 Task: Look for Airbnb properties in AbÃ©chÃ©, Chad from 10th December, 2023 to 15th December, 2023 for 7 adults.4 bedrooms having 7 beds and 4 bathrooms. Property type can be house. Amenities needed are: wifi, TV, free parkinig on premises, gym, breakfast. Look for 4 properties as per requirement.
Action: Mouse moved to (565, 128)
Screenshot: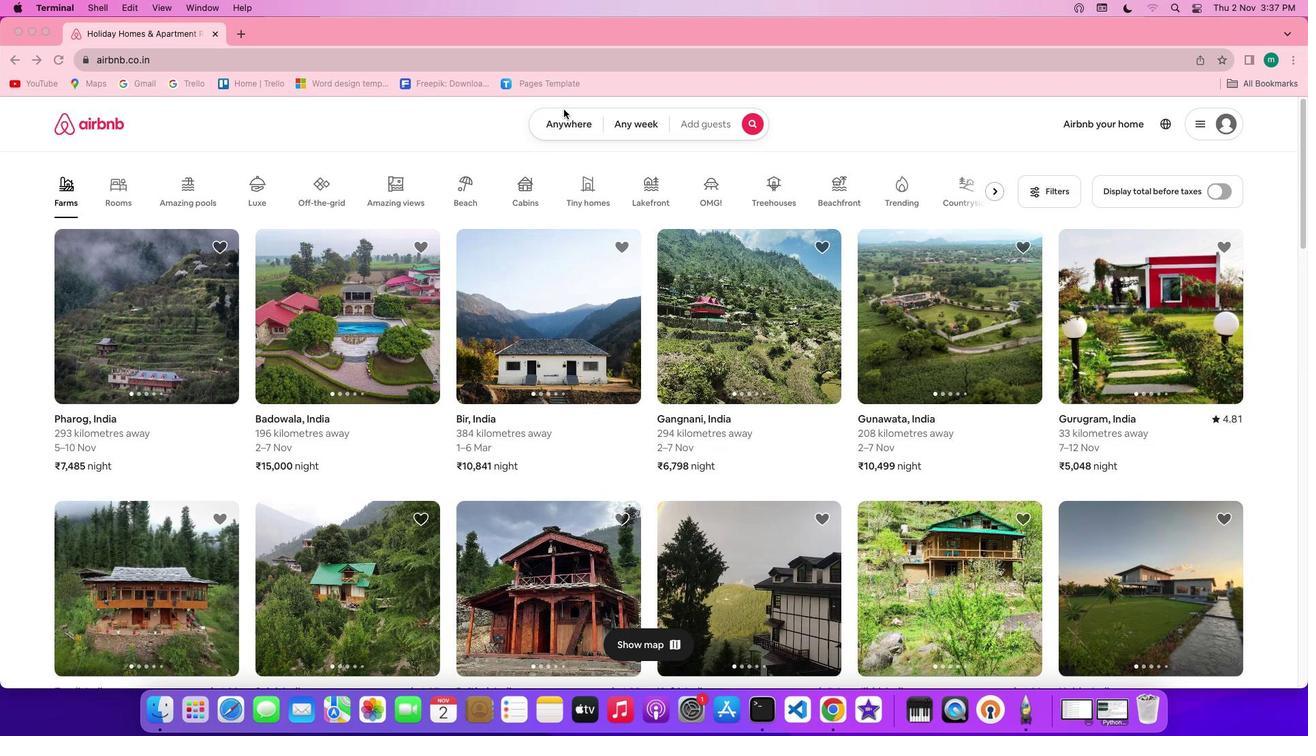 
Action: Mouse pressed left at (565, 128)
Screenshot: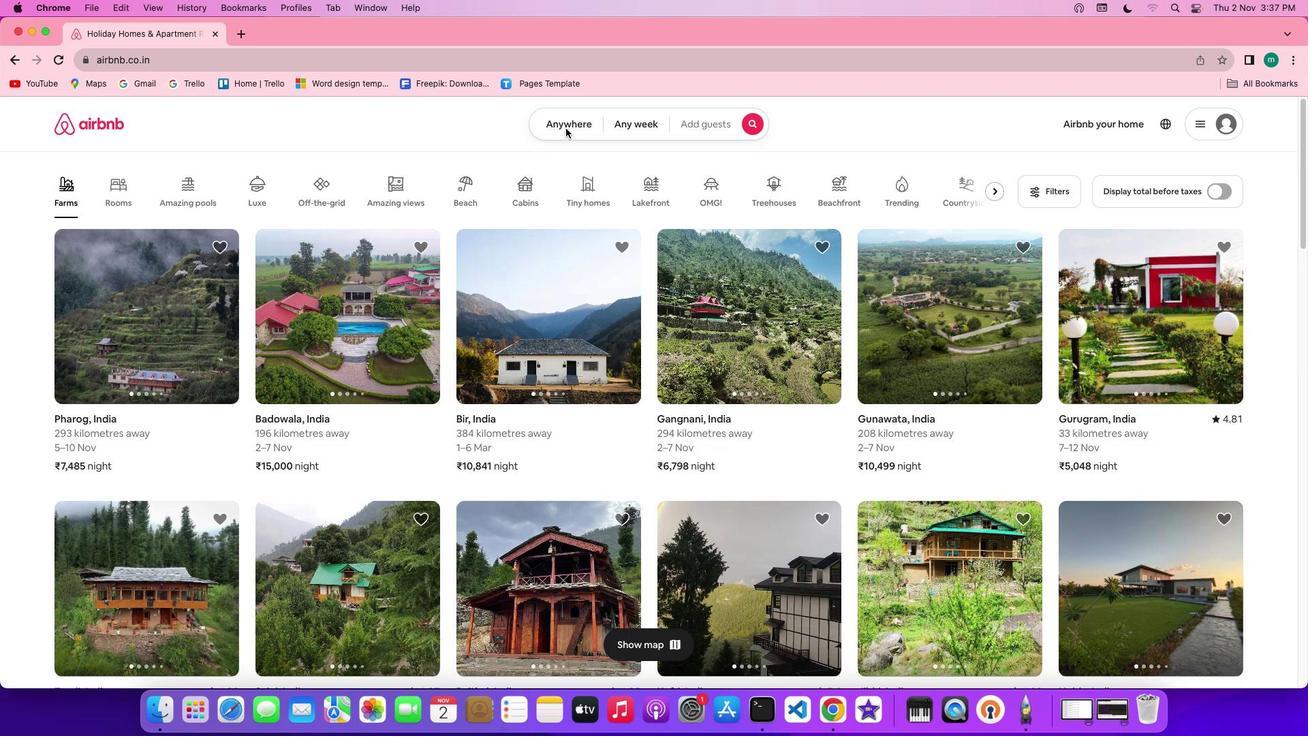 
Action: Mouse moved to (565, 128)
Screenshot: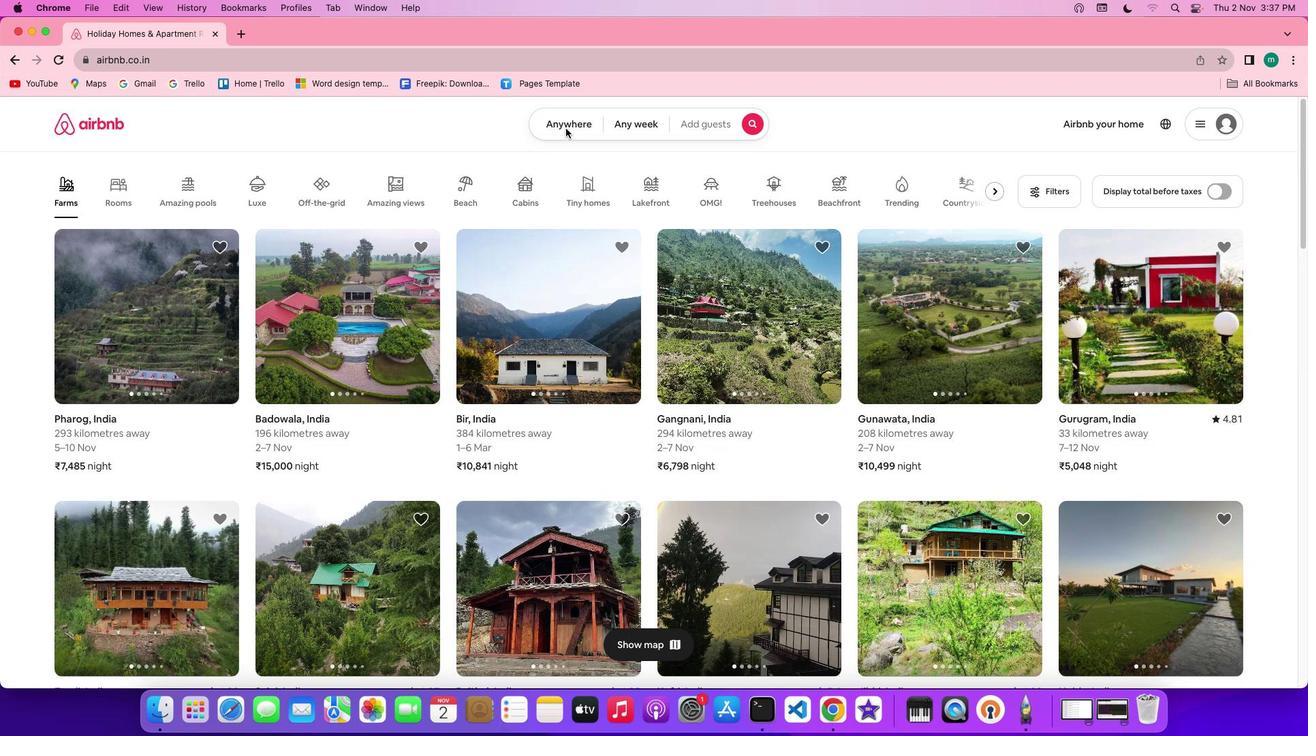 
Action: Mouse pressed left at (565, 128)
Screenshot: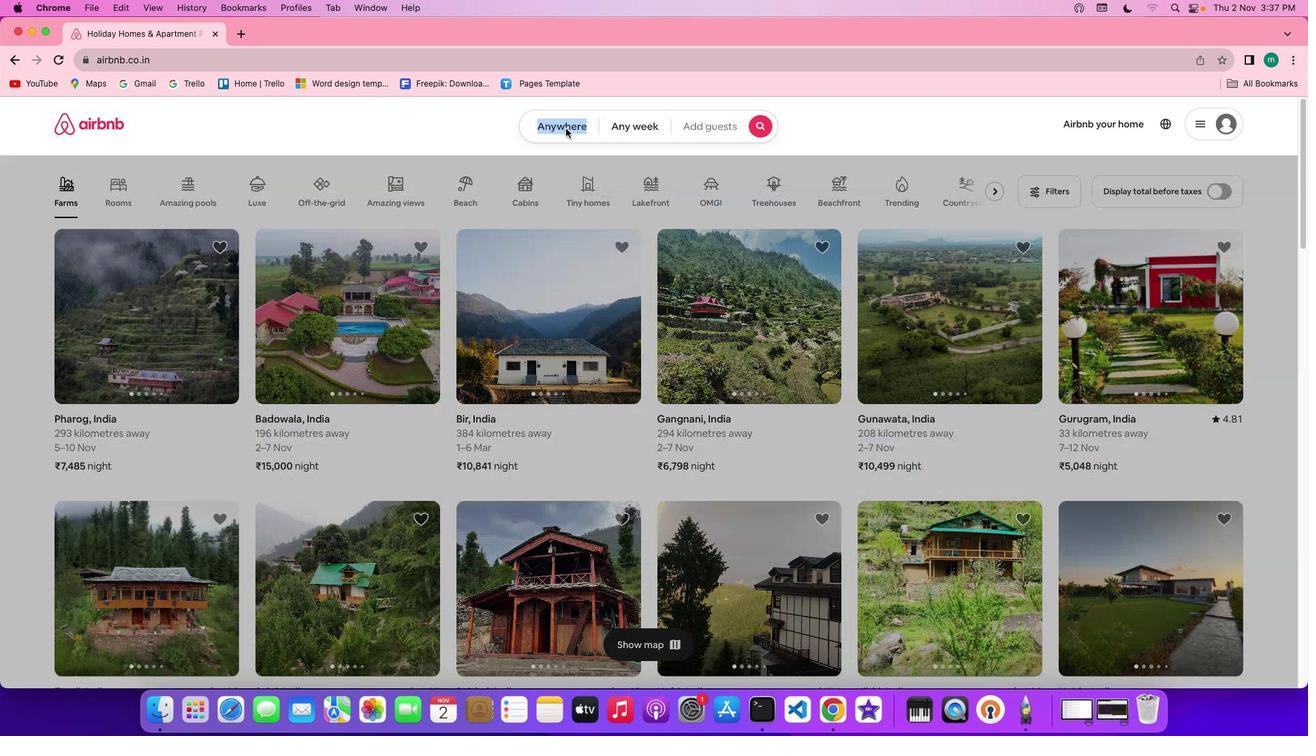 
Action: Mouse moved to (497, 175)
Screenshot: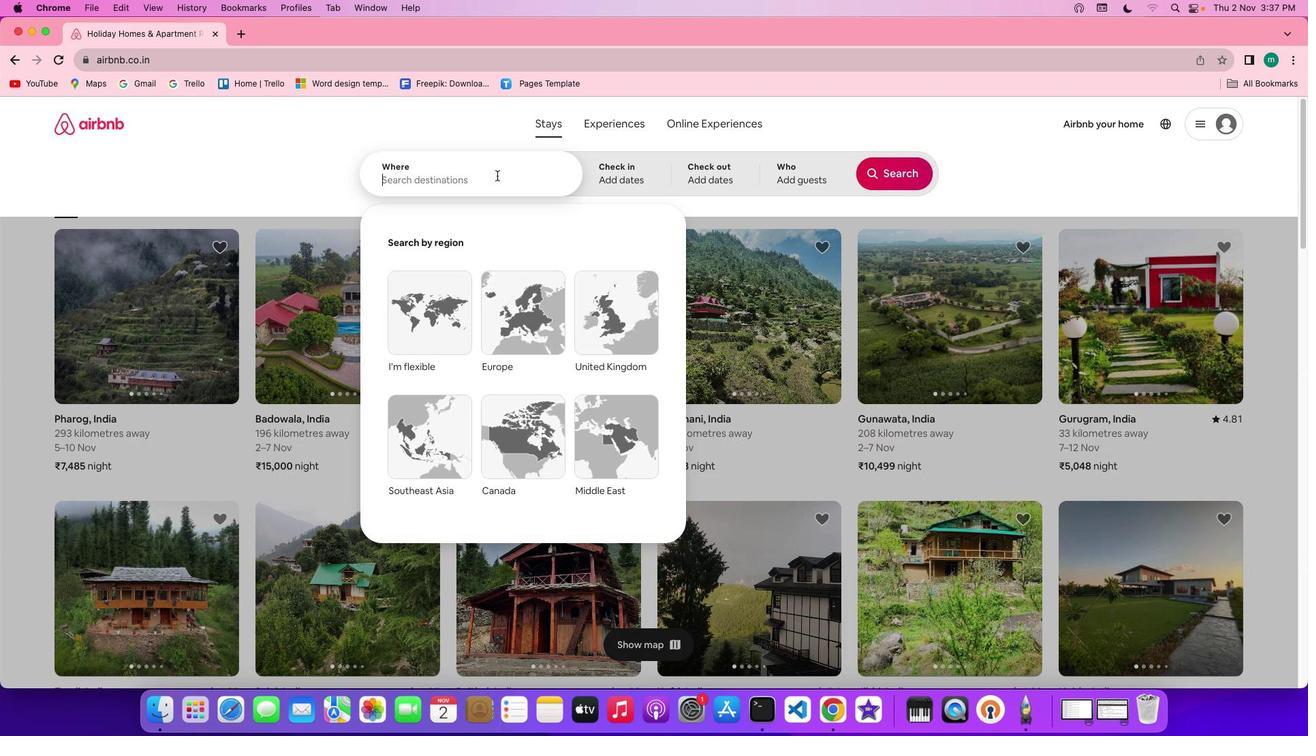 
Action: Key pressed Key.shift'A''b''e''c''h''e'','Key.spaceKey.shift'C''h''a''d'
Screenshot: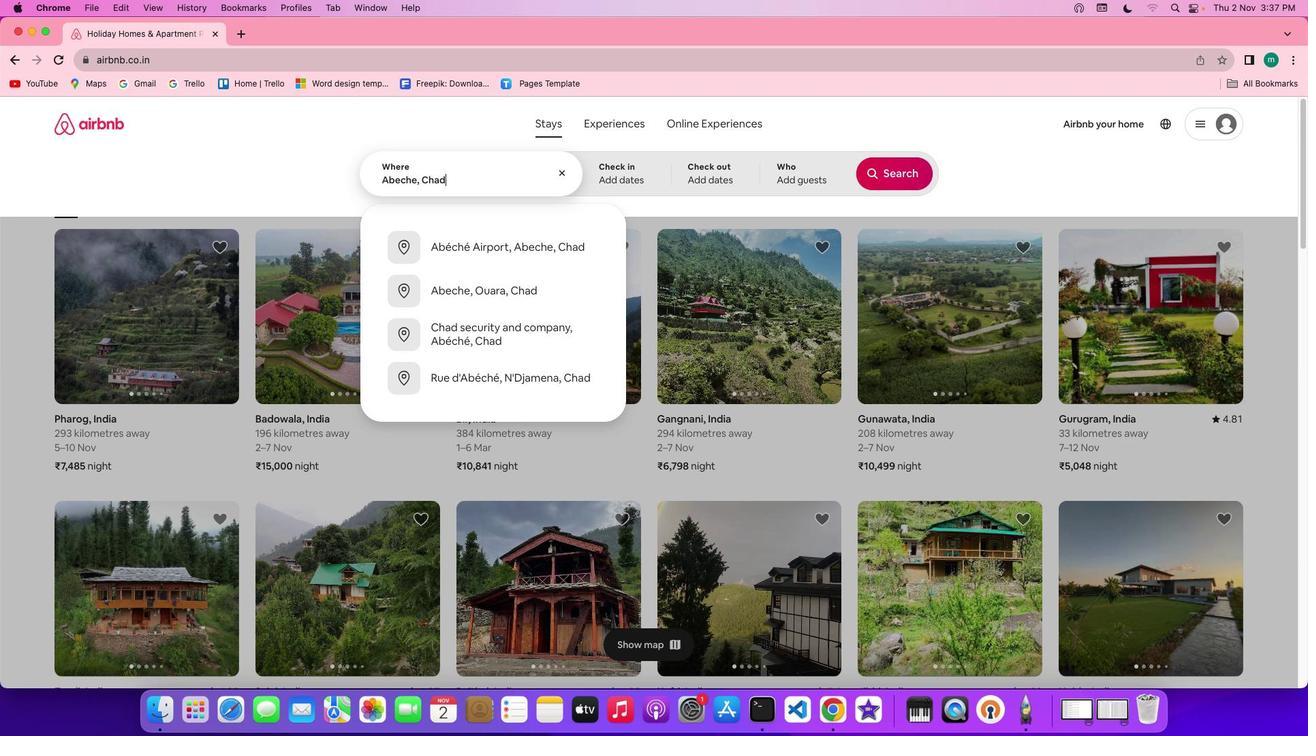 
Action: Mouse moved to (635, 175)
Screenshot: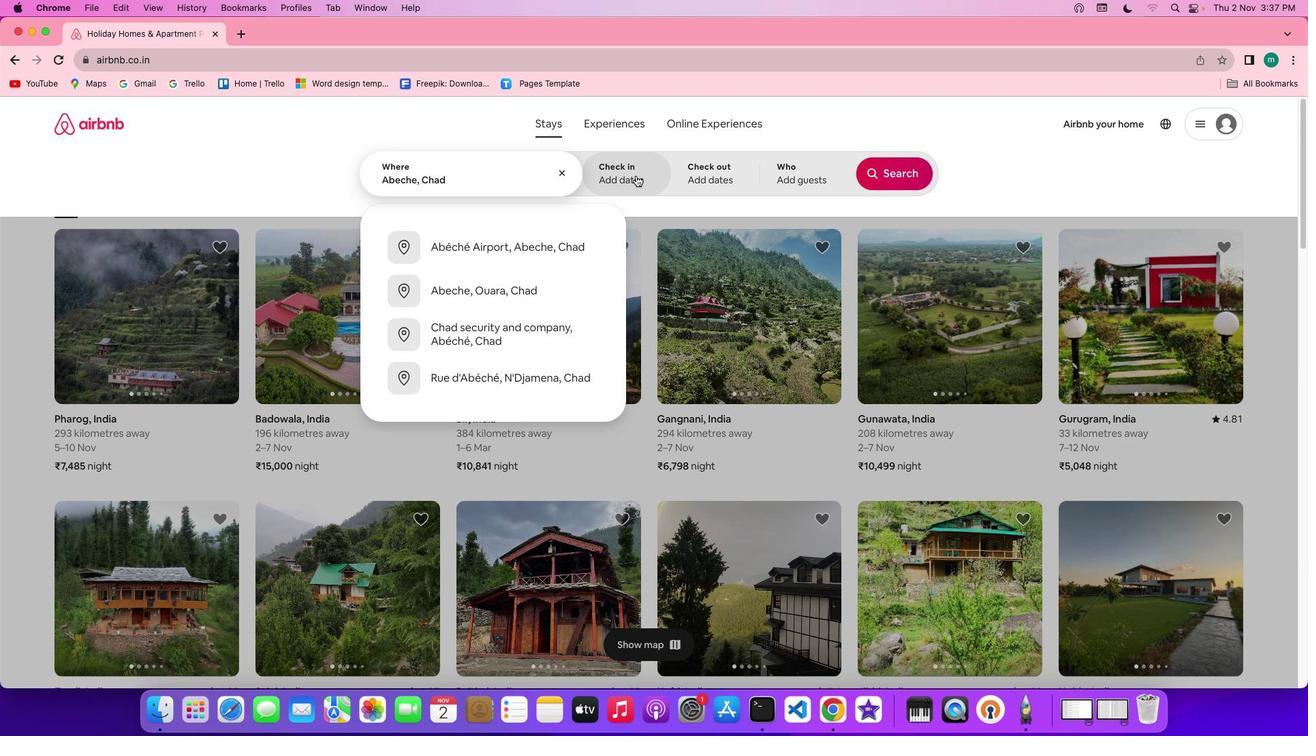 
Action: Mouse pressed left at (635, 175)
Screenshot: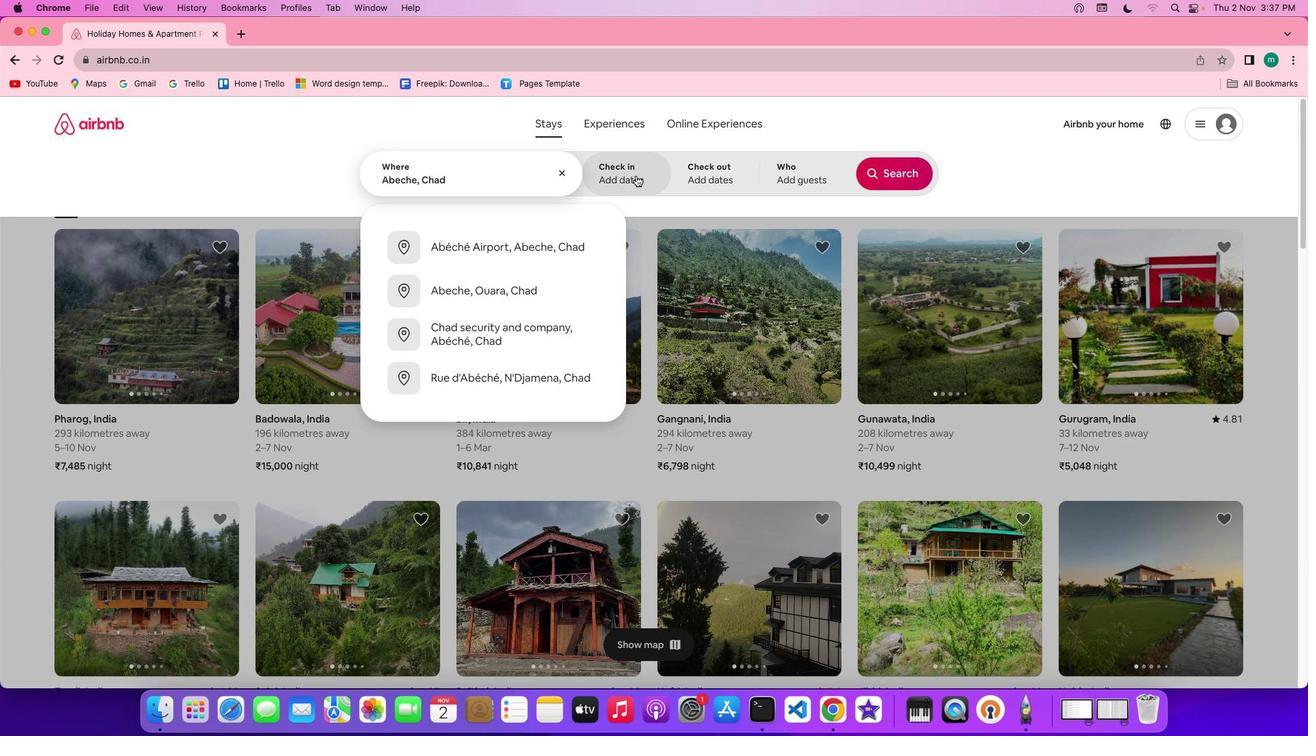 
Action: Mouse moved to (678, 414)
Screenshot: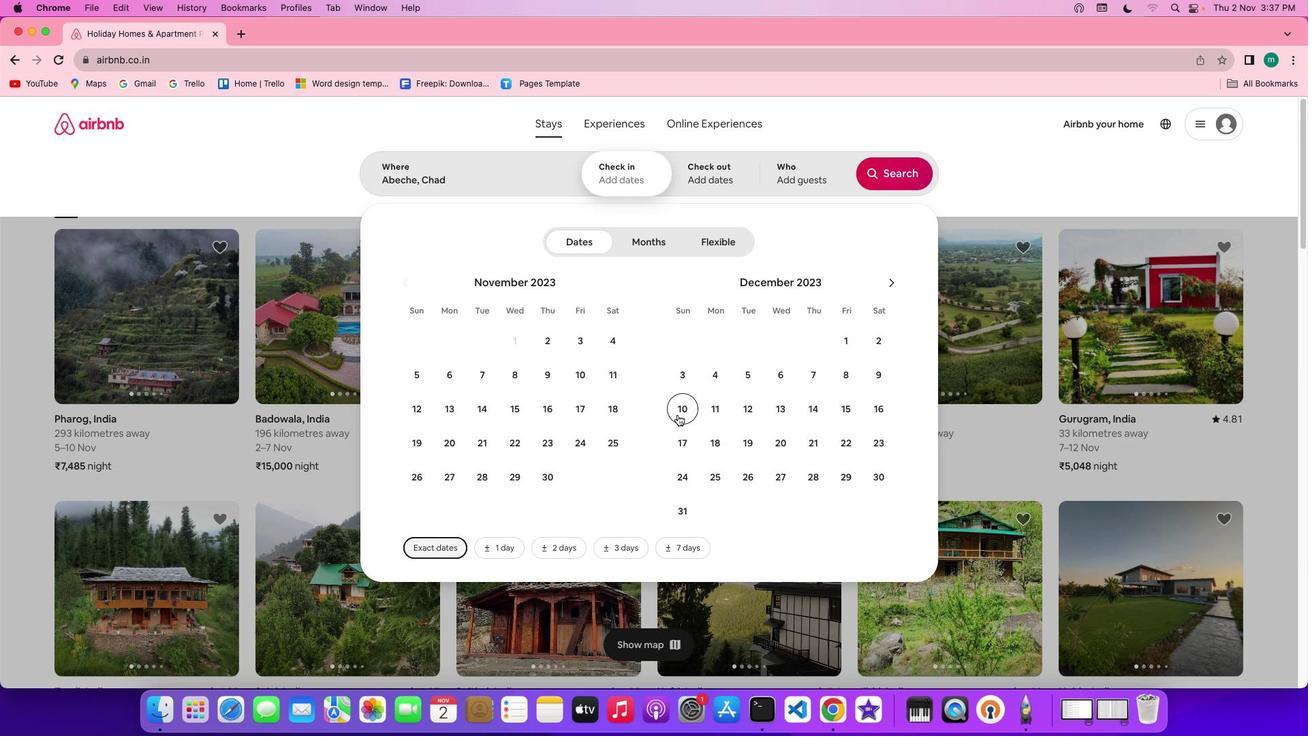 
Action: Mouse pressed left at (678, 414)
Screenshot: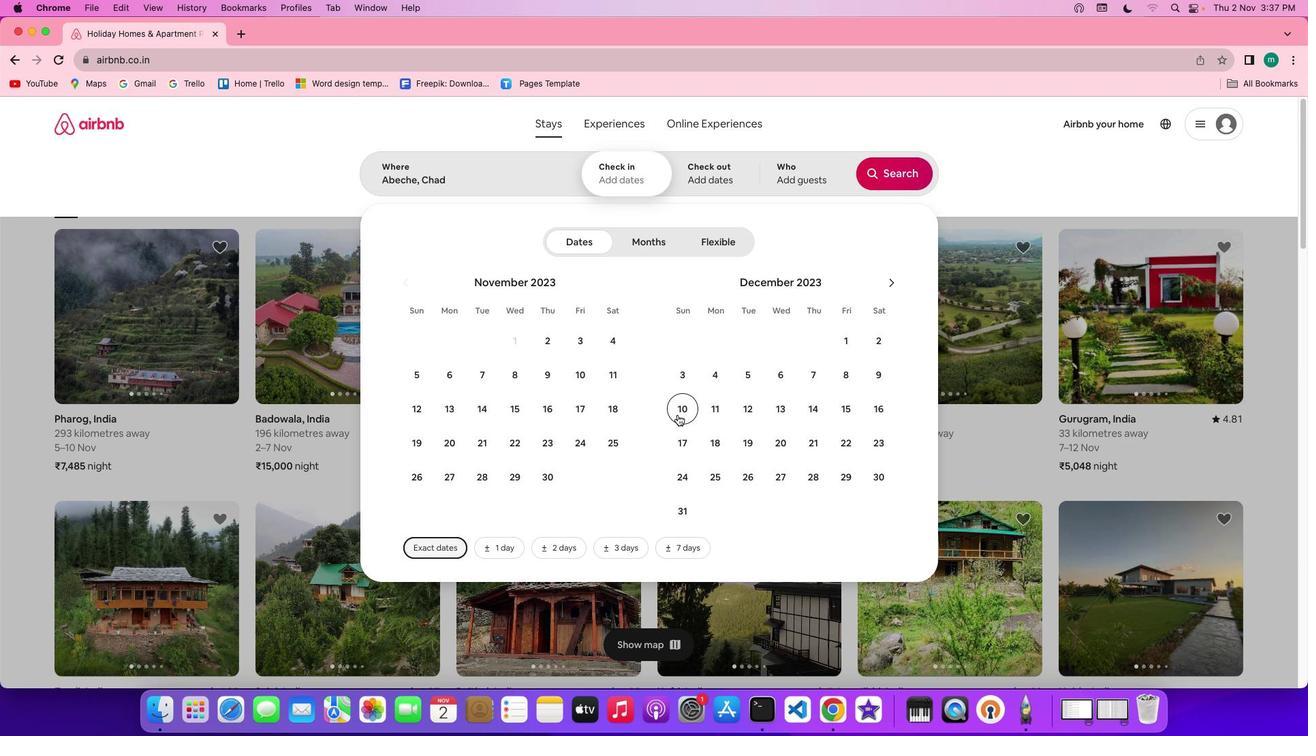 
Action: Mouse moved to (858, 416)
Screenshot: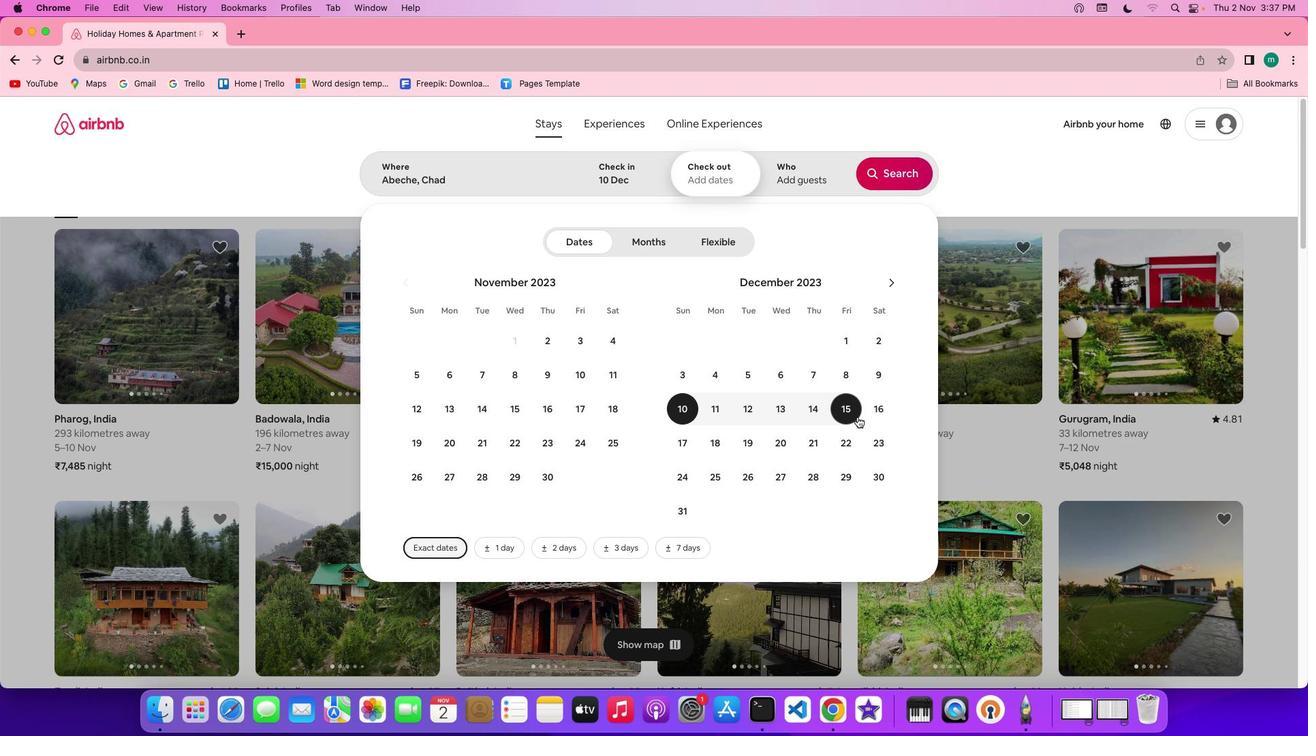 
Action: Mouse pressed left at (858, 416)
Screenshot: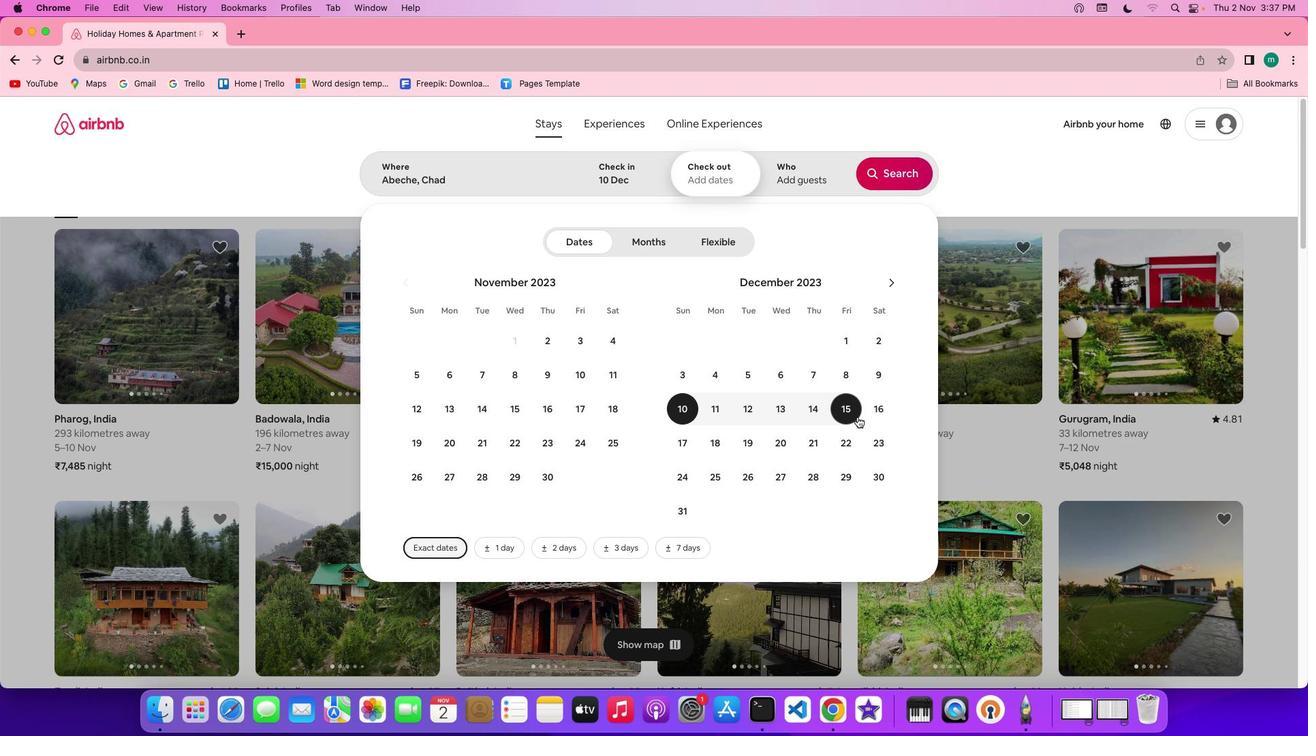 
Action: Mouse moved to (811, 167)
Screenshot: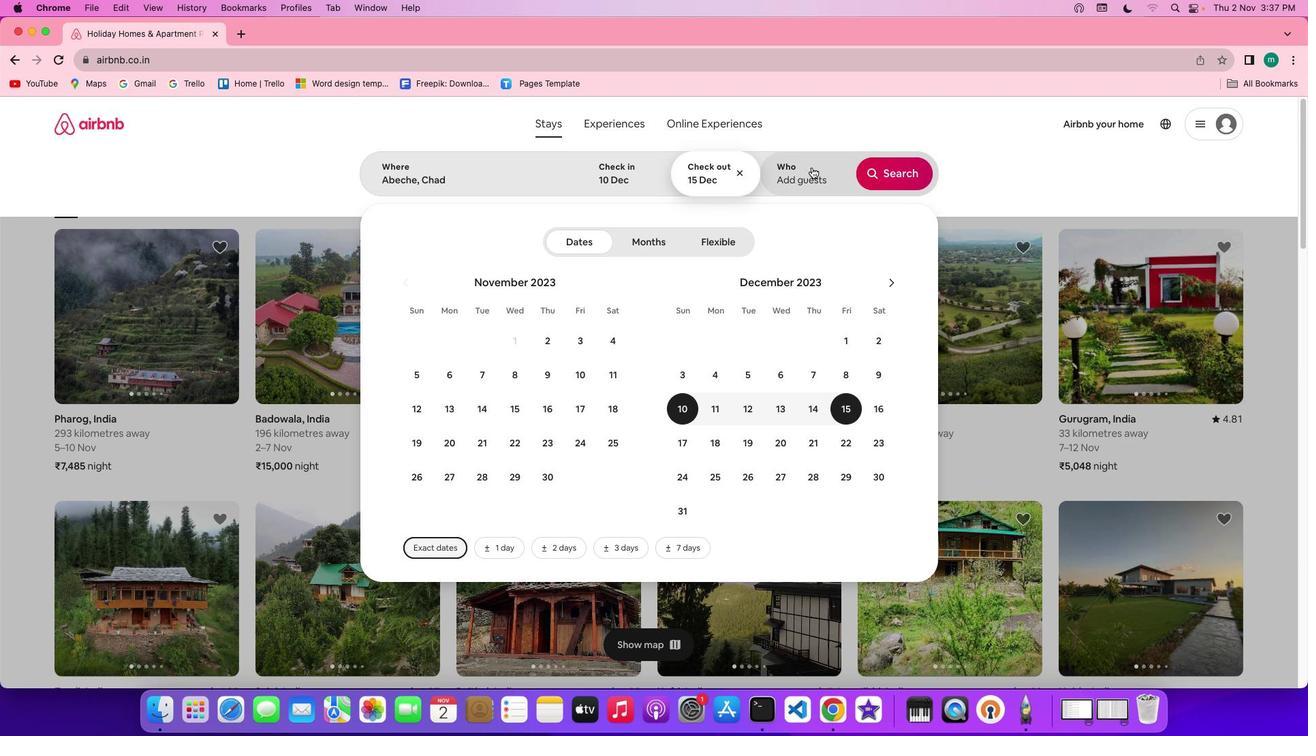 
Action: Mouse pressed left at (811, 167)
Screenshot: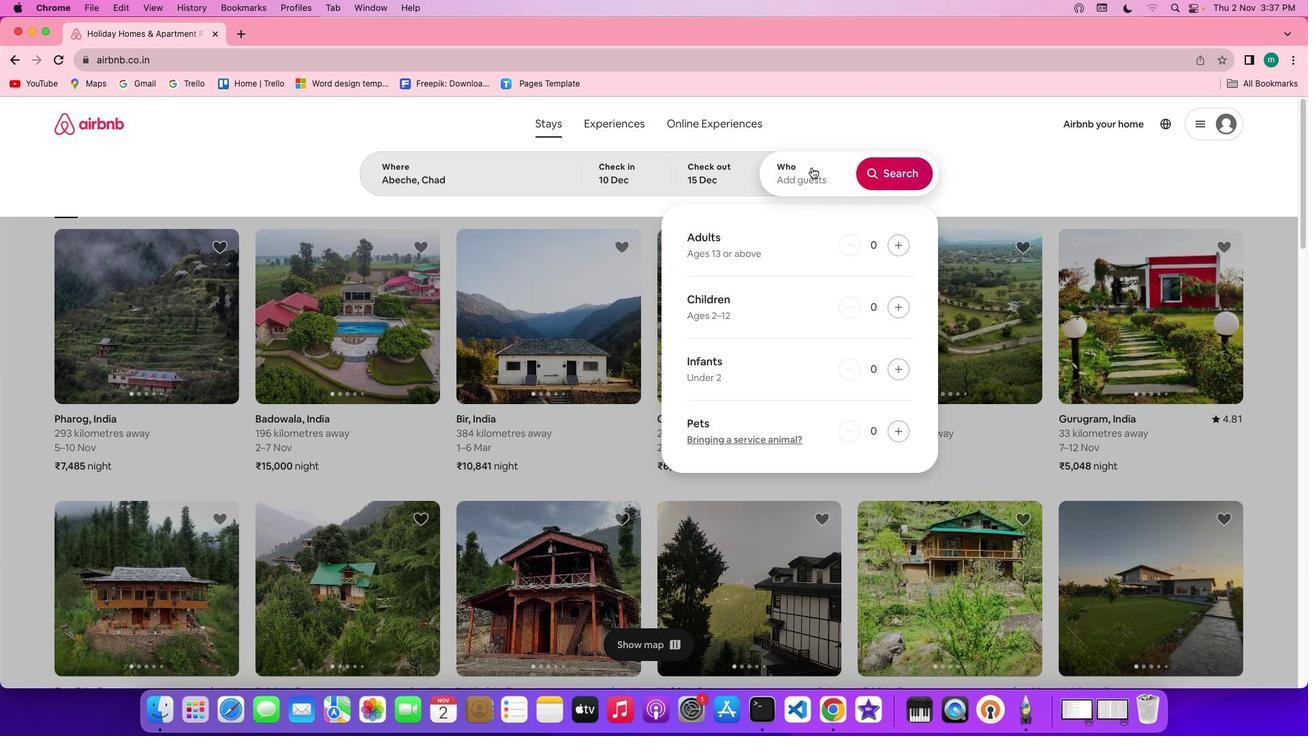 
Action: Mouse moved to (898, 248)
Screenshot: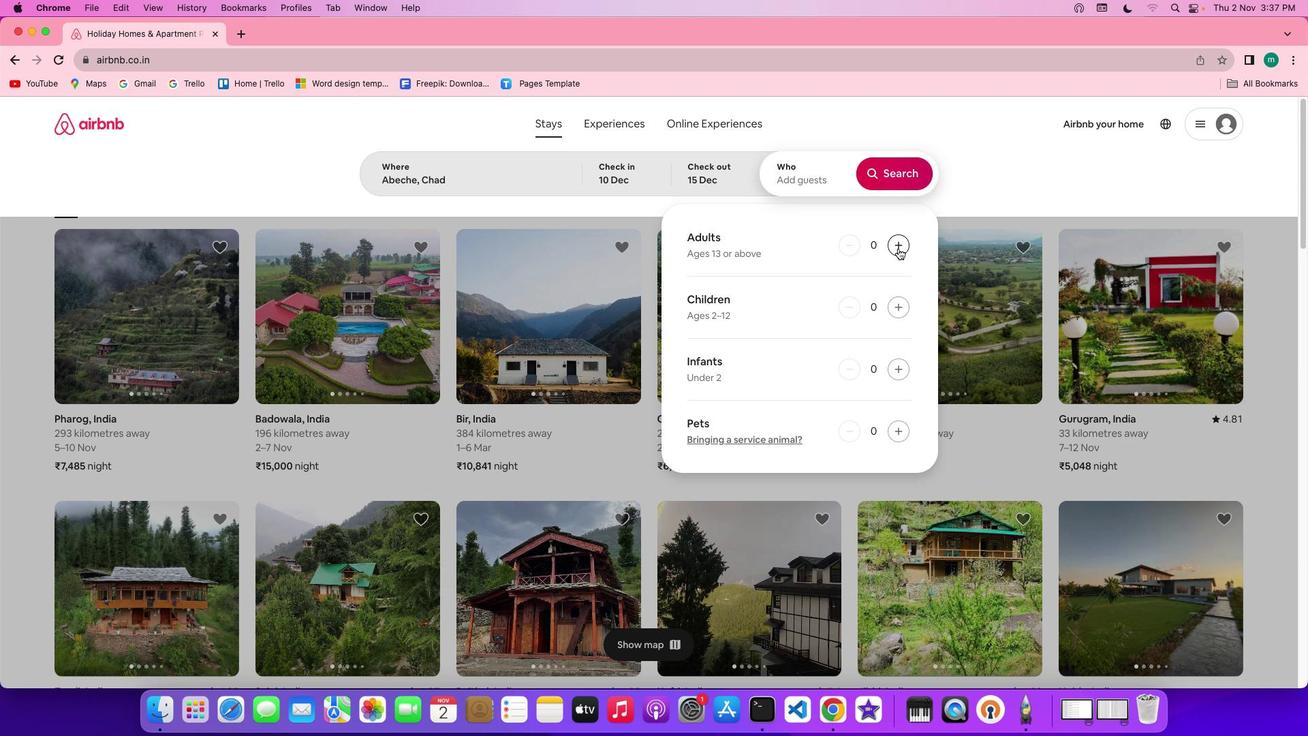 
Action: Mouse pressed left at (898, 248)
Screenshot: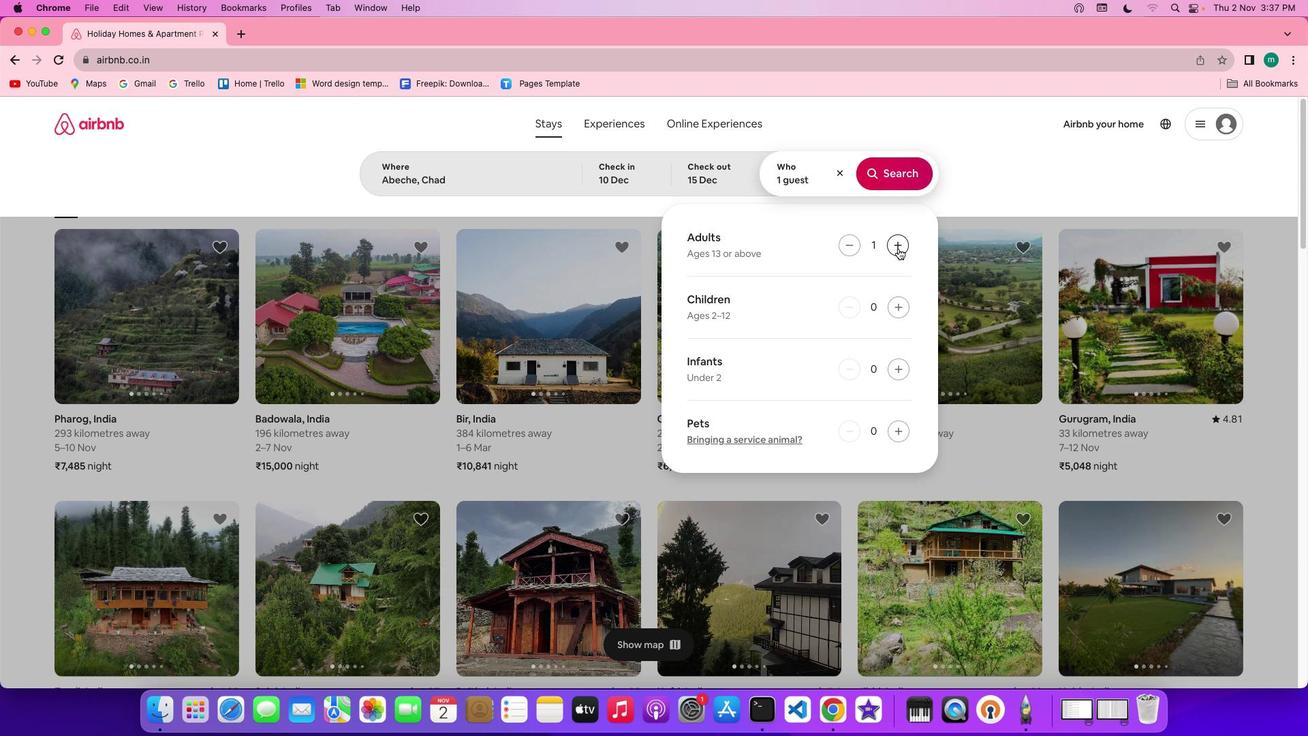 
Action: Mouse pressed left at (898, 248)
Screenshot: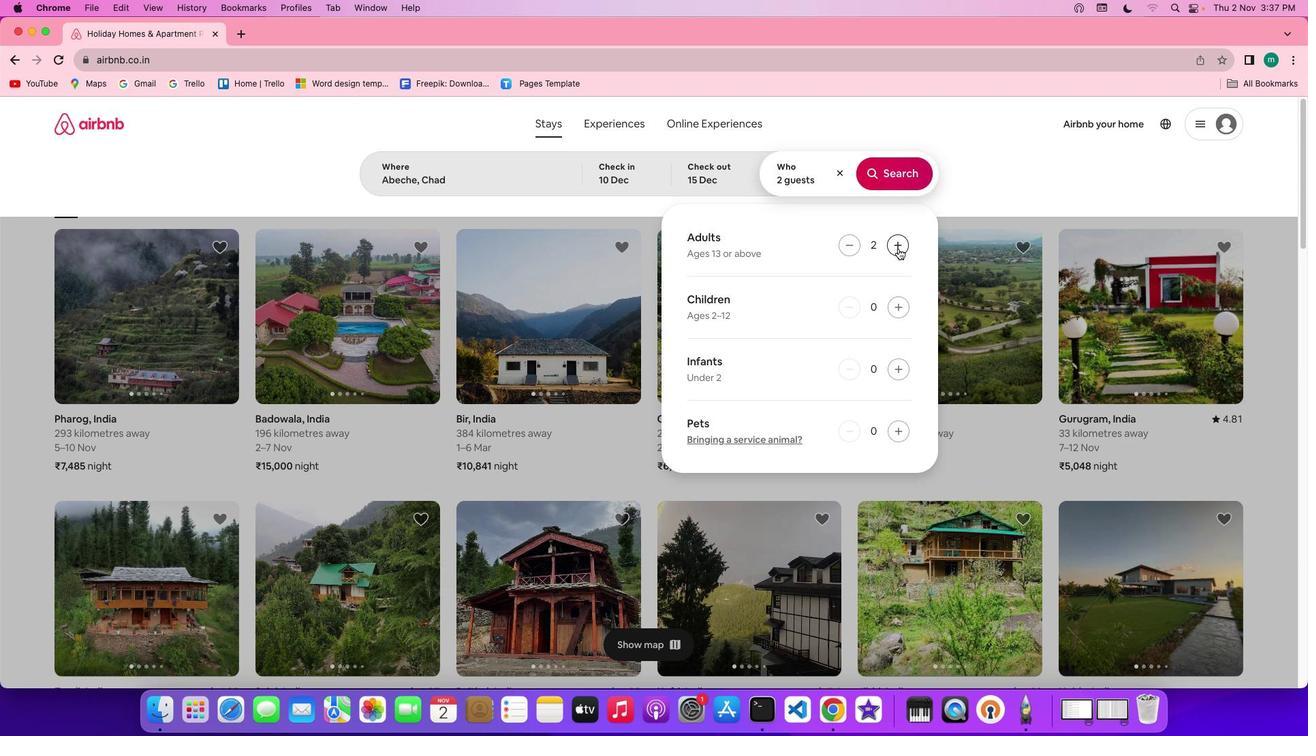 
Action: Mouse moved to (898, 248)
Screenshot: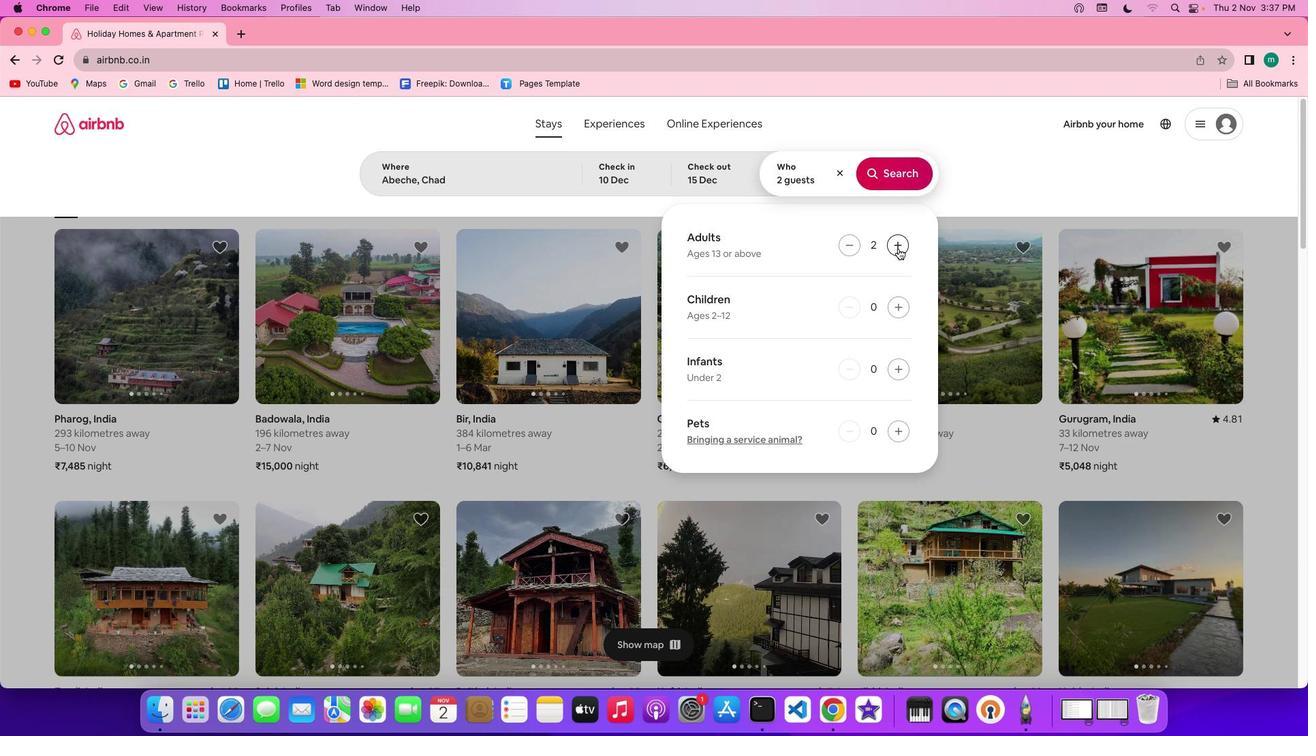 
Action: Mouse pressed left at (898, 248)
Screenshot: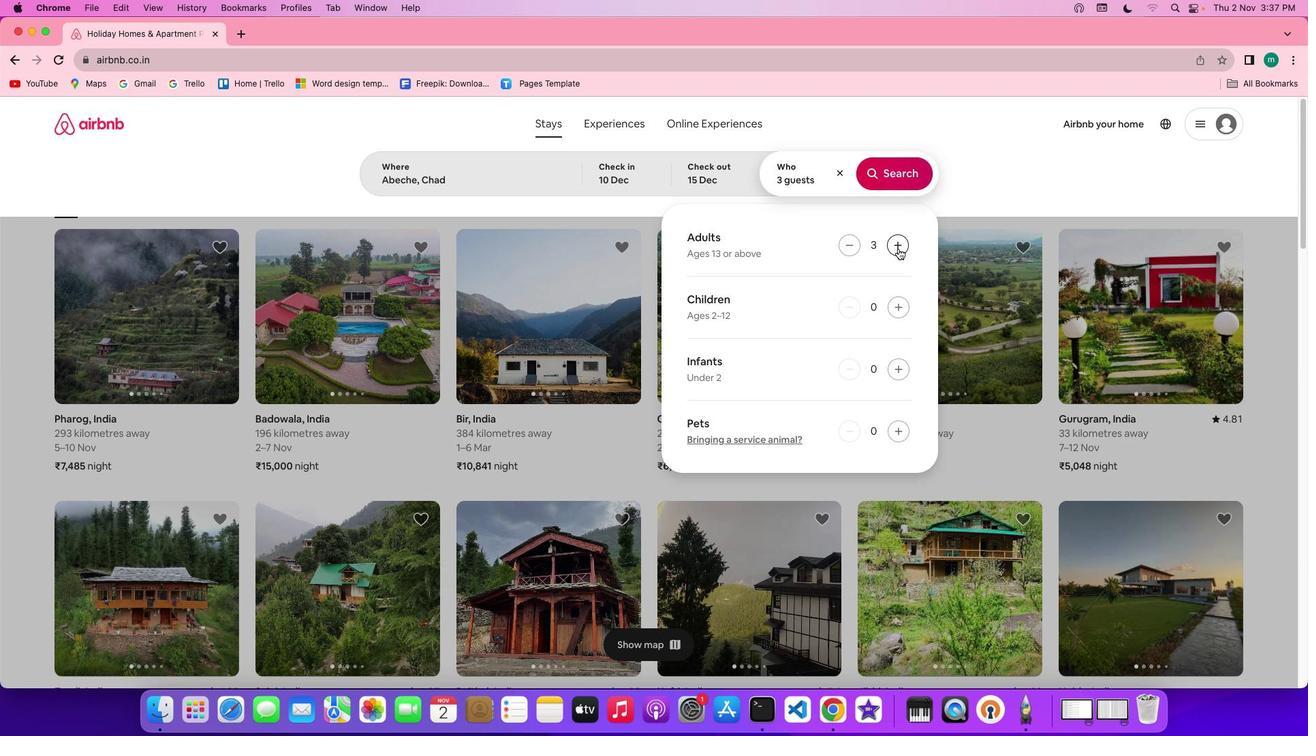 
Action: Mouse pressed left at (898, 248)
Screenshot: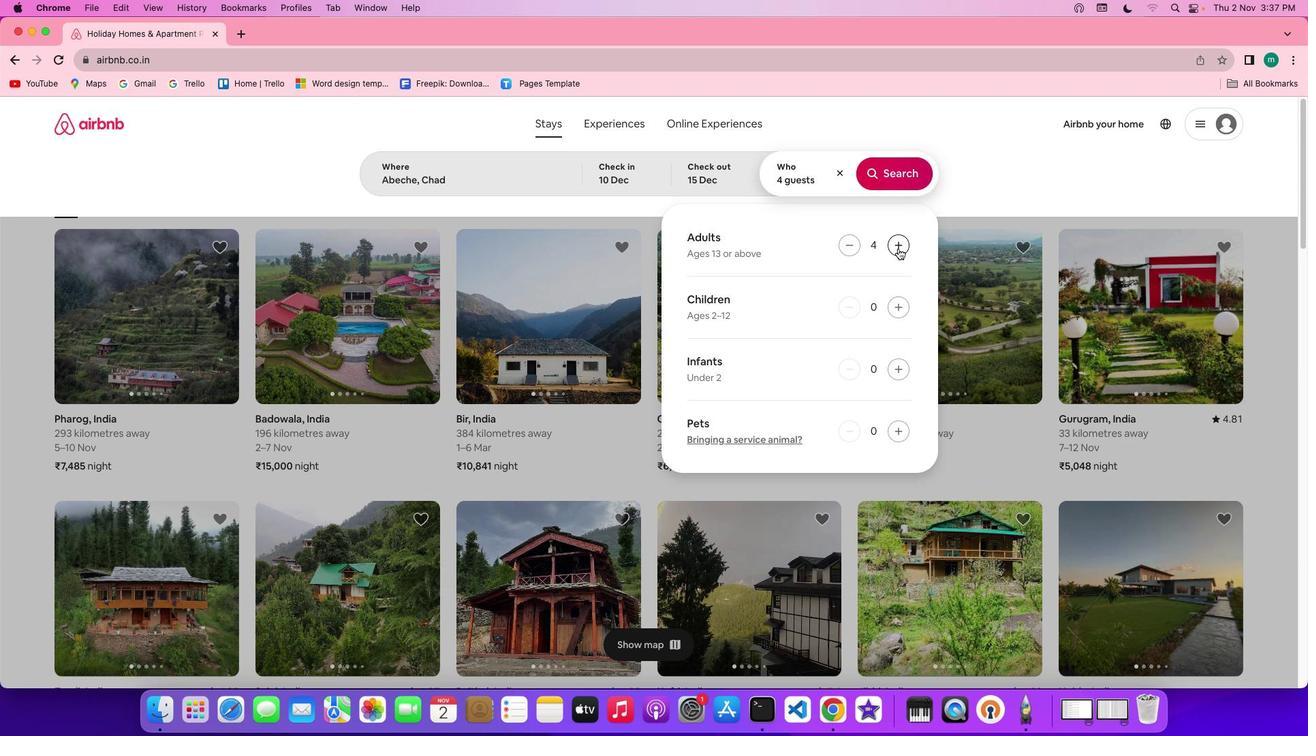 
Action: Mouse pressed left at (898, 248)
Screenshot: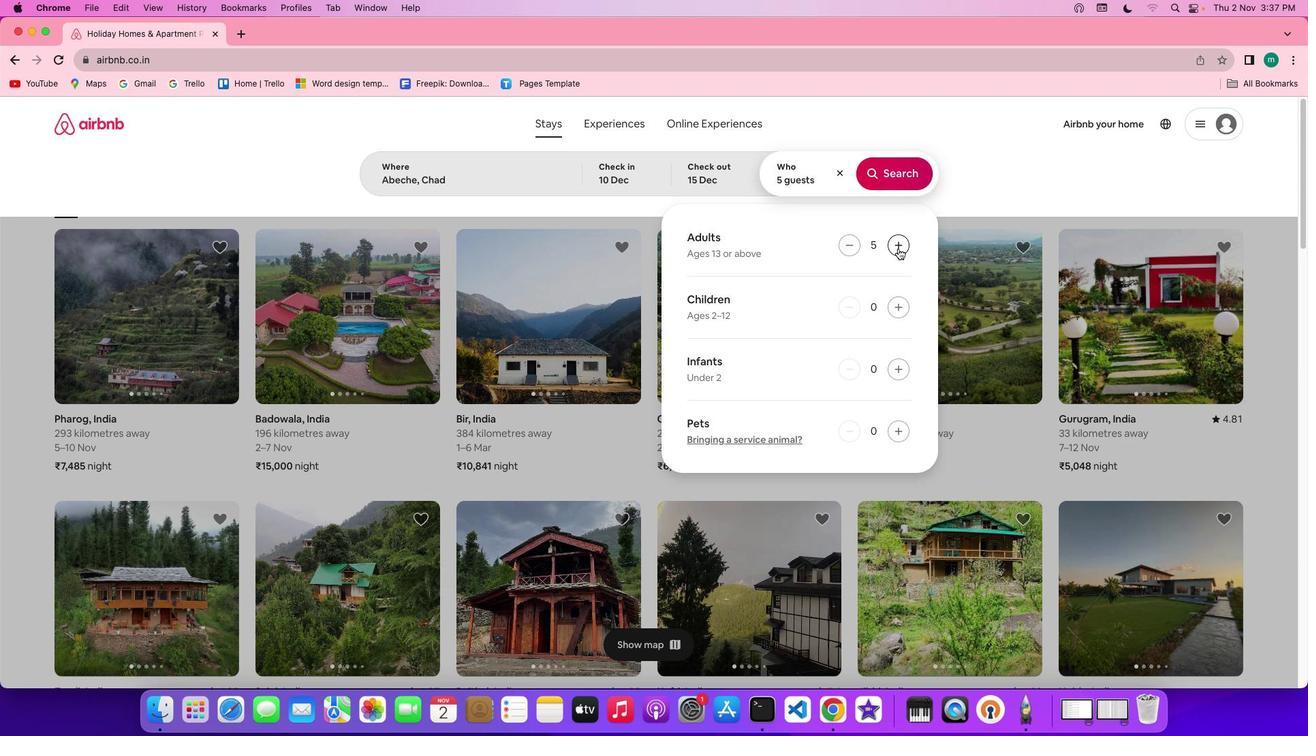 
Action: Mouse pressed left at (898, 248)
Screenshot: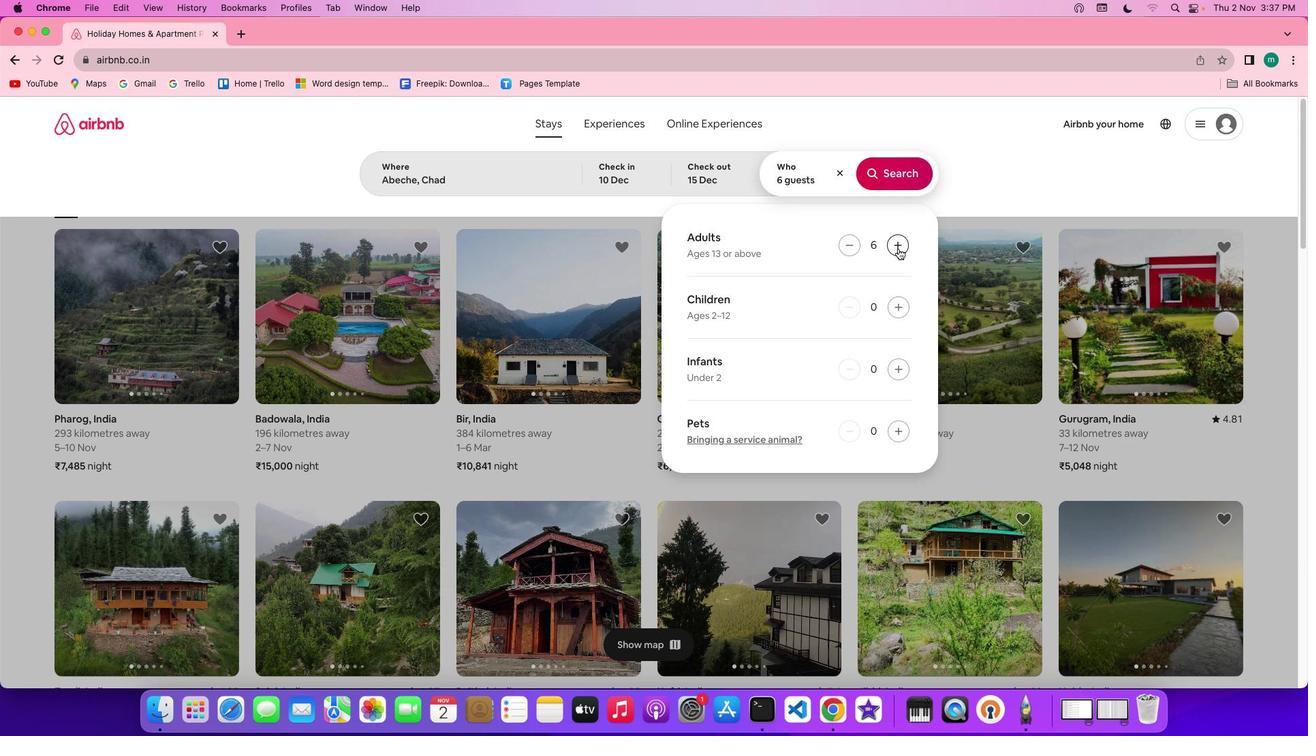 
Action: Mouse pressed left at (898, 248)
Screenshot: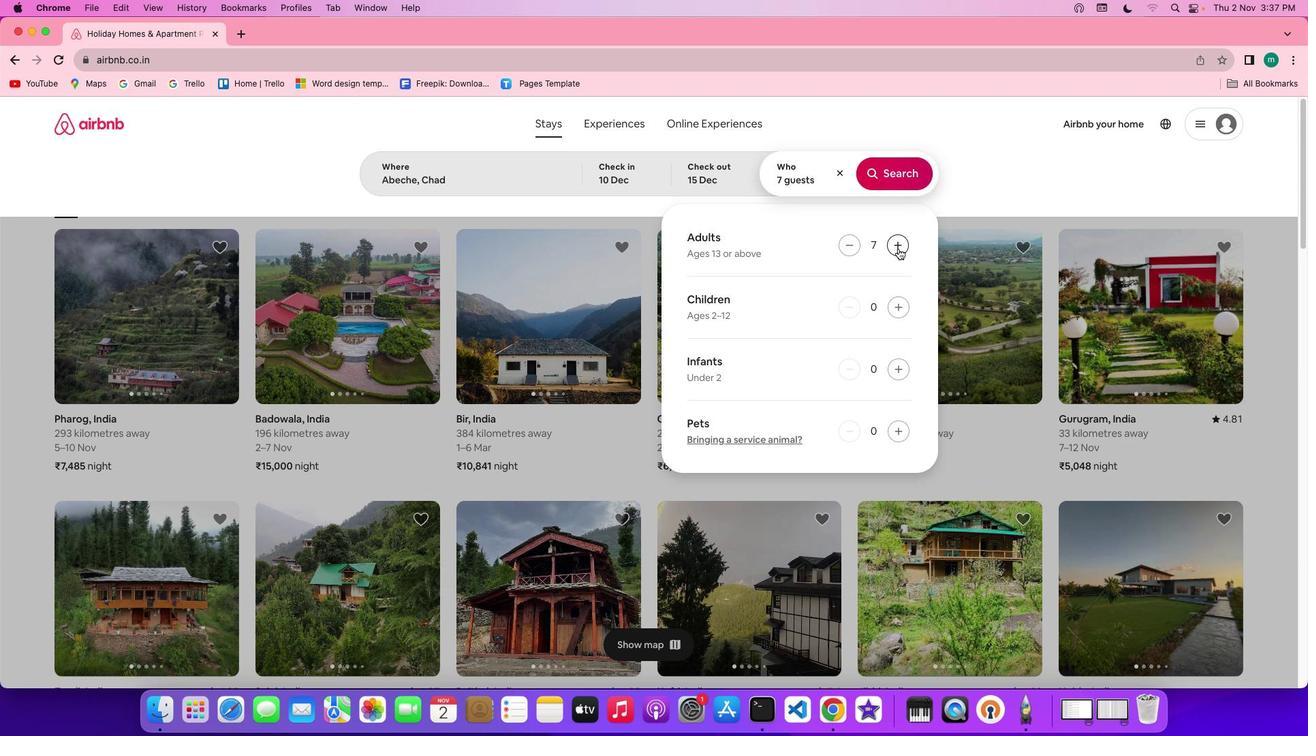 
Action: Mouse moved to (900, 174)
Screenshot: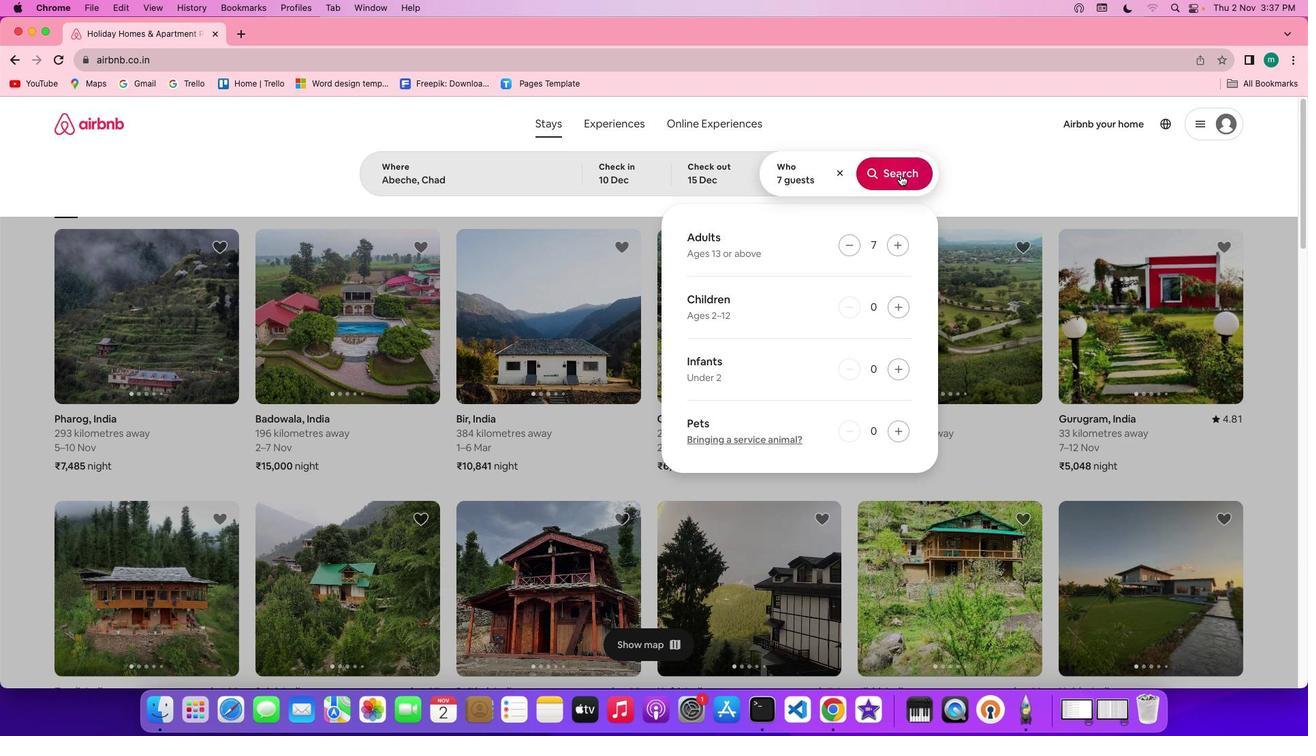 
Action: Mouse pressed left at (900, 174)
Screenshot: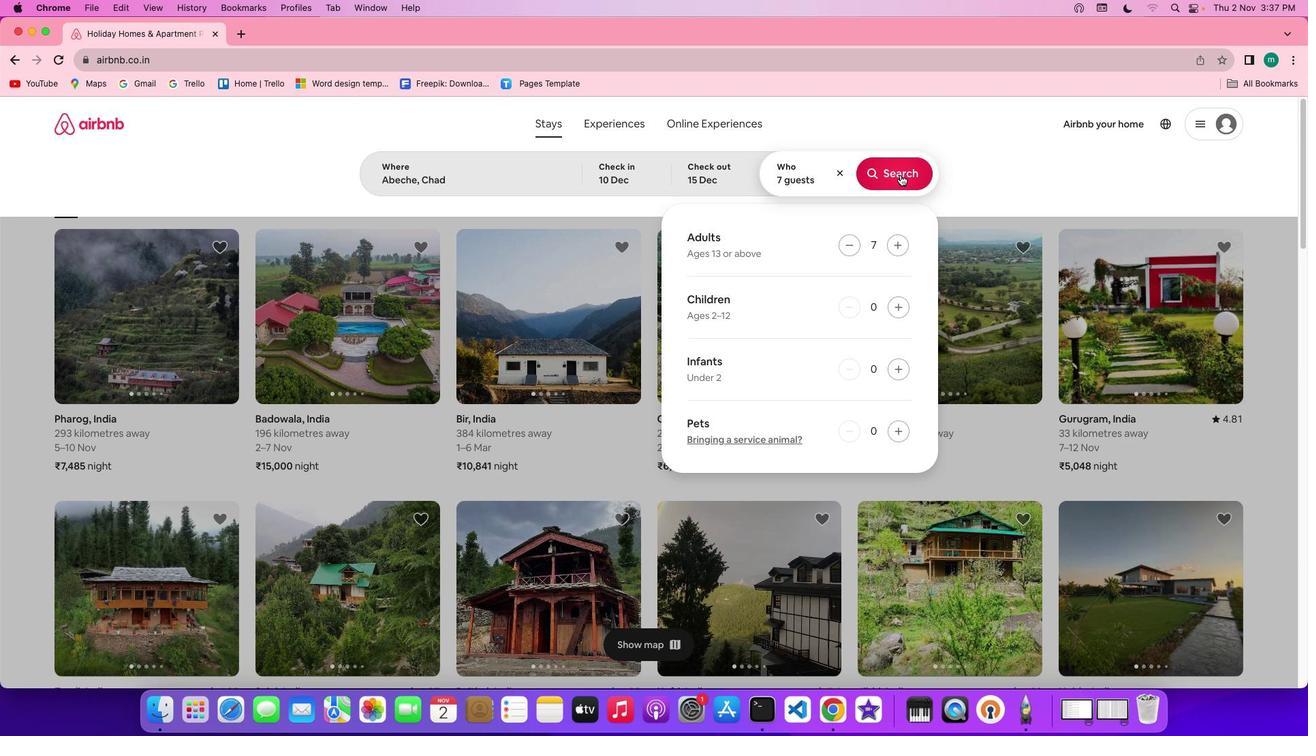 
Action: Mouse moved to (1101, 182)
Screenshot: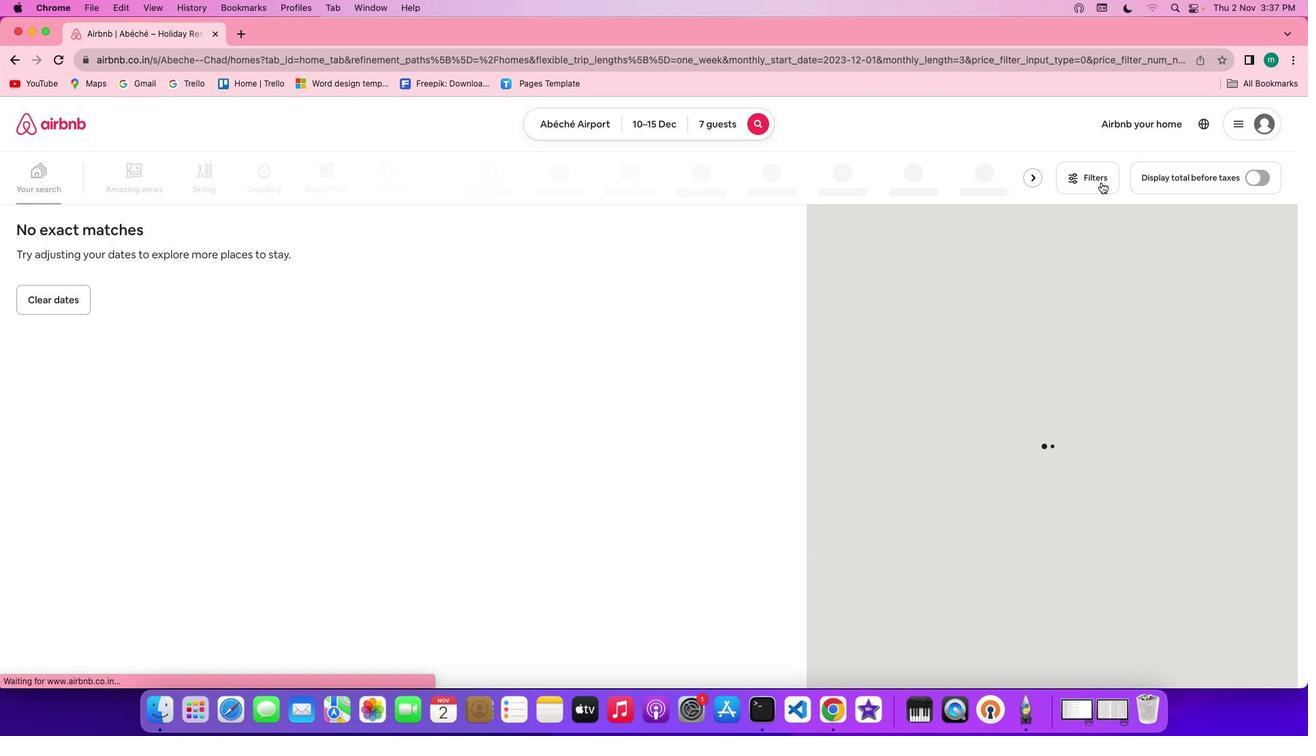 
Action: Mouse pressed left at (1101, 182)
Screenshot: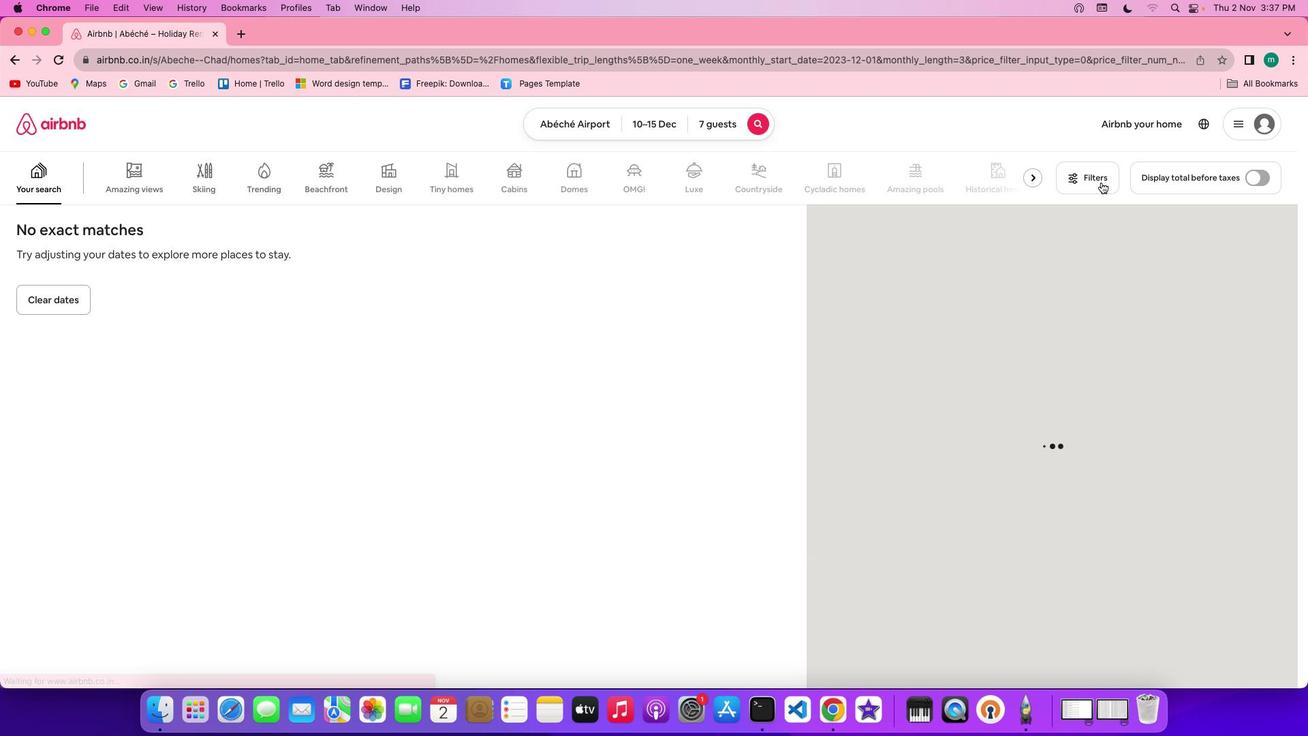 
Action: Mouse moved to (1084, 167)
Screenshot: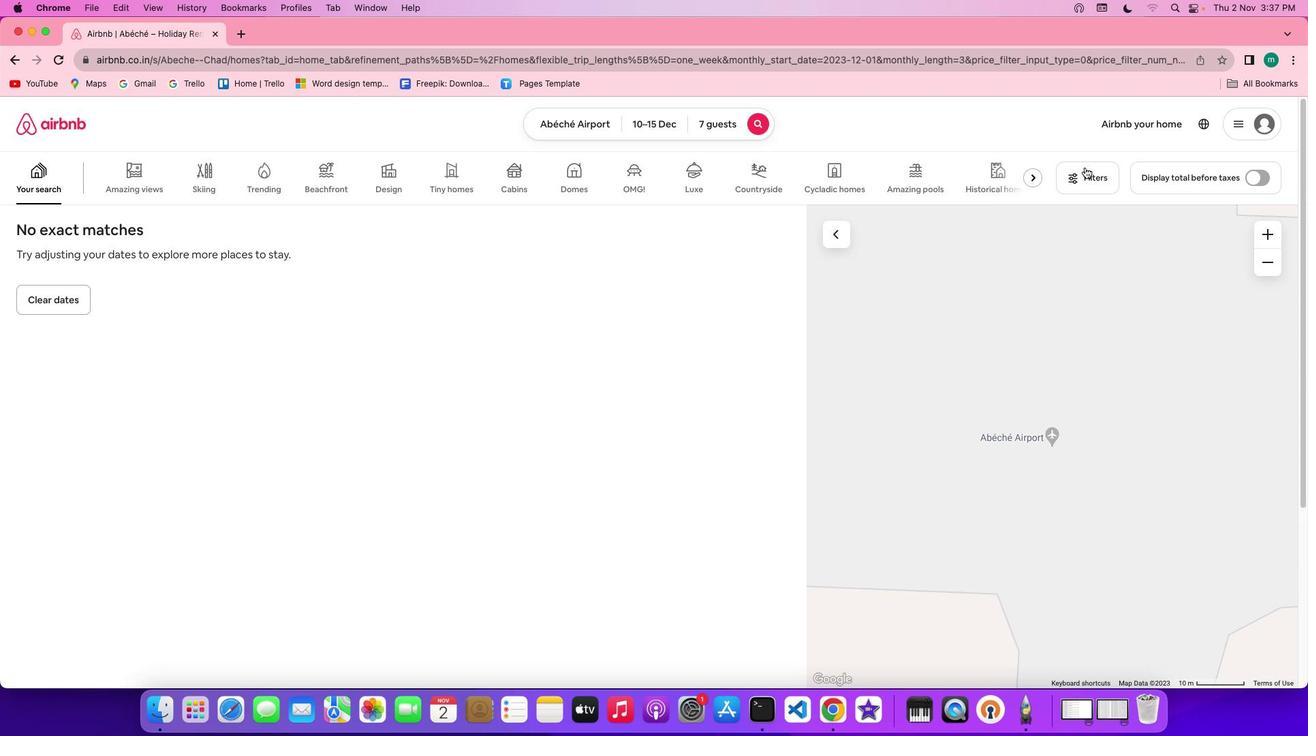 
Action: Mouse pressed left at (1084, 167)
Screenshot: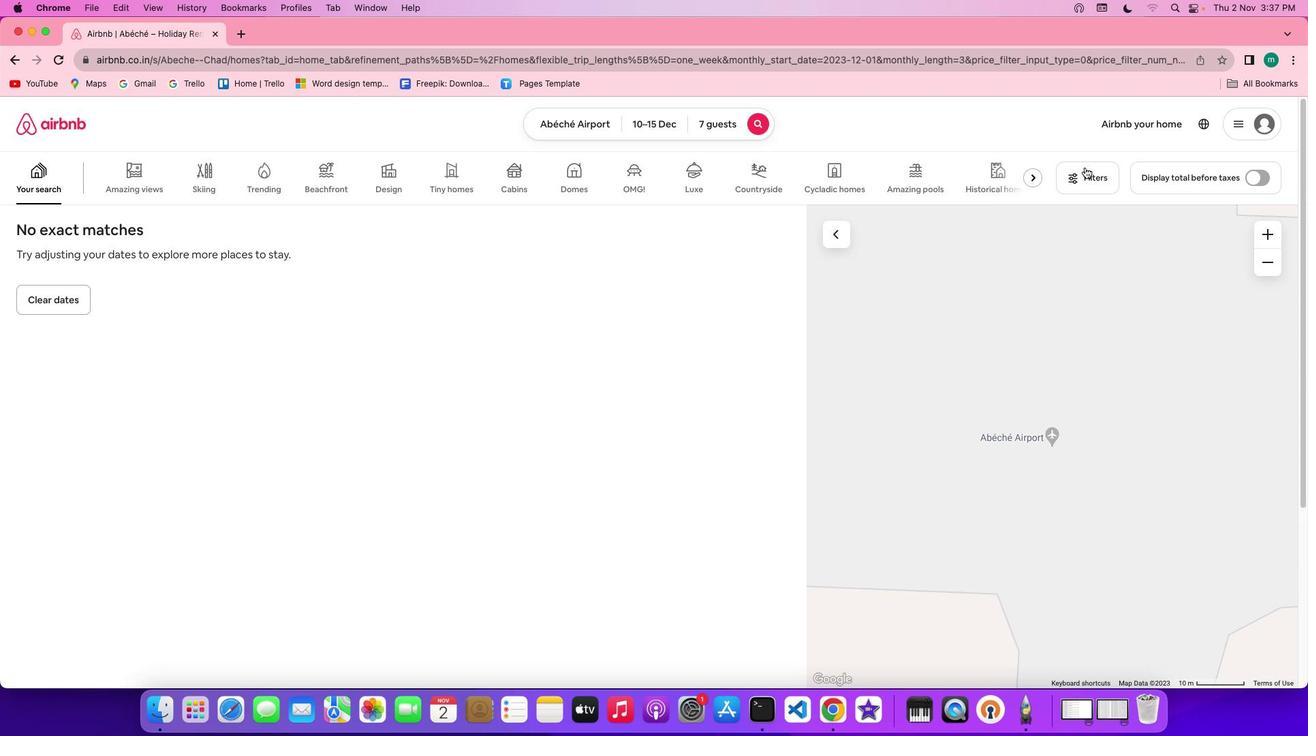 
Action: Mouse moved to (1084, 173)
Screenshot: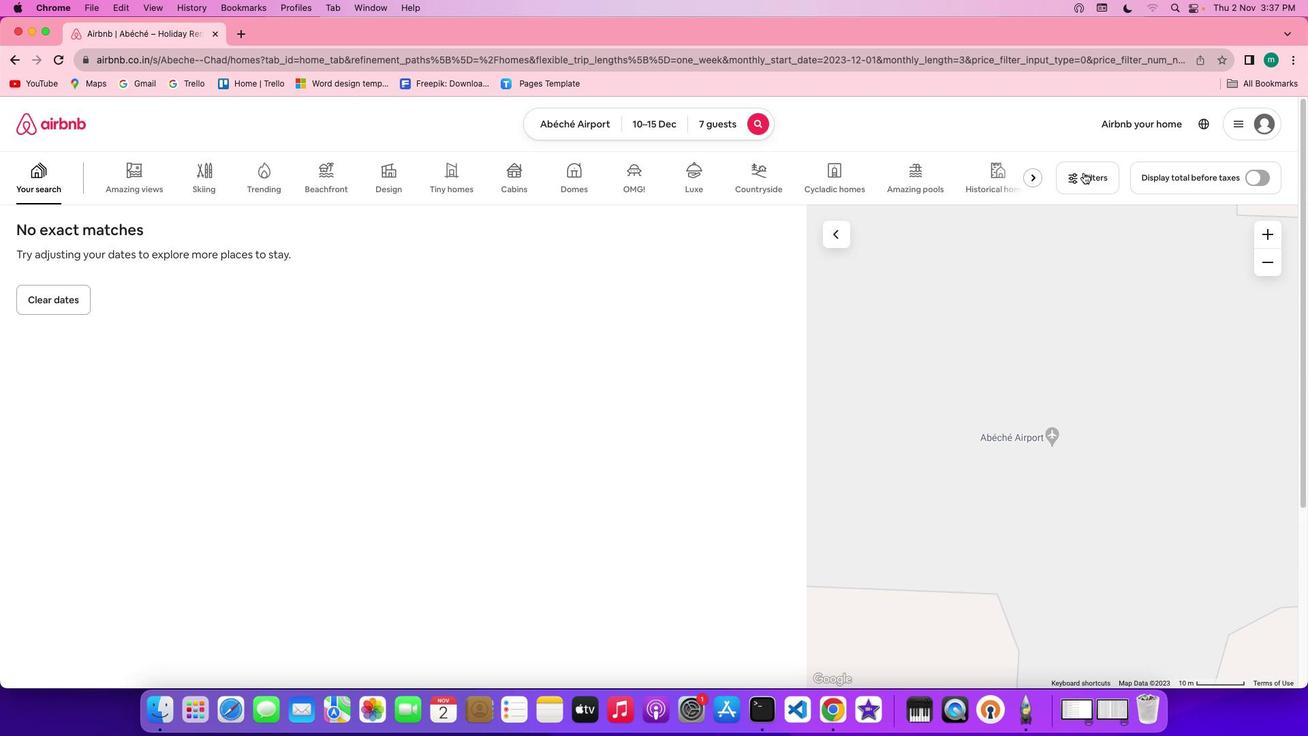 
Action: Mouse pressed left at (1084, 173)
Screenshot: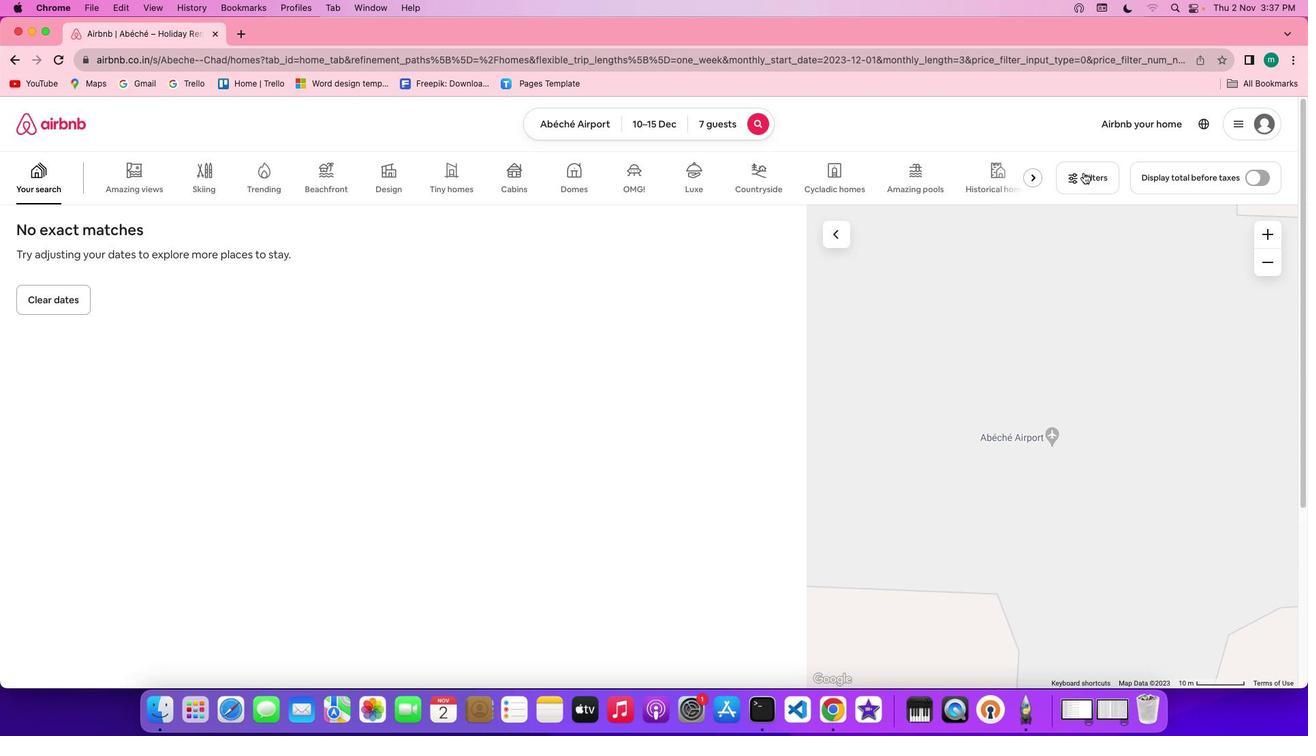 
Action: Mouse moved to (1074, 181)
Screenshot: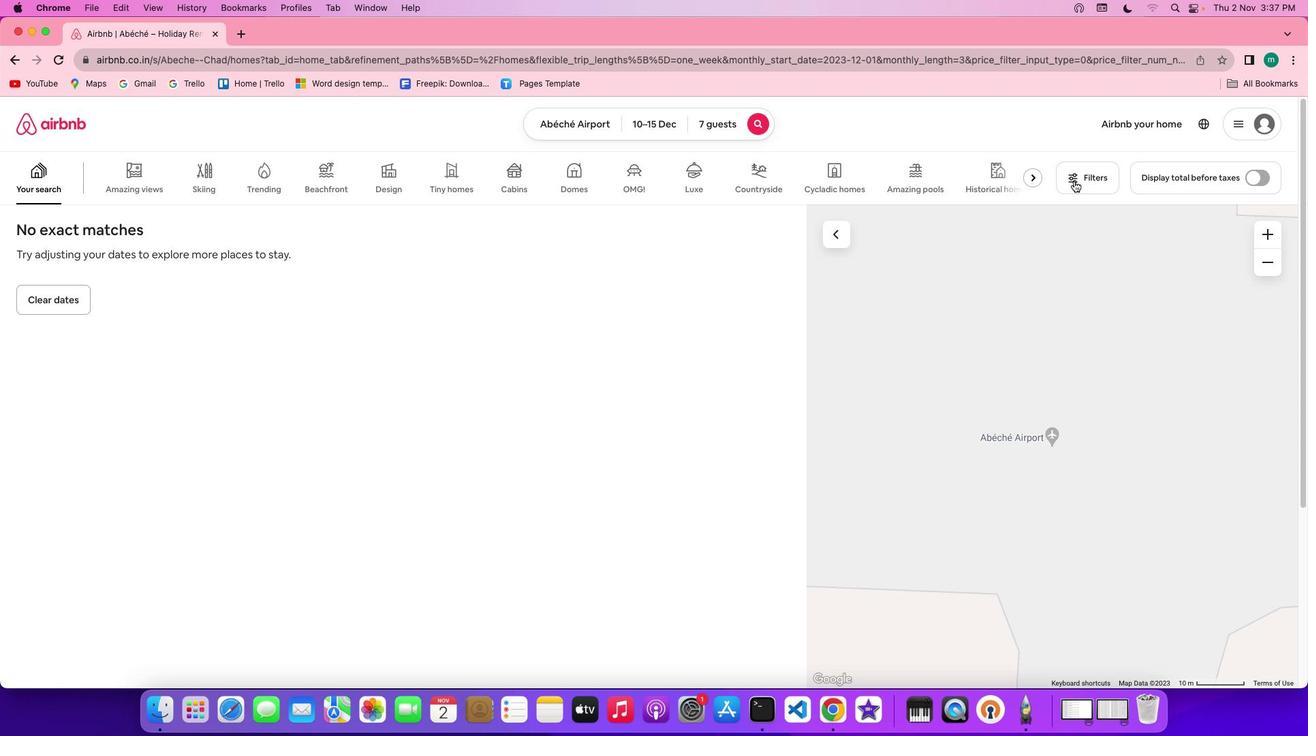 
Action: Mouse pressed left at (1074, 181)
Screenshot: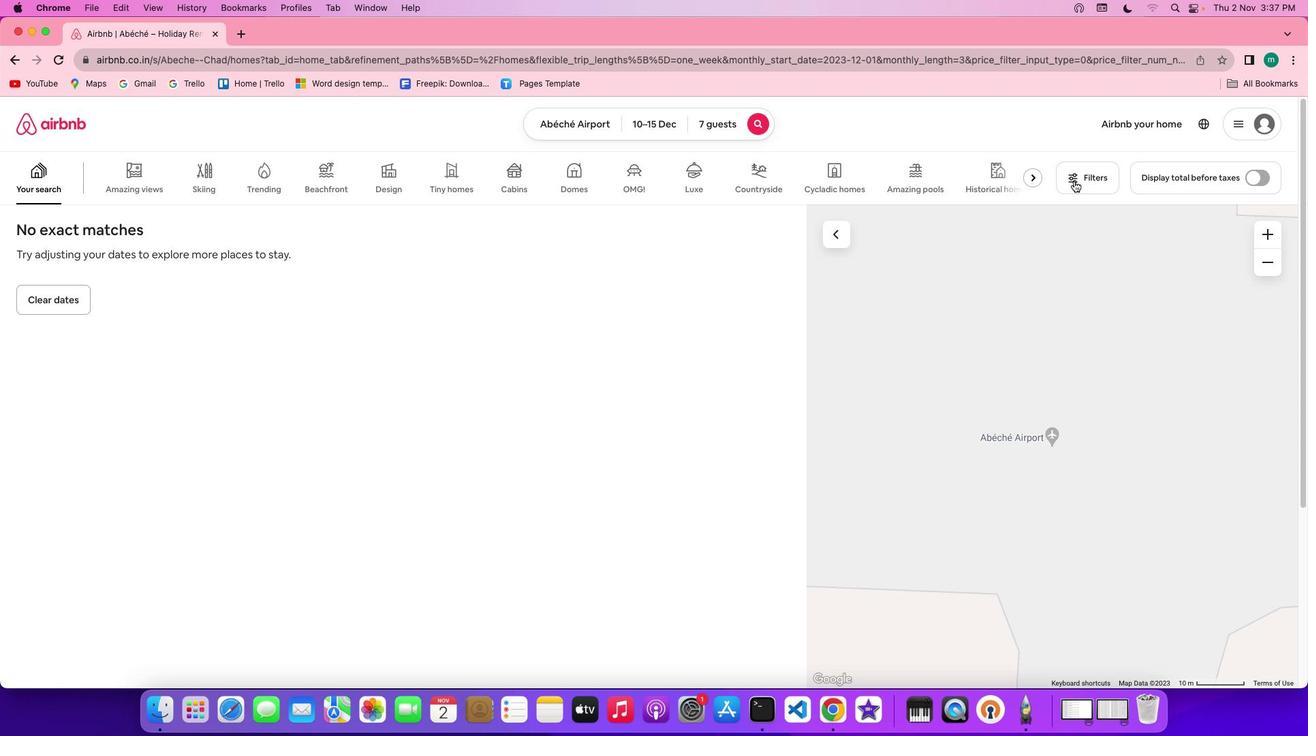 
Action: Mouse moved to (1081, 177)
Screenshot: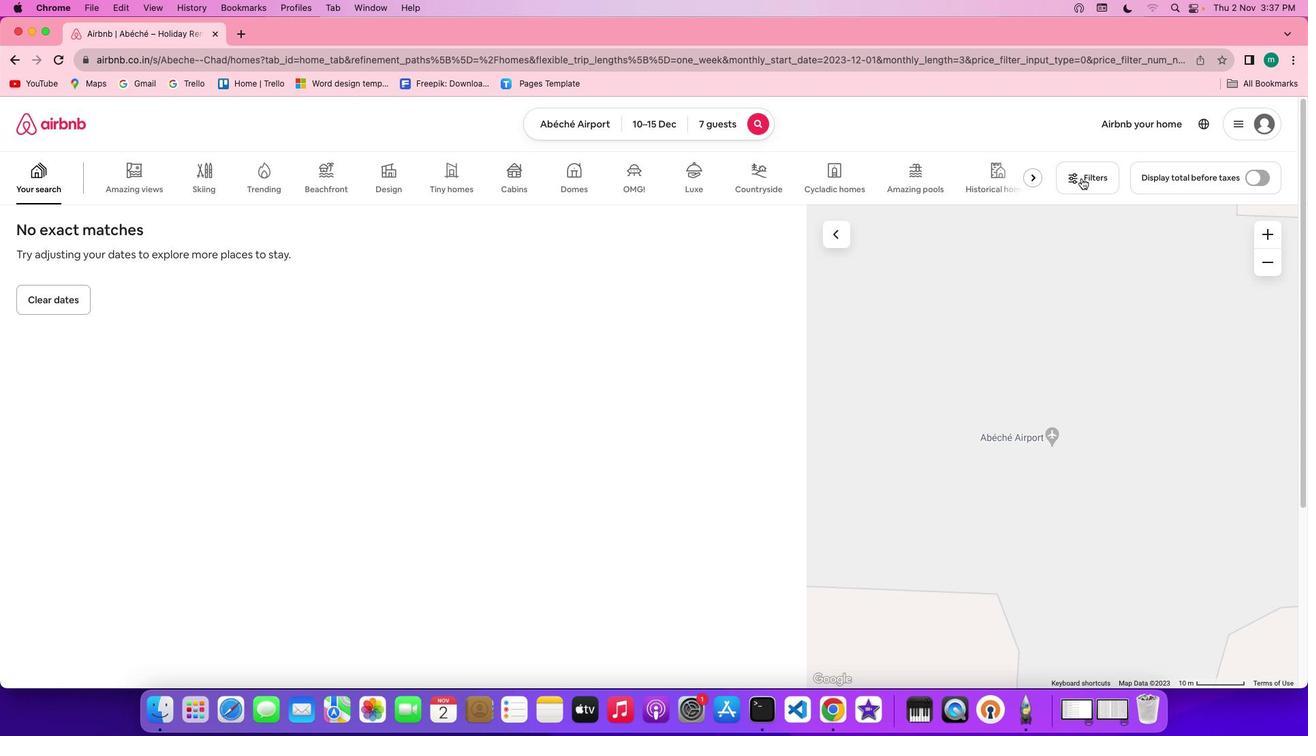 
Action: Mouse pressed left at (1081, 177)
Screenshot: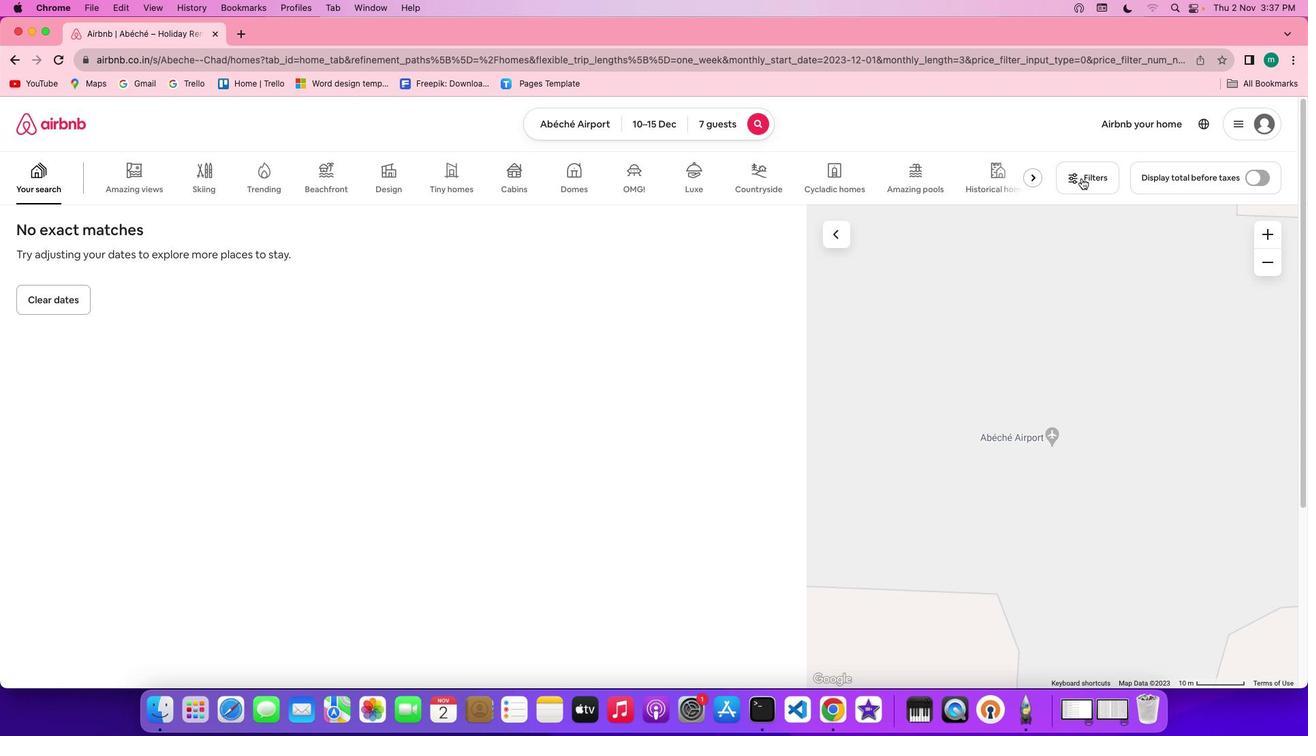 
Action: Mouse pressed left at (1081, 177)
Screenshot: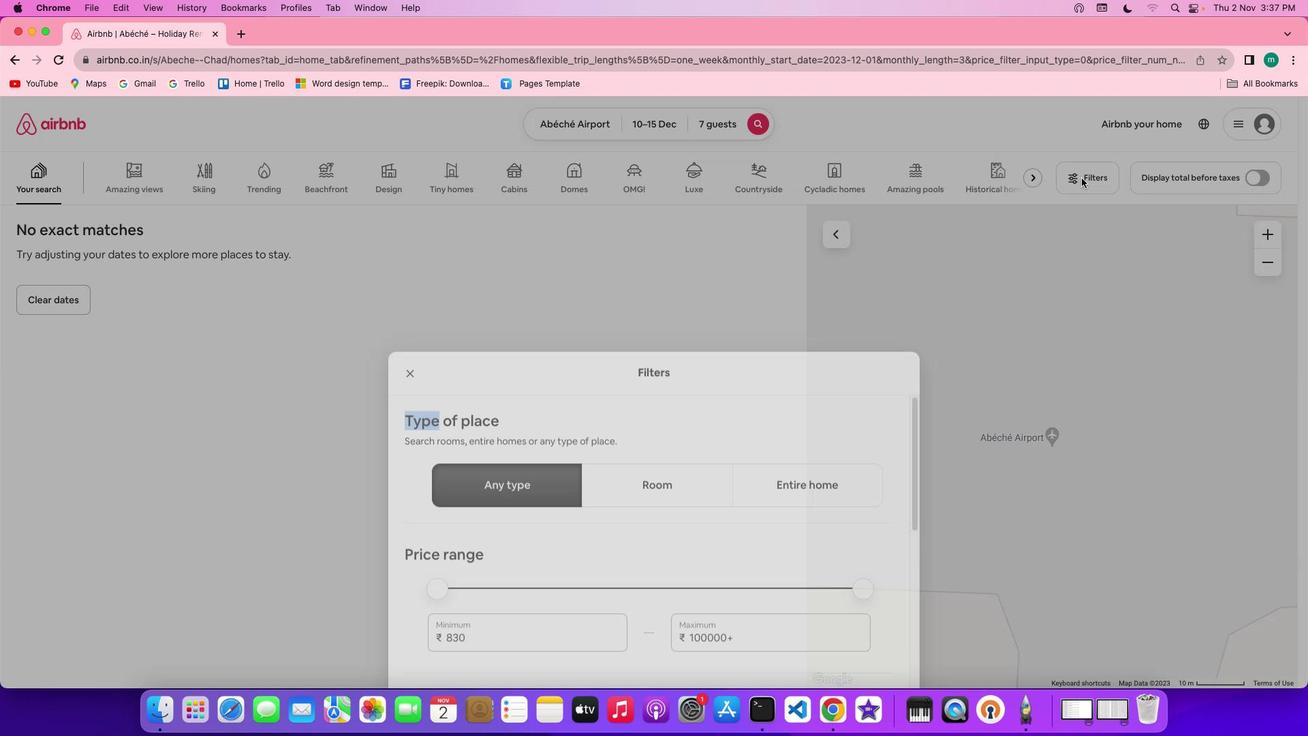 
Action: Mouse pressed left at (1081, 177)
Screenshot: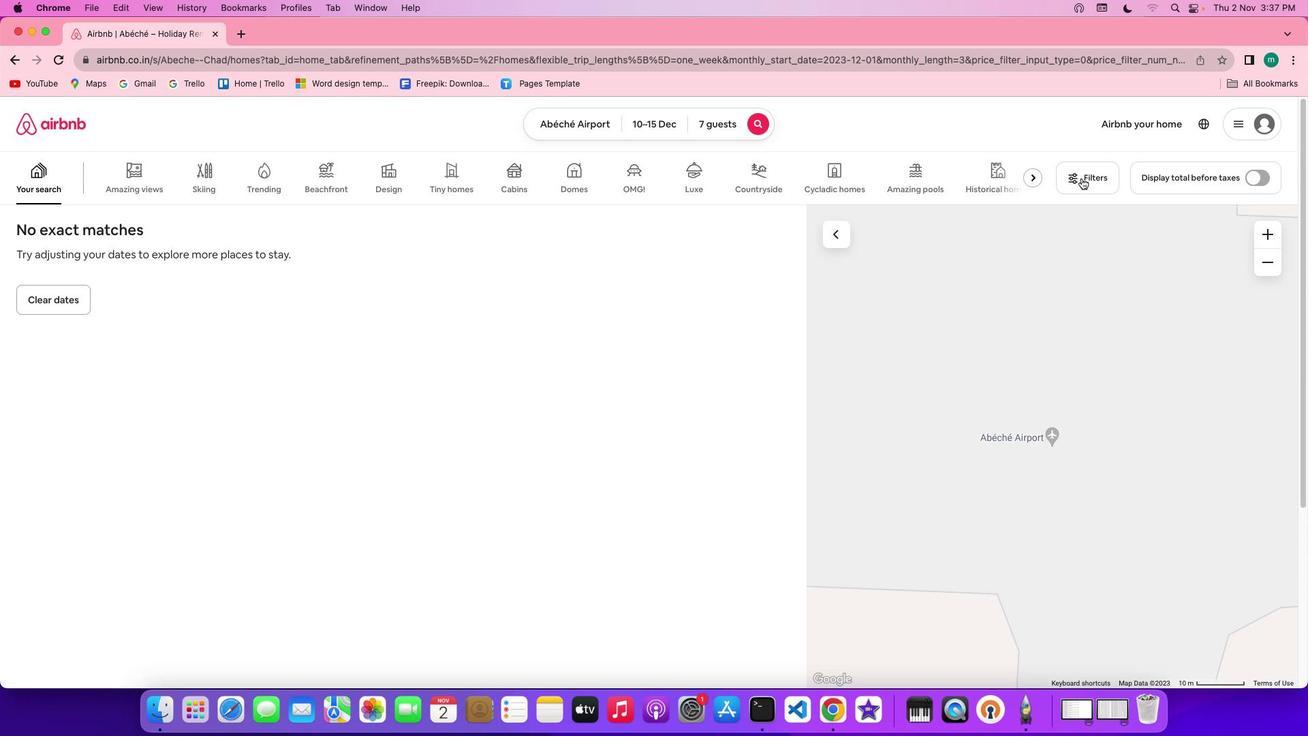 
Action: Mouse moved to (671, 500)
Screenshot: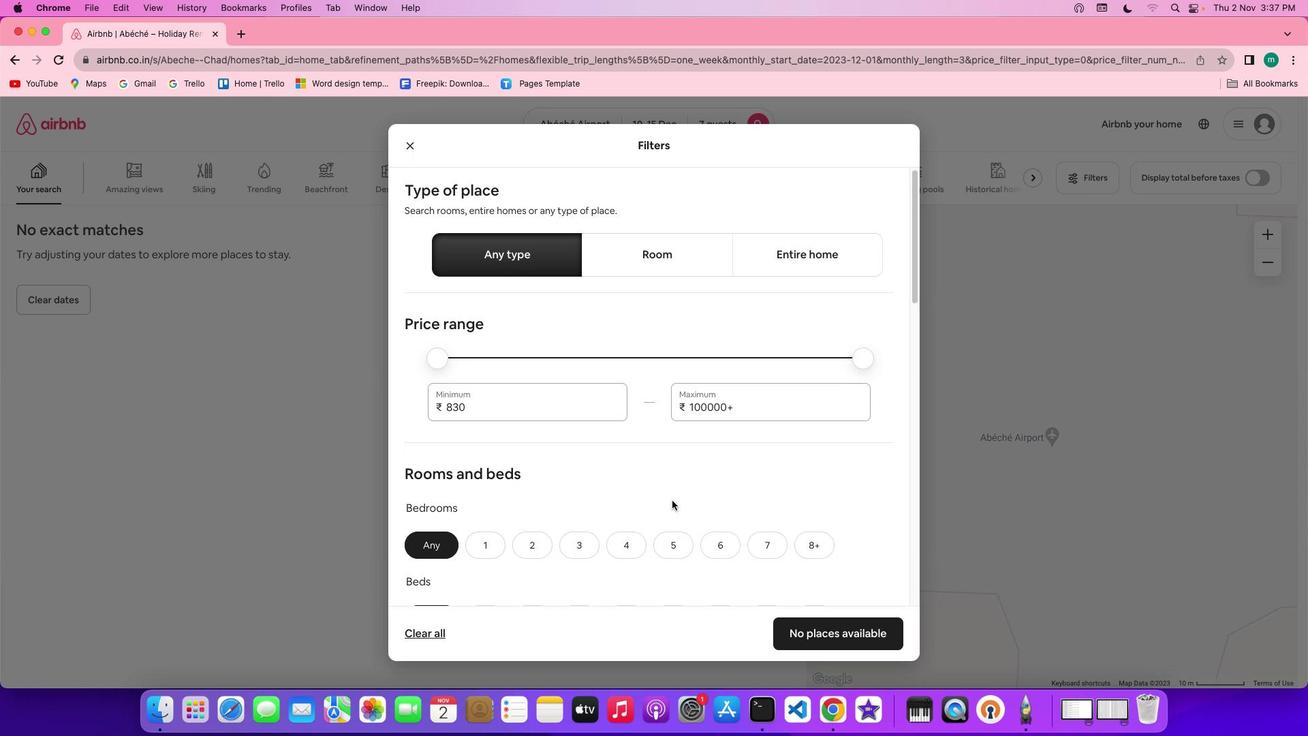 
Action: Mouse scrolled (671, 500) with delta (0, 0)
Screenshot: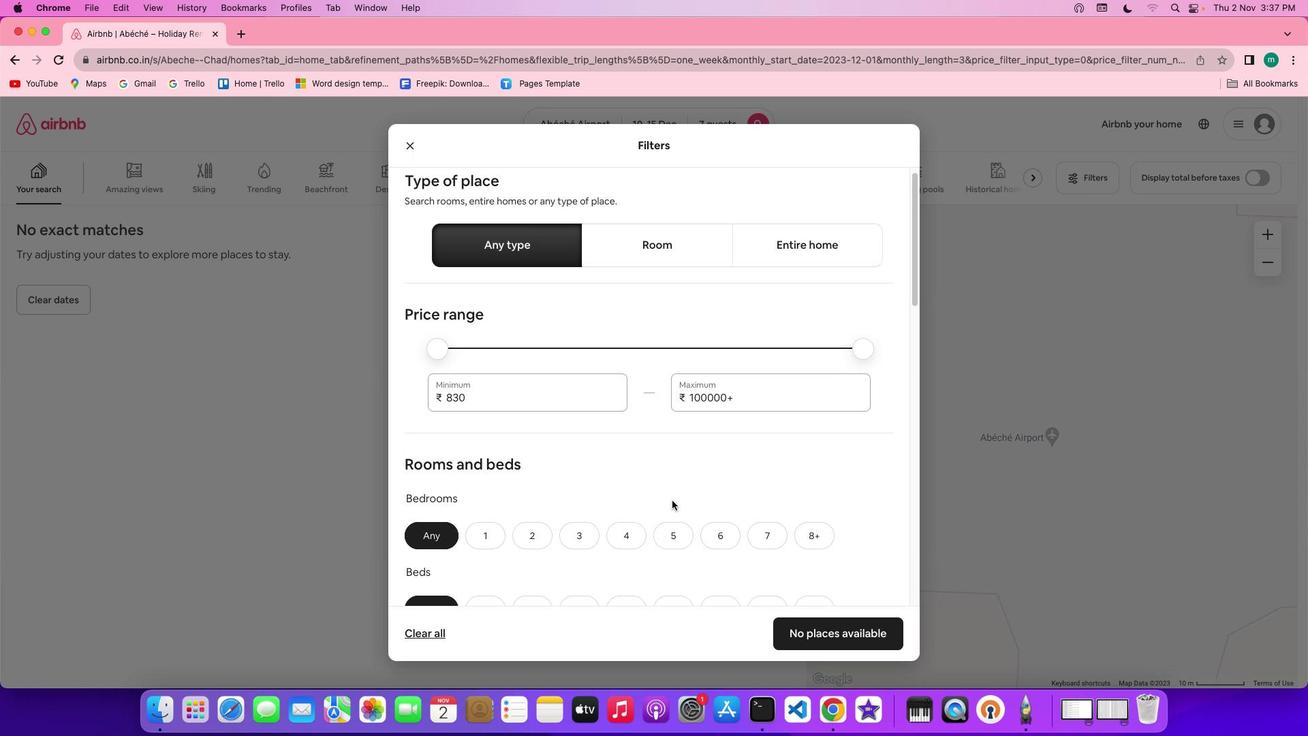 
Action: Mouse scrolled (671, 500) with delta (0, 0)
Screenshot: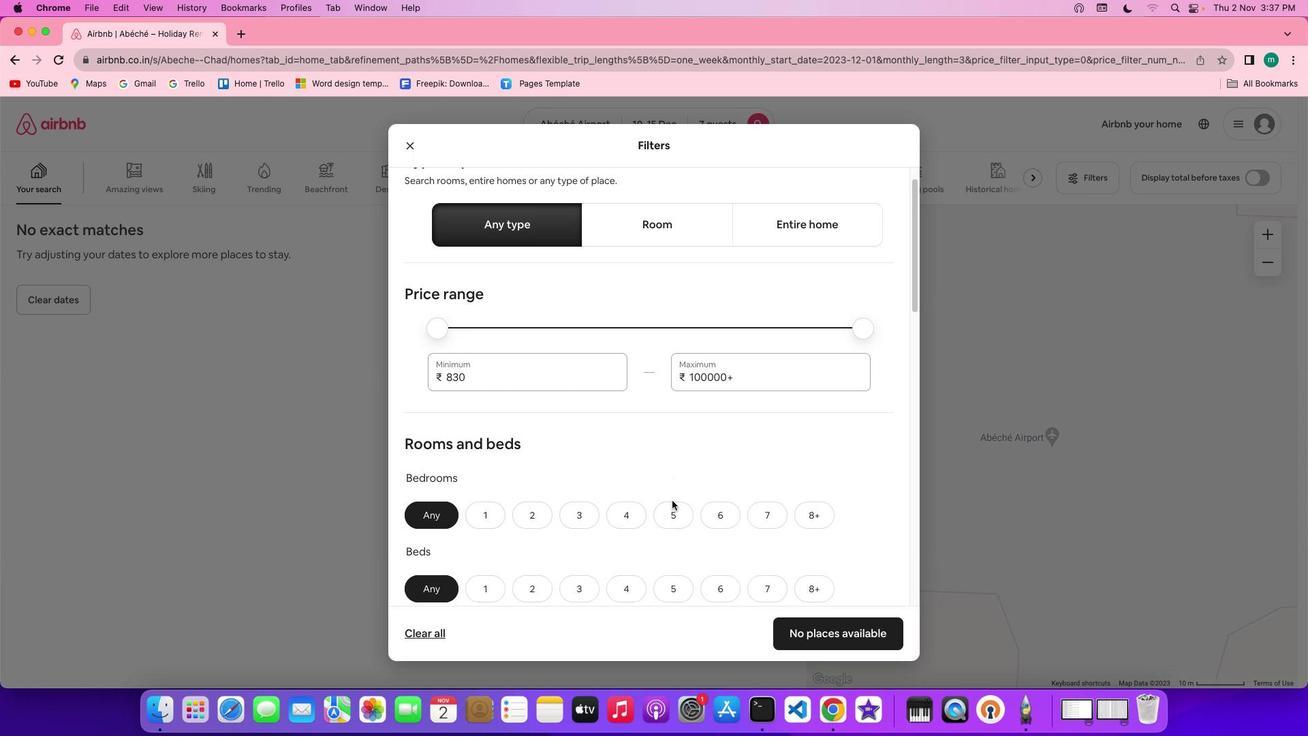 
Action: Mouse scrolled (671, 500) with delta (0, -1)
Screenshot: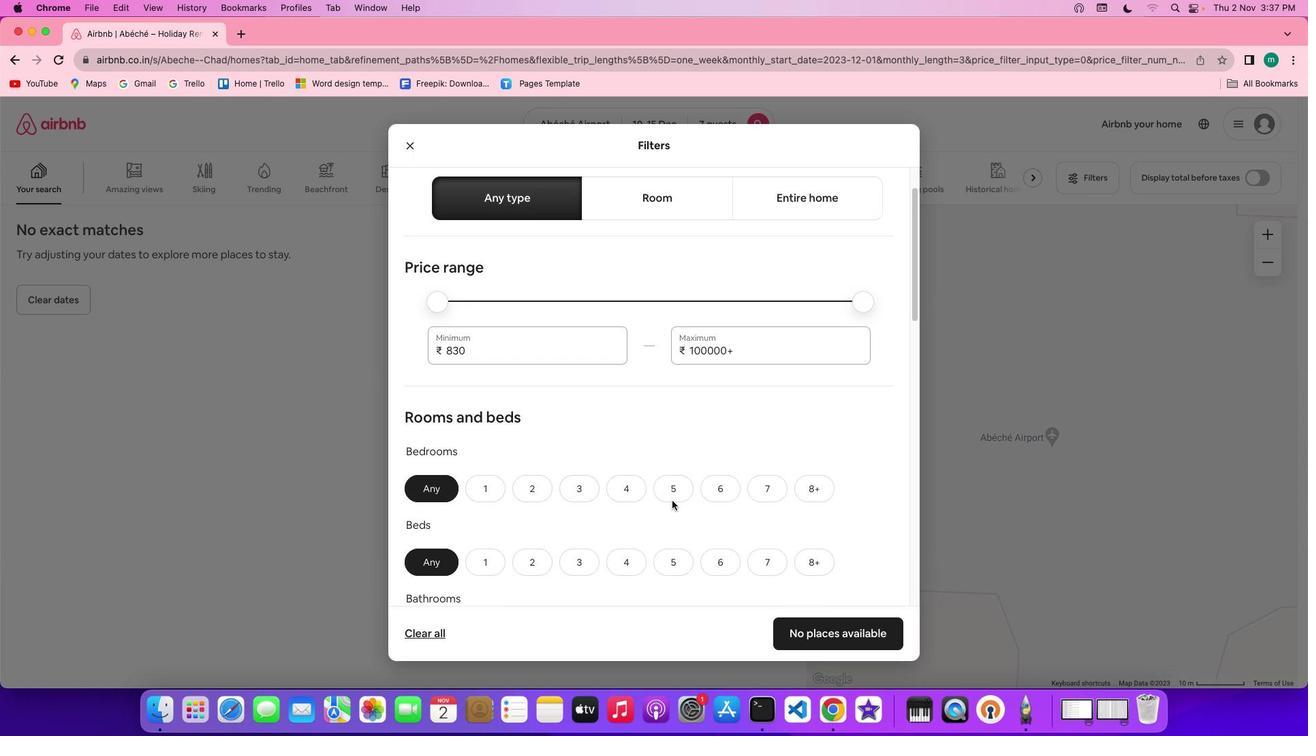 
Action: Mouse scrolled (671, 500) with delta (0, 0)
Screenshot: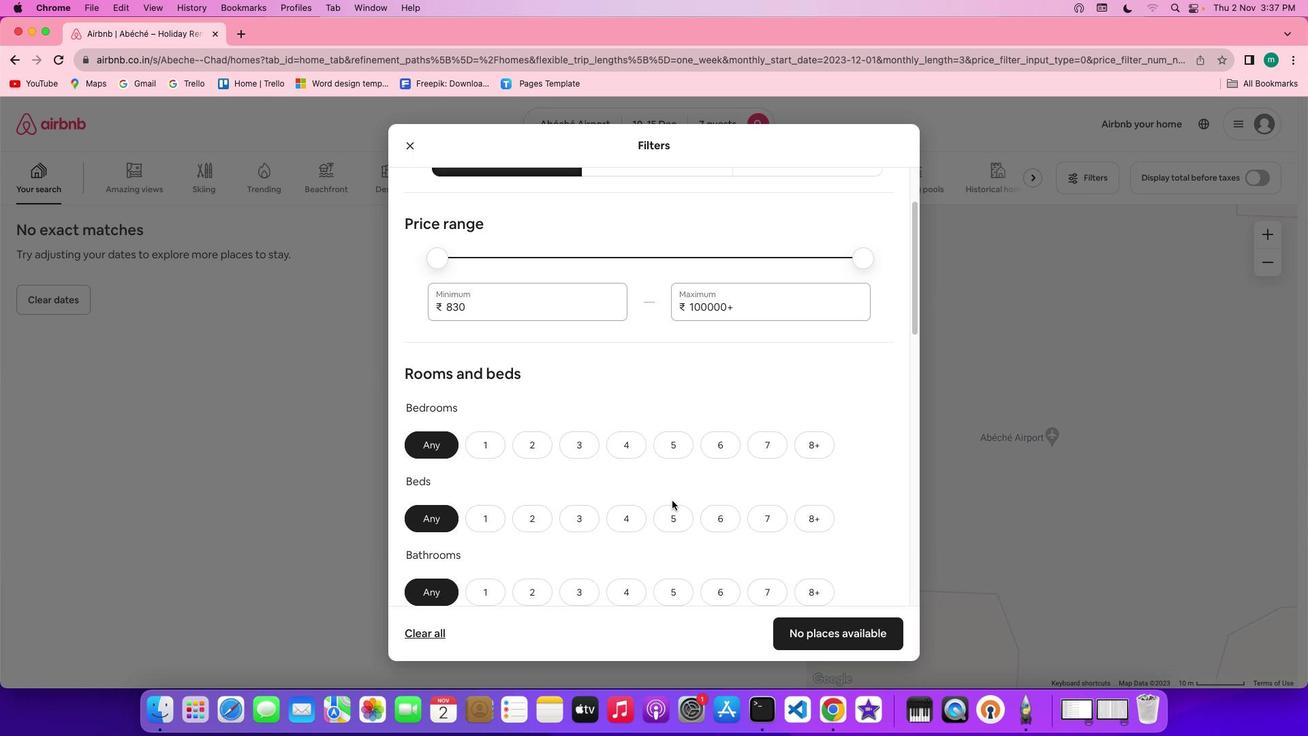 
Action: Mouse scrolled (671, 500) with delta (0, 0)
Screenshot: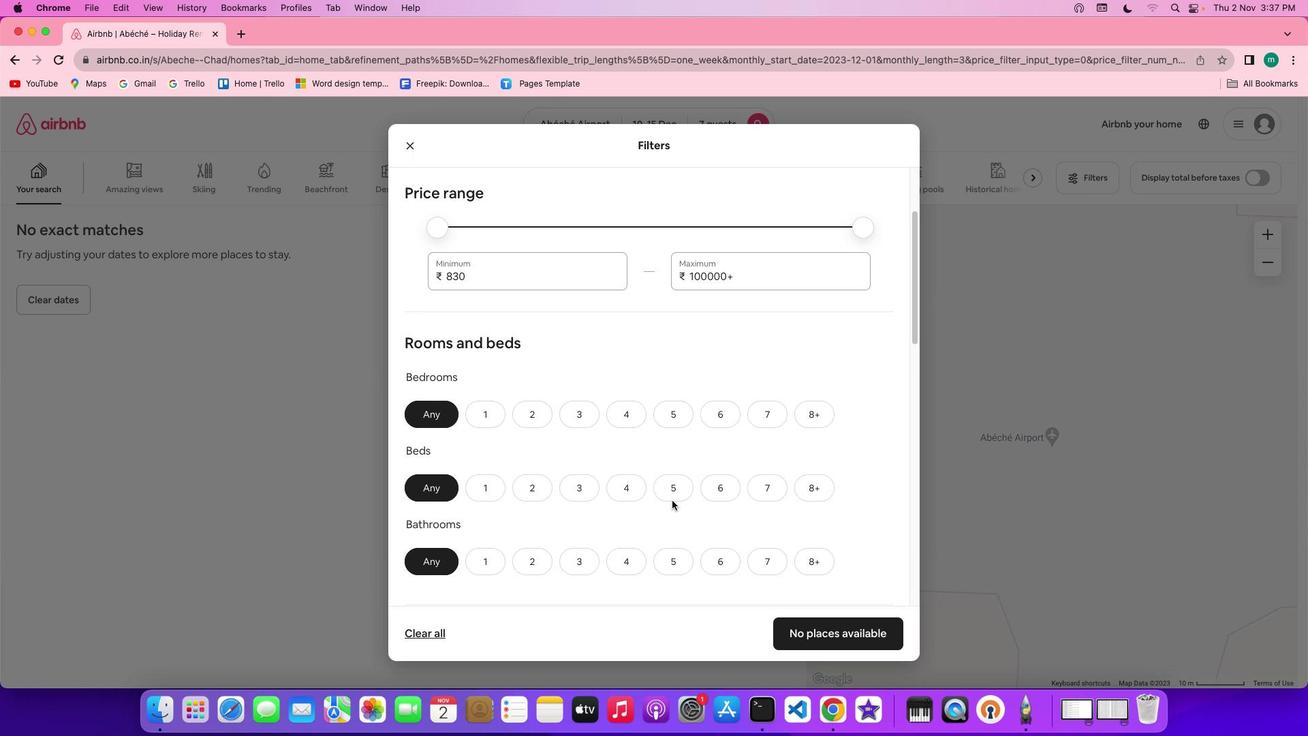 
Action: Mouse scrolled (671, 500) with delta (0, -1)
Screenshot: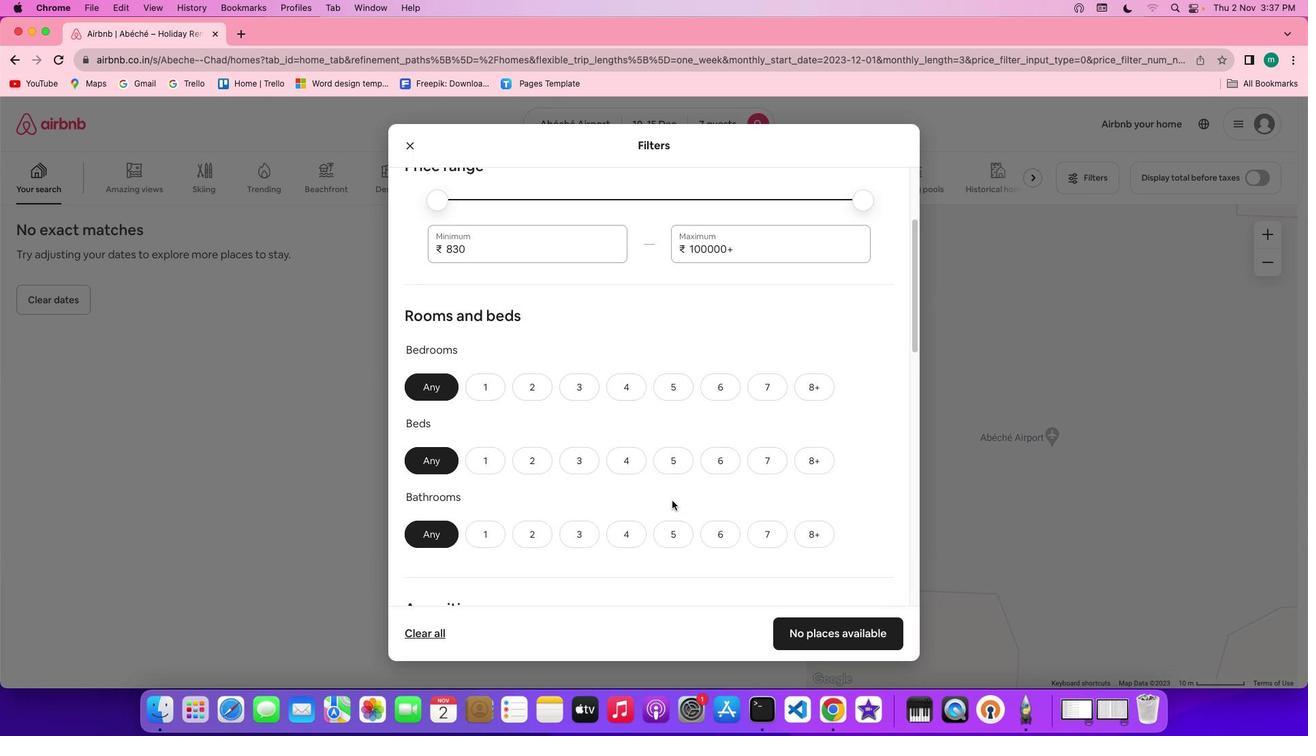 
Action: Mouse scrolled (671, 500) with delta (0, 0)
Screenshot: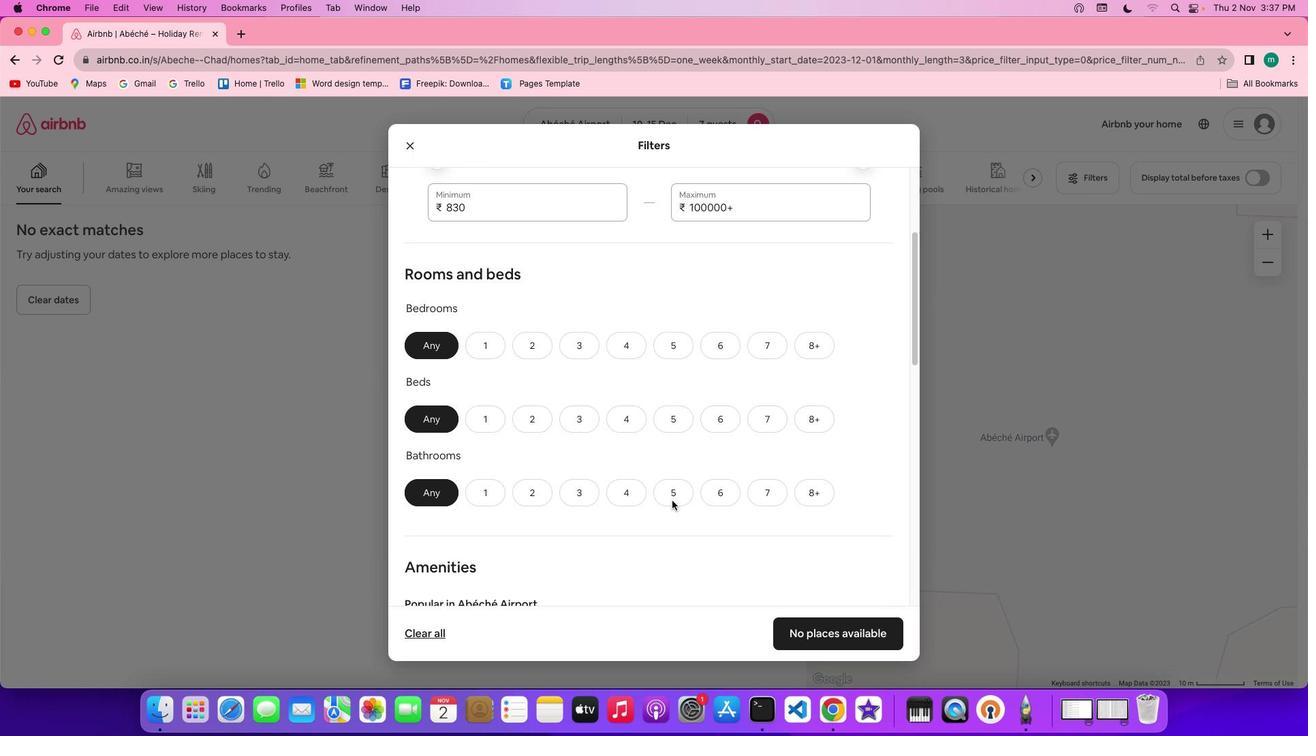 
Action: Mouse scrolled (671, 500) with delta (0, 0)
Screenshot: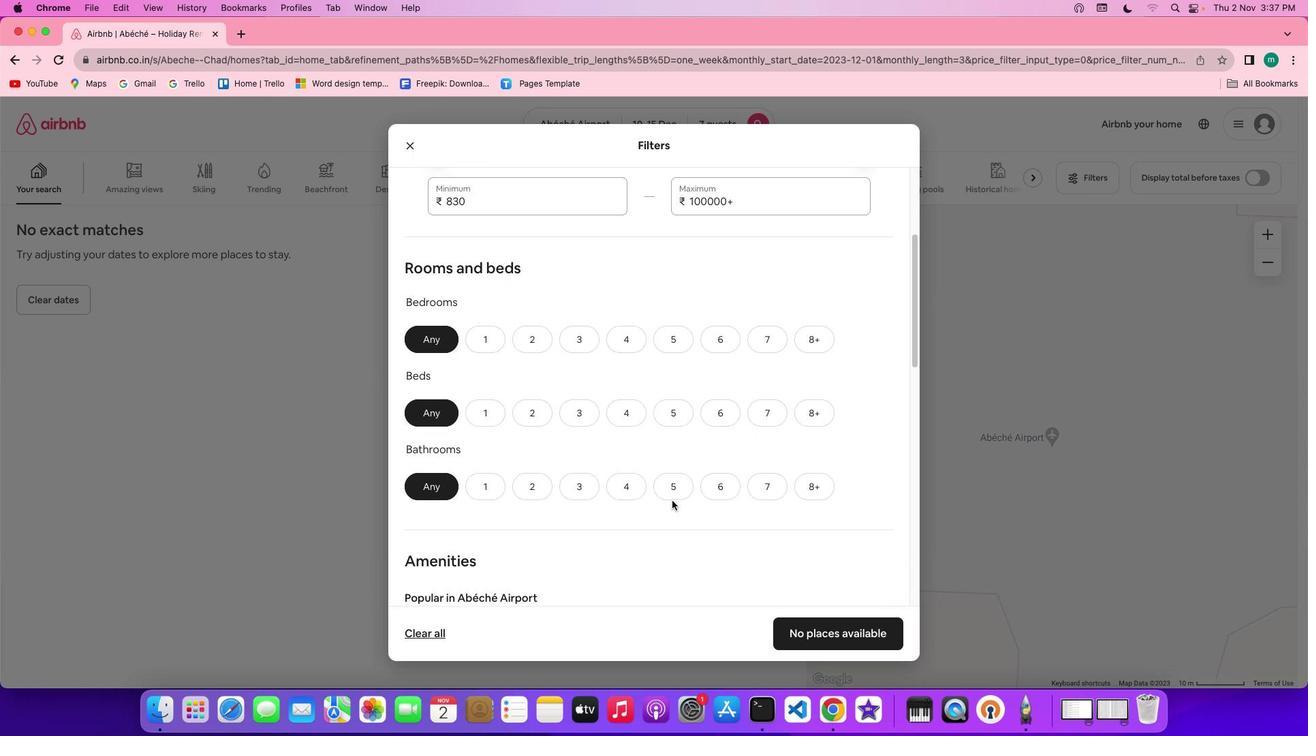 
Action: Mouse scrolled (671, 500) with delta (0, 0)
Screenshot: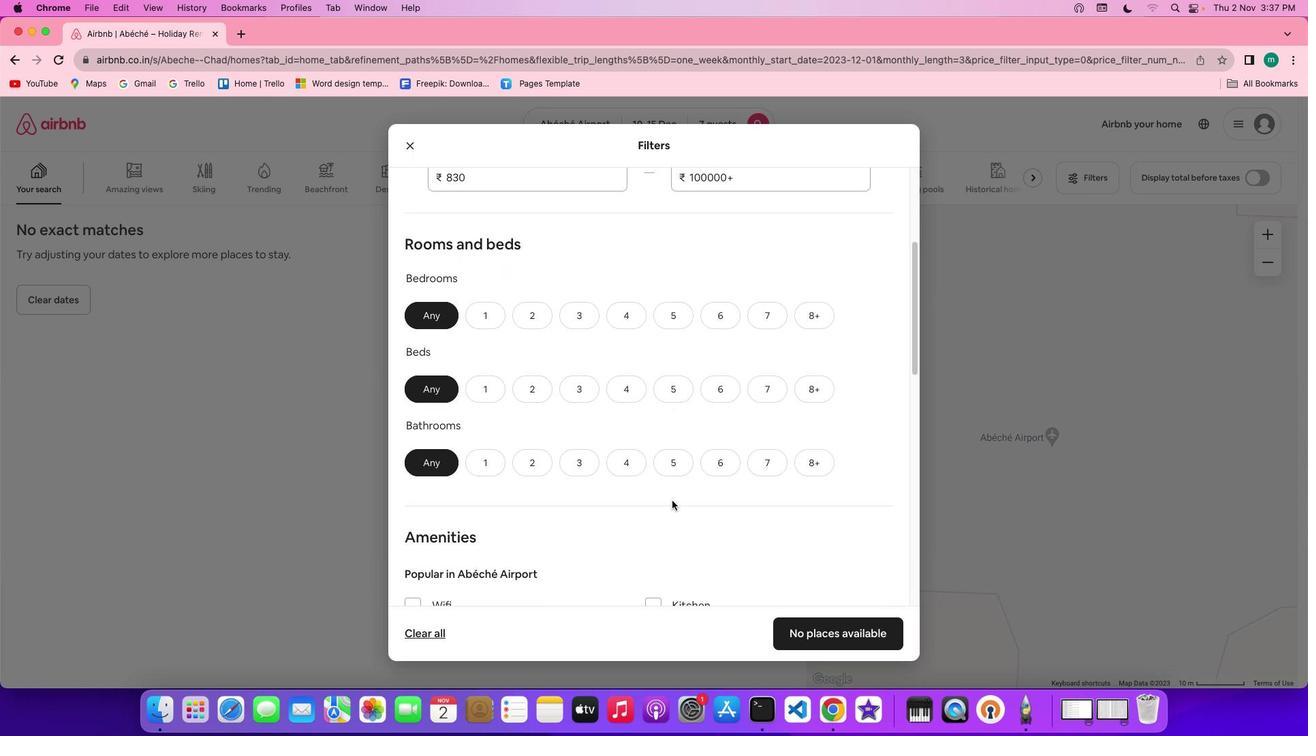
Action: Mouse moved to (627, 297)
Screenshot: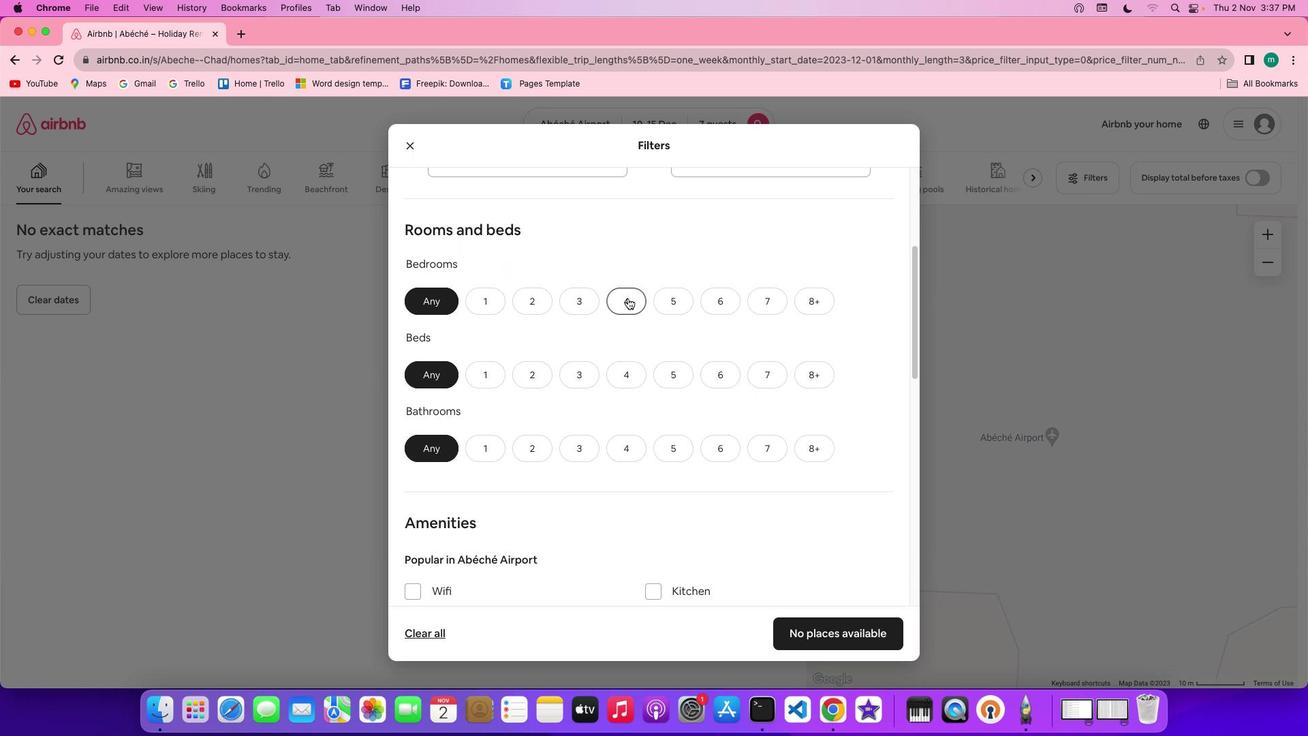 
Action: Mouse pressed left at (627, 297)
Screenshot: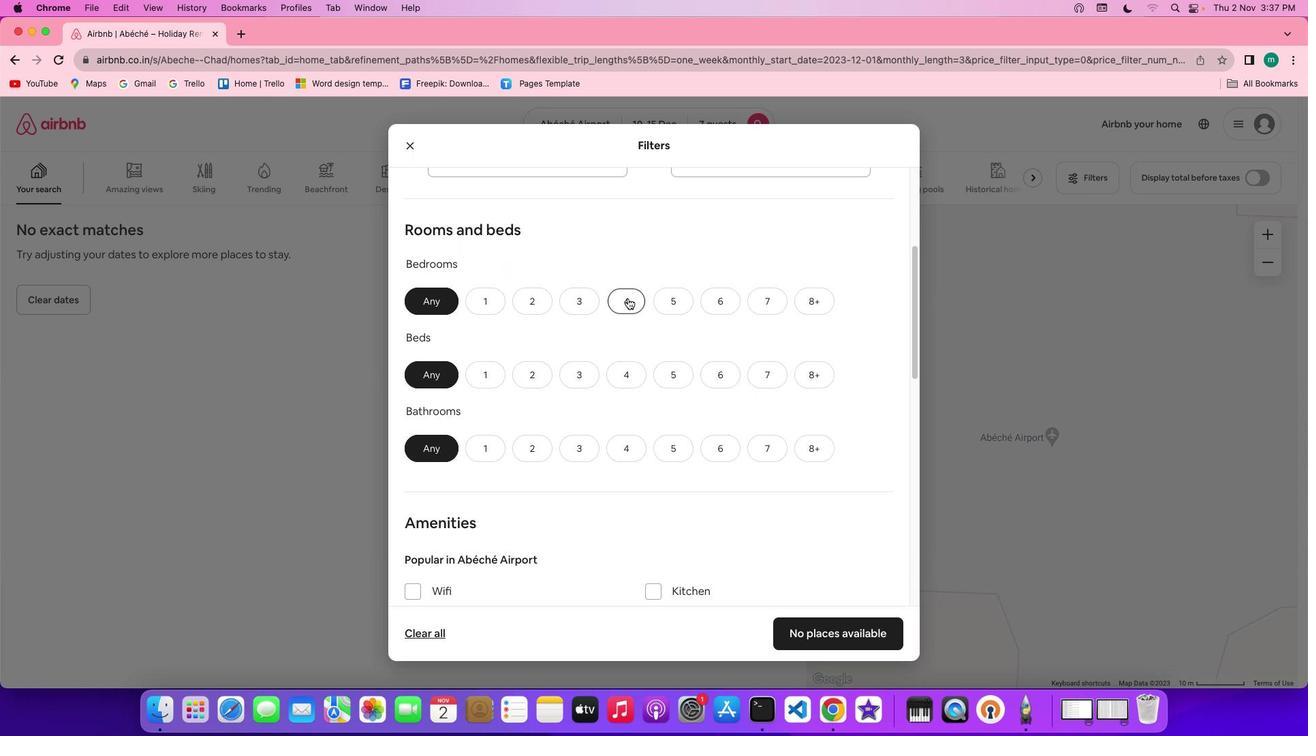 
Action: Mouse moved to (770, 380)
Screenshot: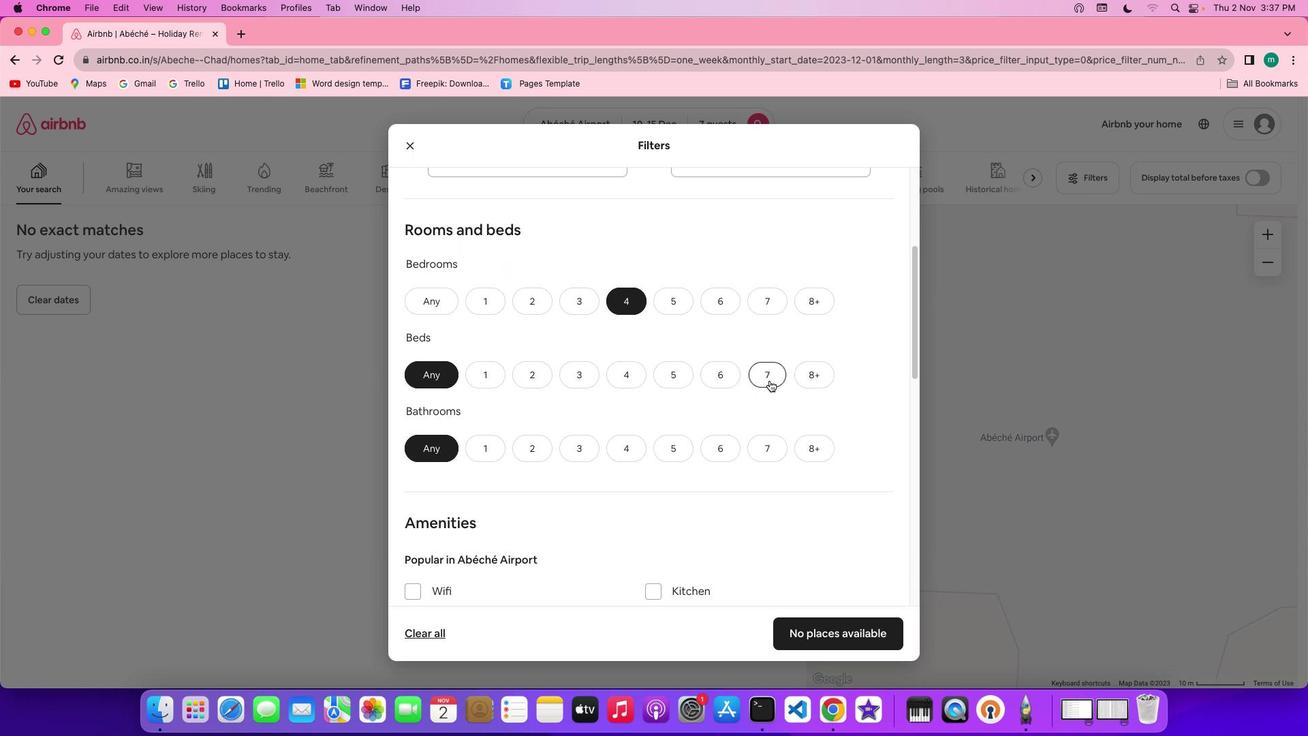 
Action: Mouse pressed left at (770, 380)
Screenshot: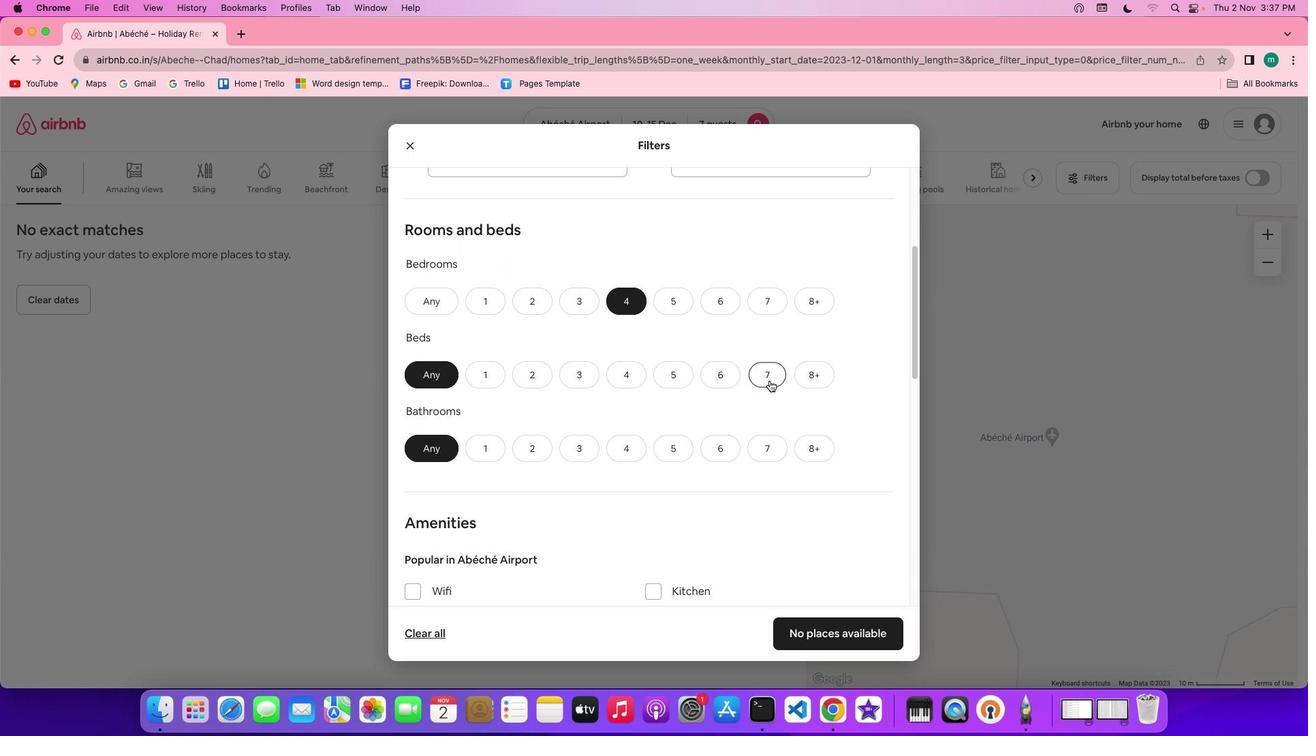 
Action: Mouse moved to (629, 447)
Screenshot: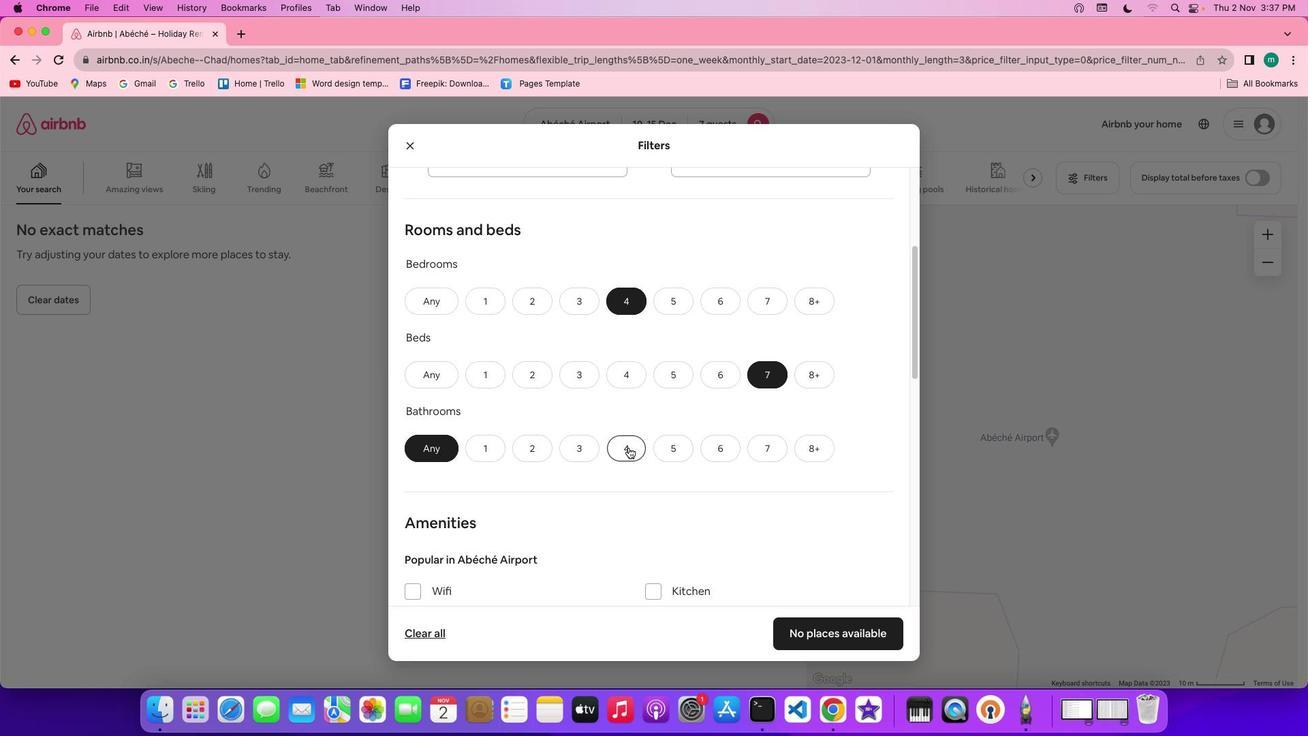 
Action: Mouse pressed left at (629, 447)
Screenshot: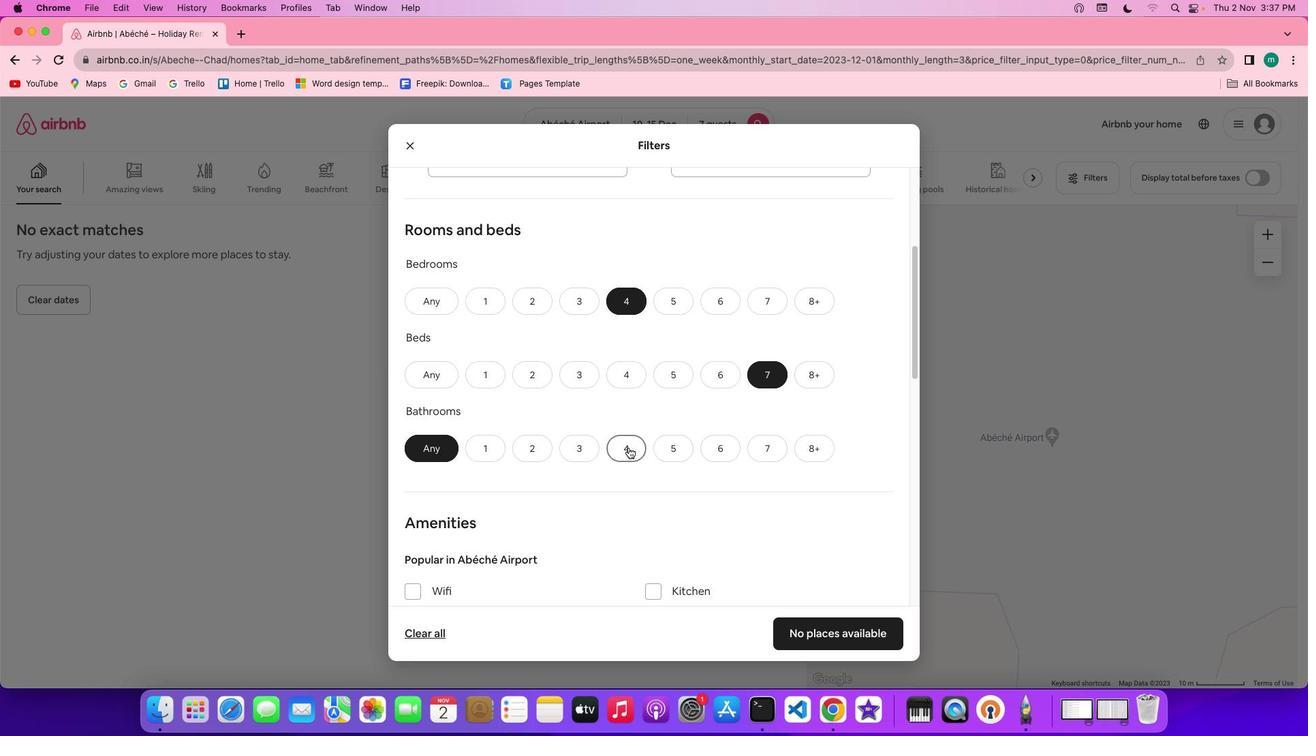 
Action: Mouse moved to (708, 459)
Screenshot: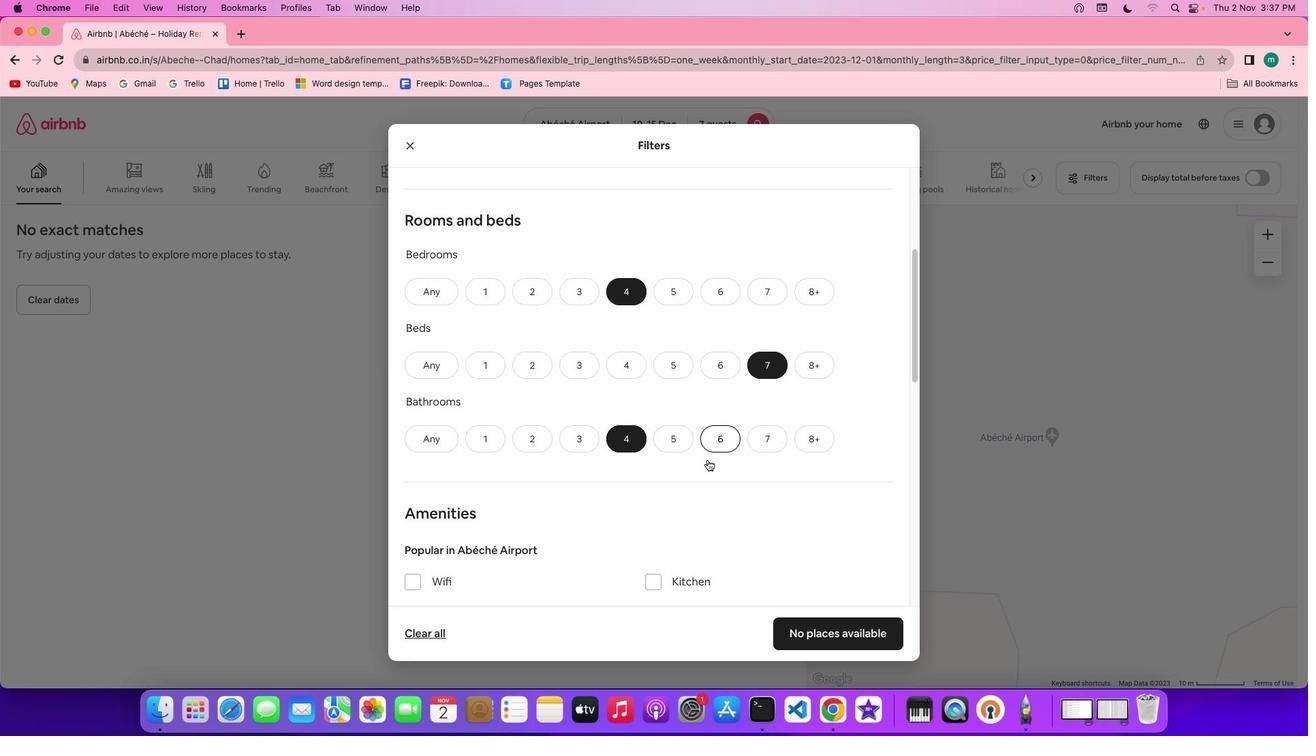 
Action: Mouse scrolled (708, 459) with delta (0, 0)
Screenshot: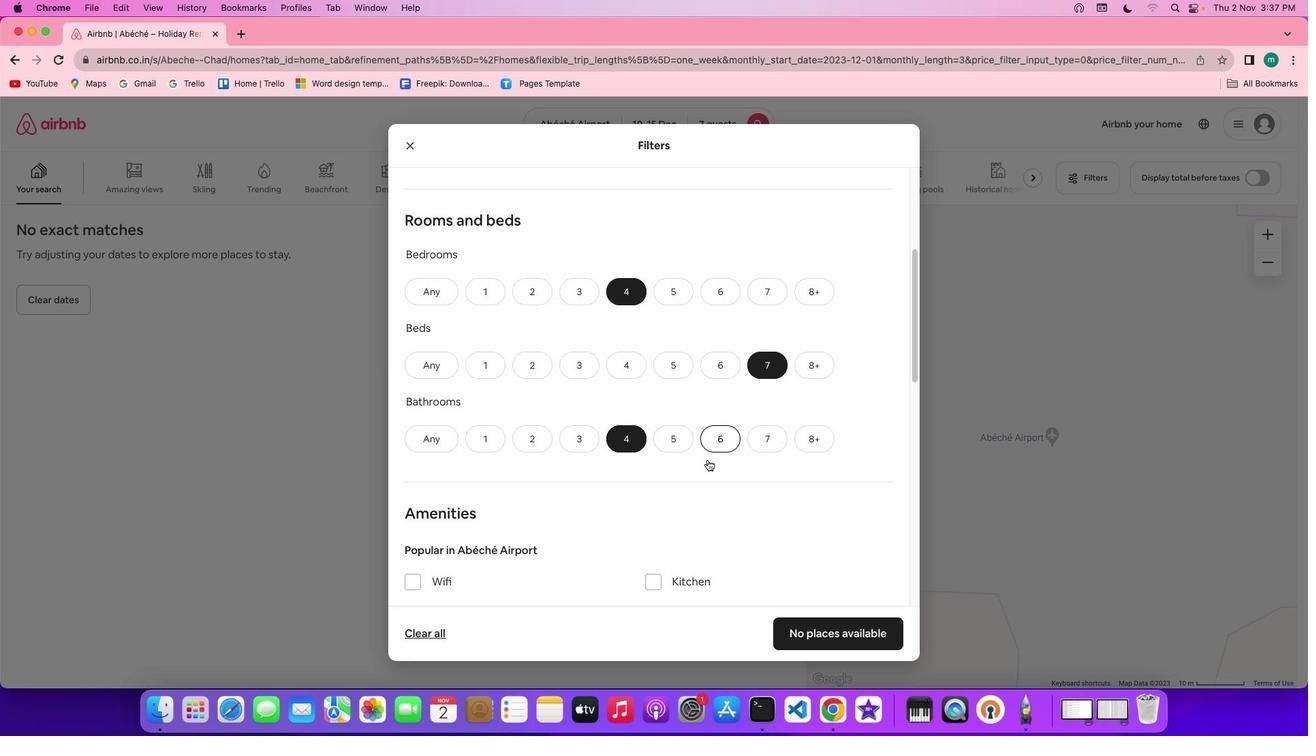 
Action: Mouse scrolled (708, 459) with delta (0, 0)
Screenshot: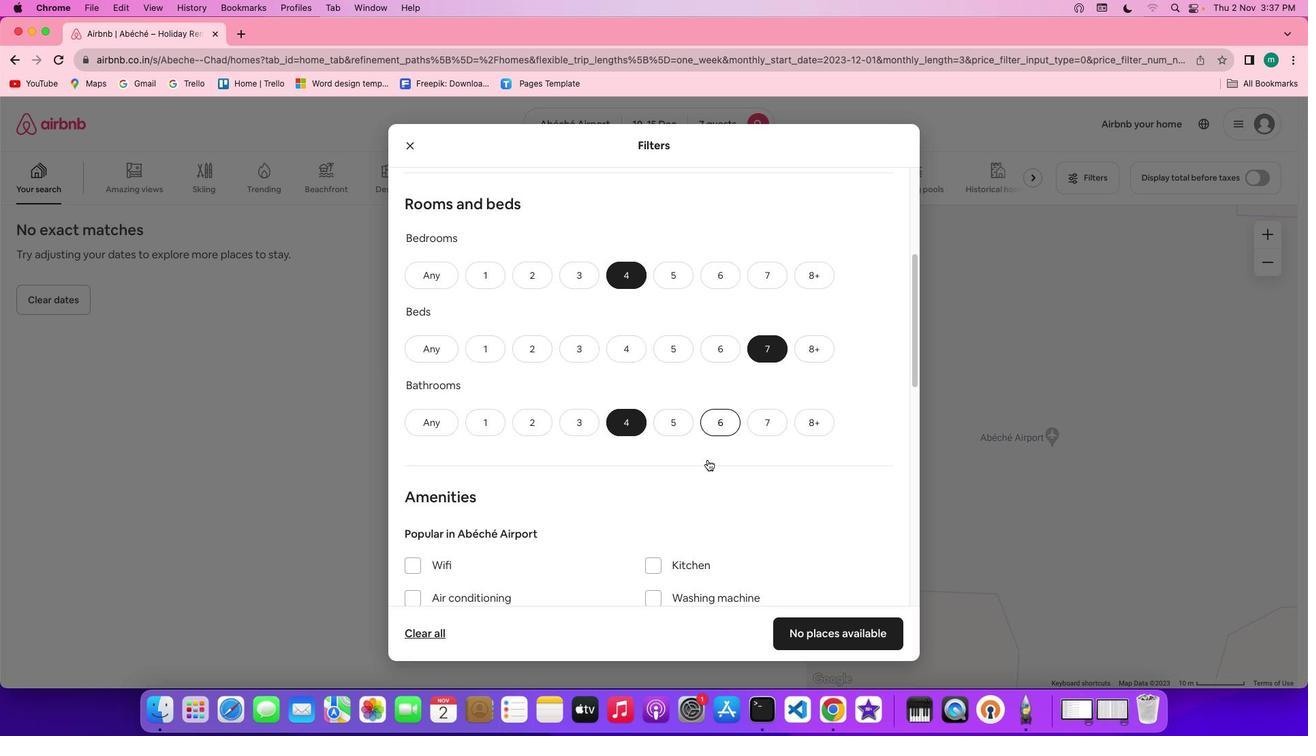 
Action: Mouse scrolled (708, 459) with delta (0, -1)
Screenshot: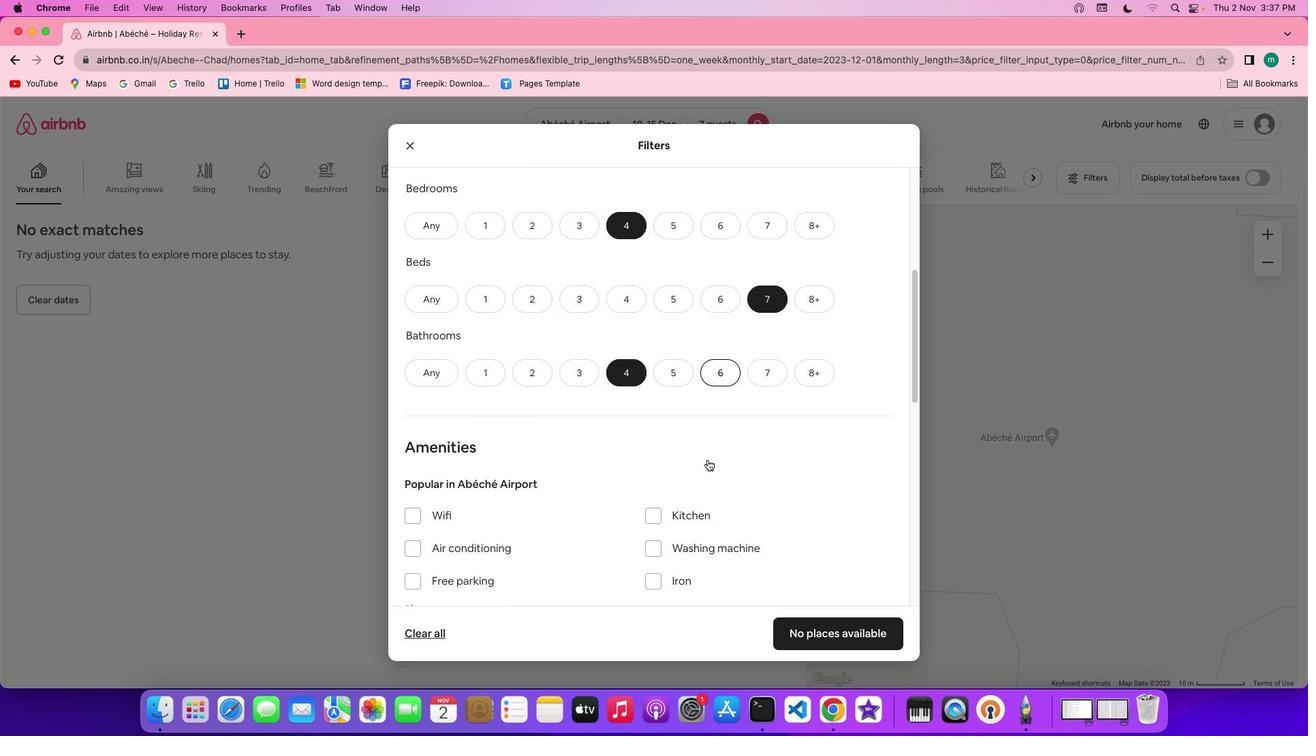 
Action: Mouse scrolled (708, 459) with delta (0, -1)
Screenshot: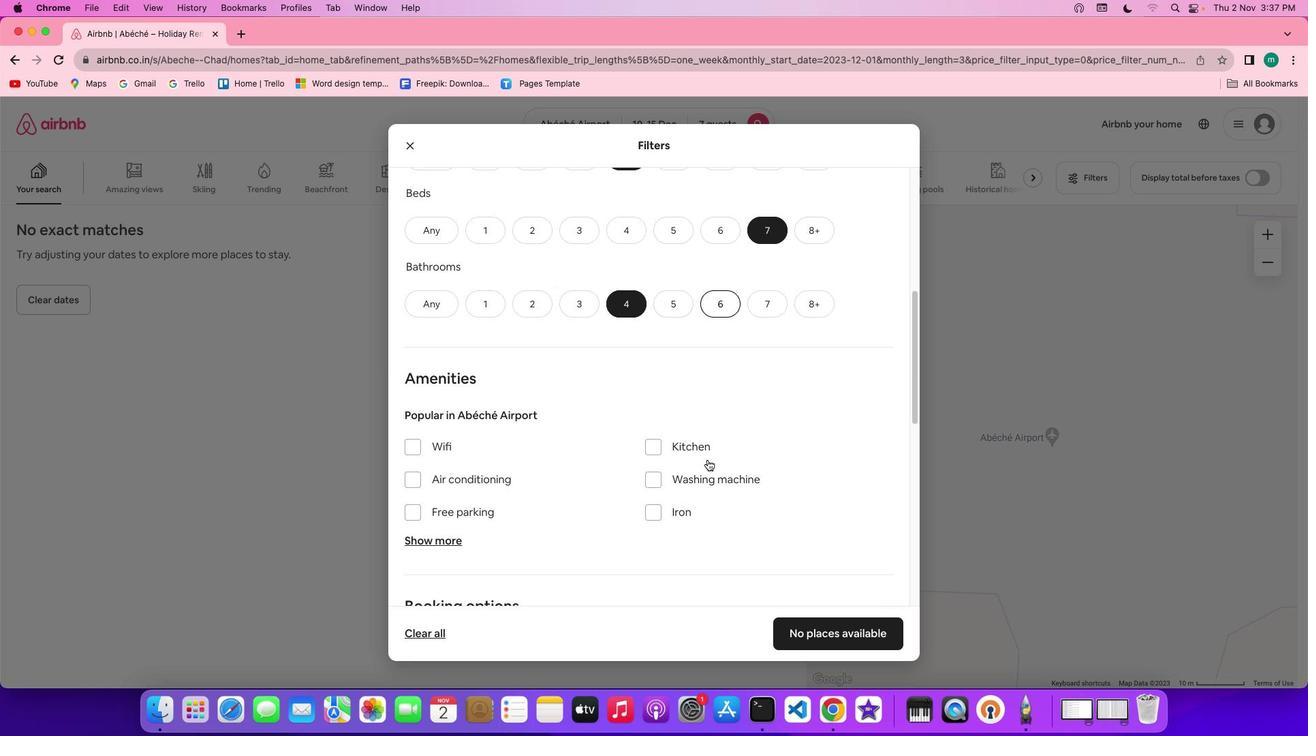 
Action: Mouse scrolled (708, 459) with delta (0, 0)
Screenshot: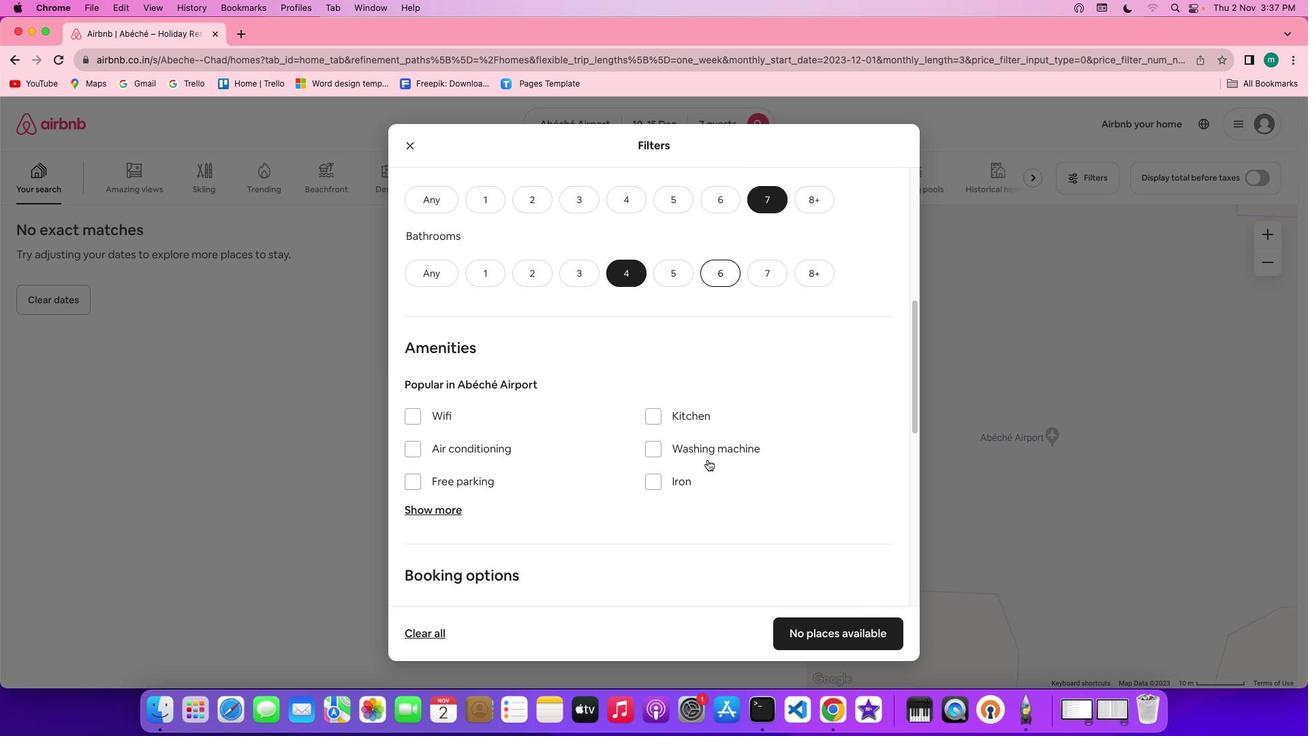 
Action: Mouse scrolled (708, 459) with delta (0, 0)
Screenshot: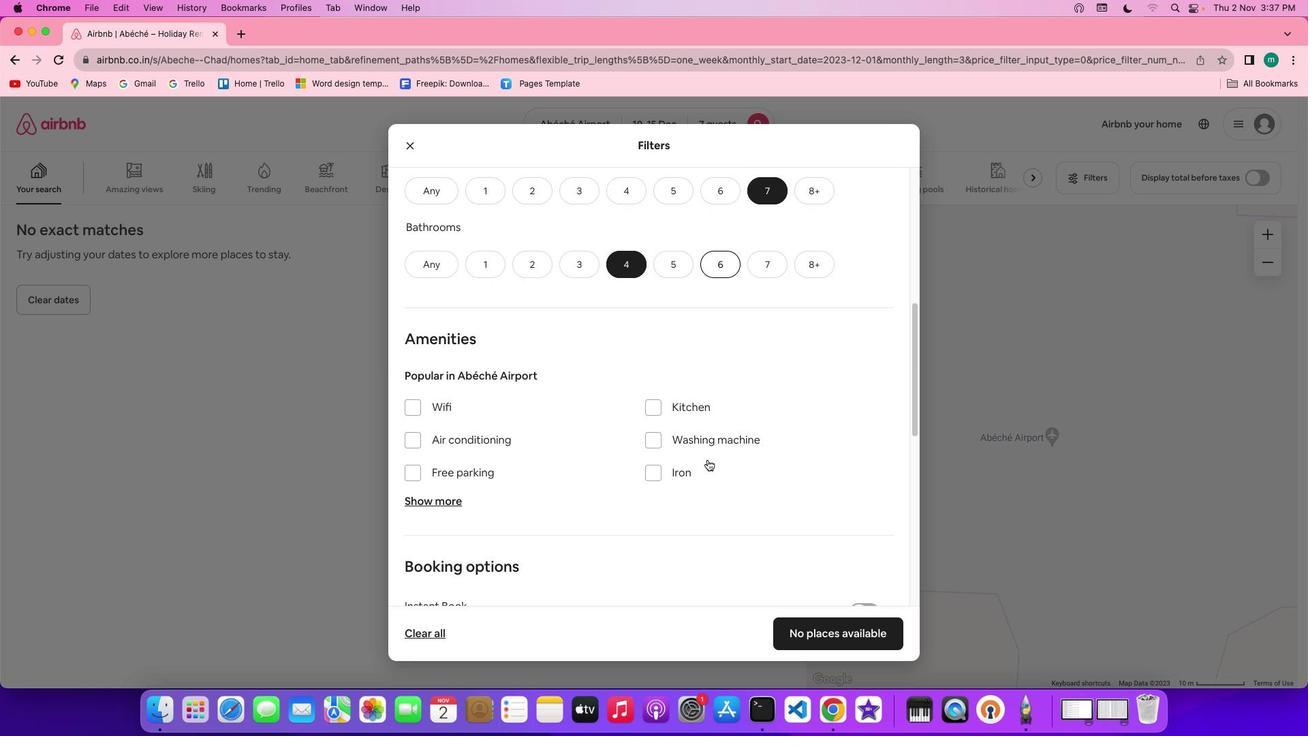 
Action: Mouse scrolled (708, 459) with delta (0, -1)
Screenshot: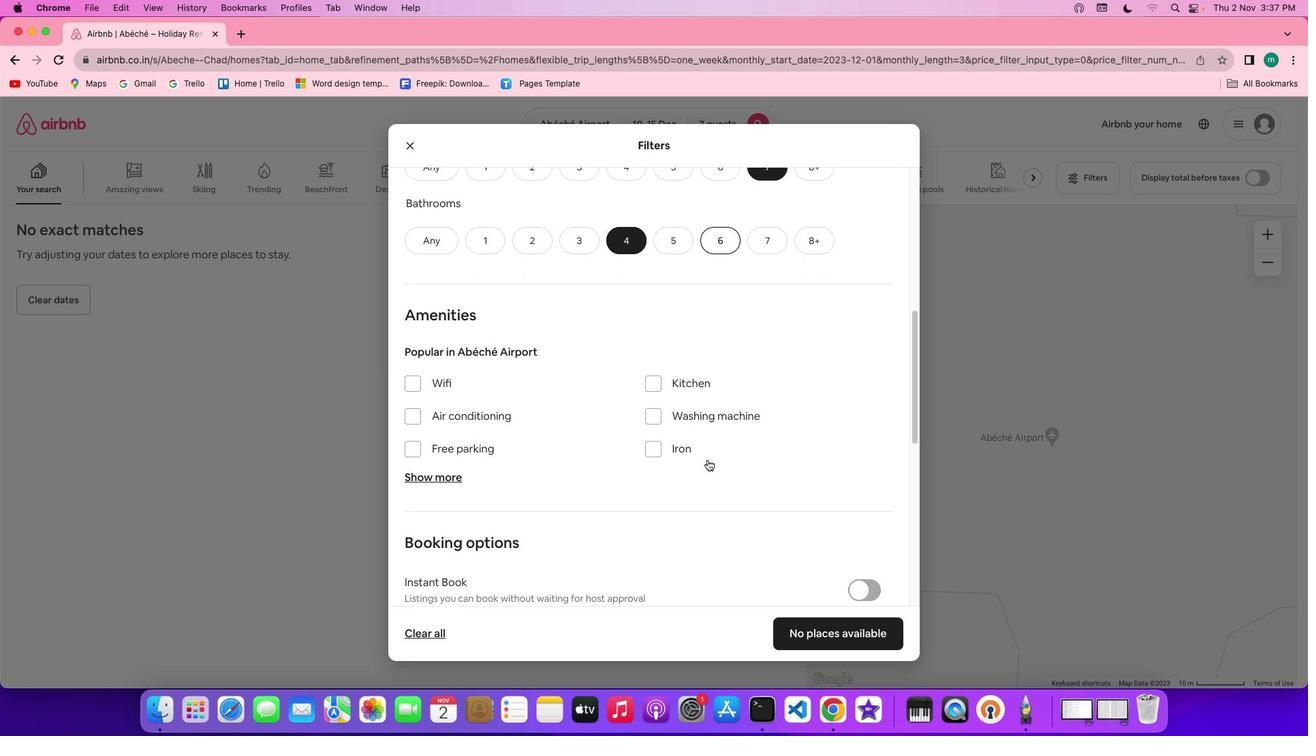 
Action: Mouse scrolled (708, 459) with delta (0, 0)
Screenshot: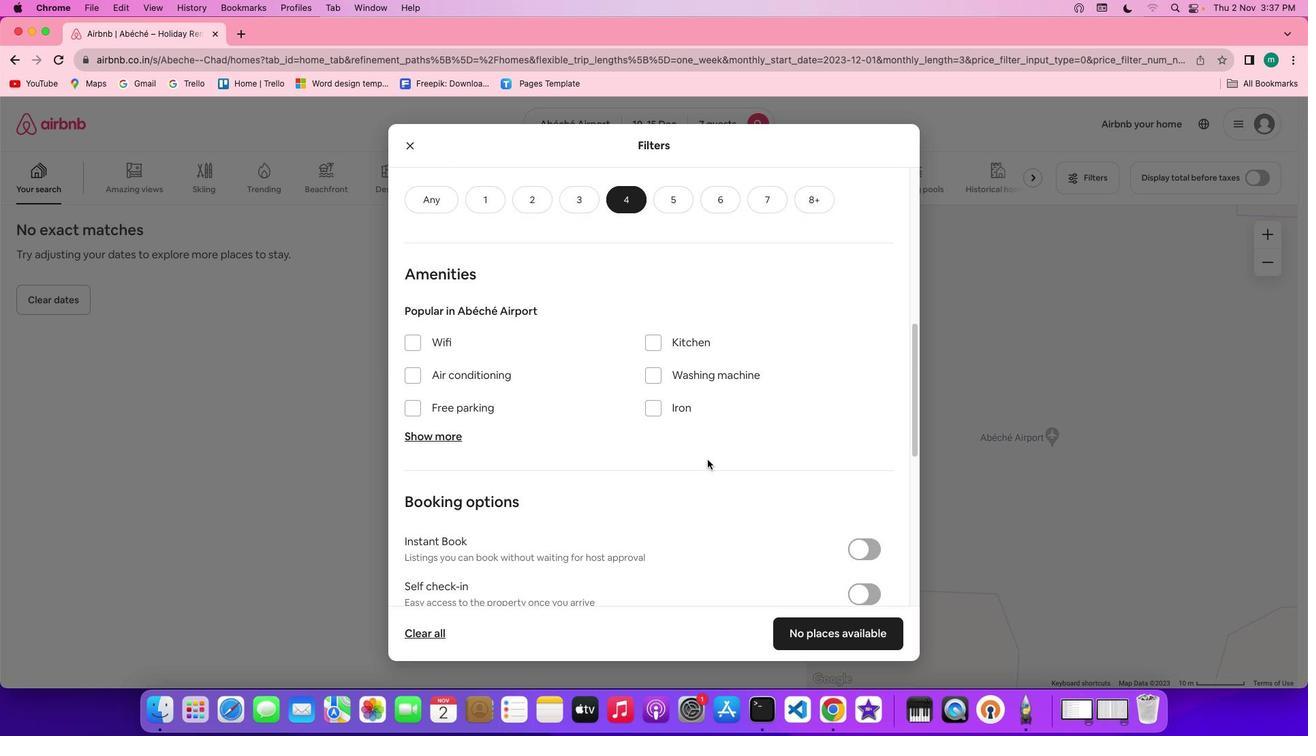 
Action: Mouse scrolled (708, 459) with delta (0, 0)
Screenshot: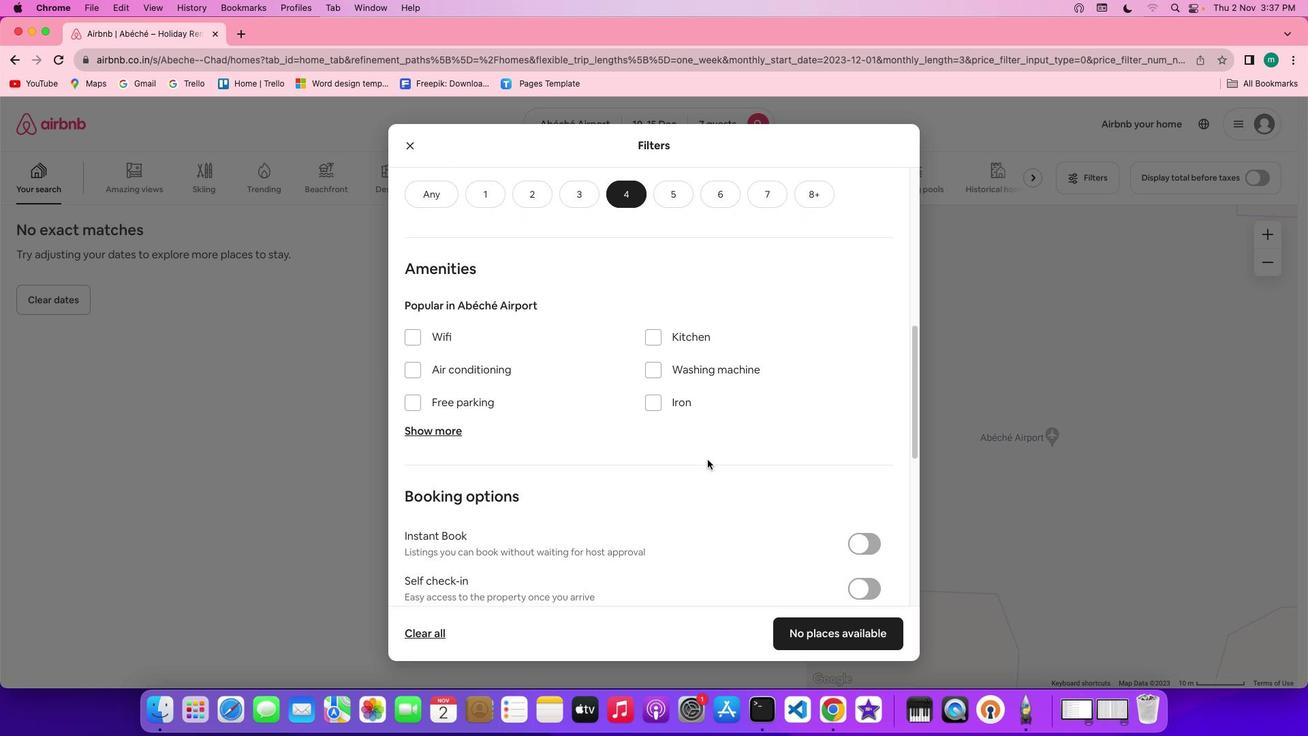 
Action: Mouse scrolled (708, 459) with delta (0, 0)
Screenshot: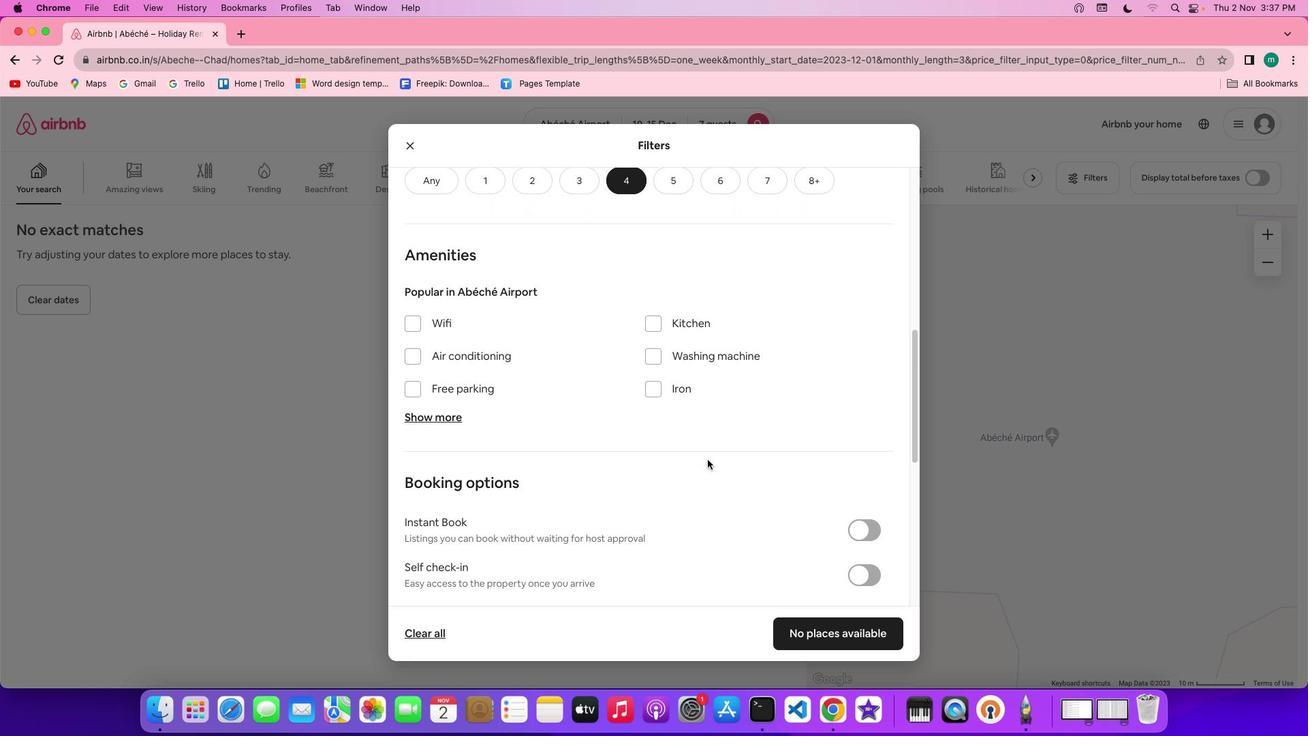 
Action: Mouse scrolled (708, 459) with delta (0, 0)
Screenshot: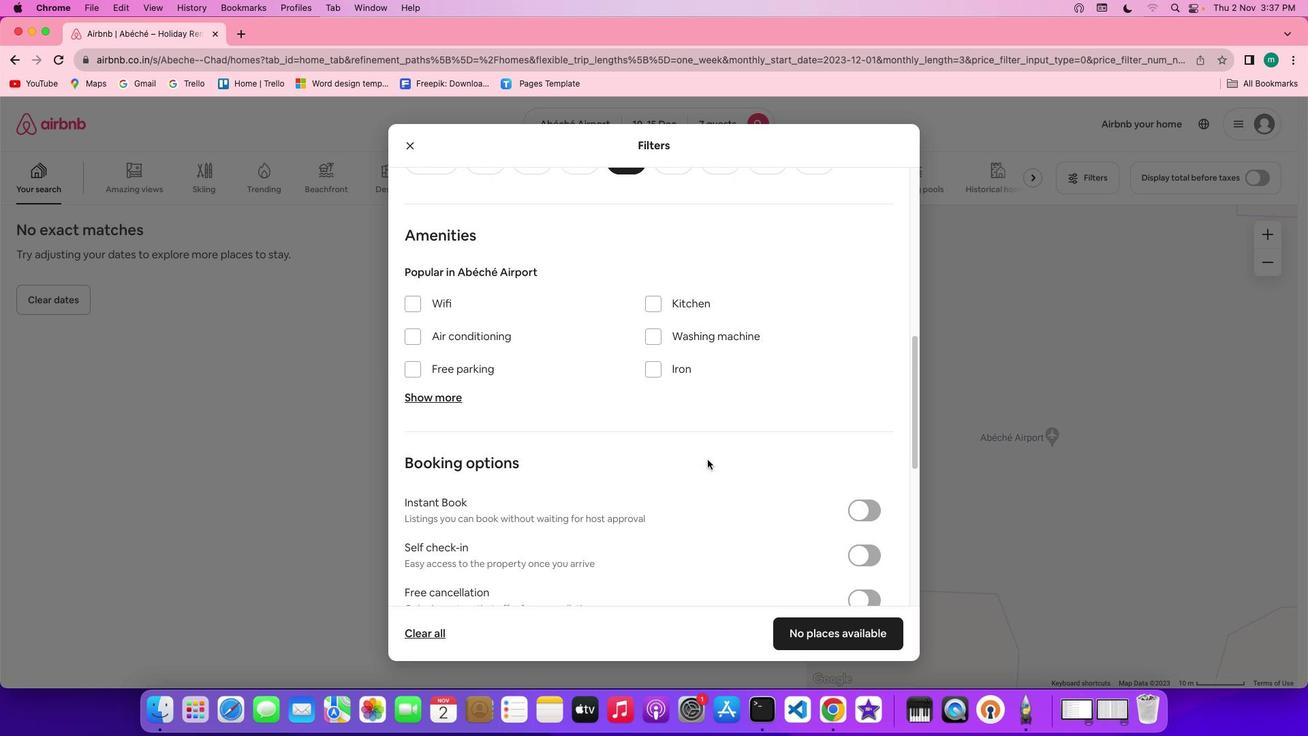 
Action: Mouse scrolled (708, 459) with delta (0, 0)
Screenshot: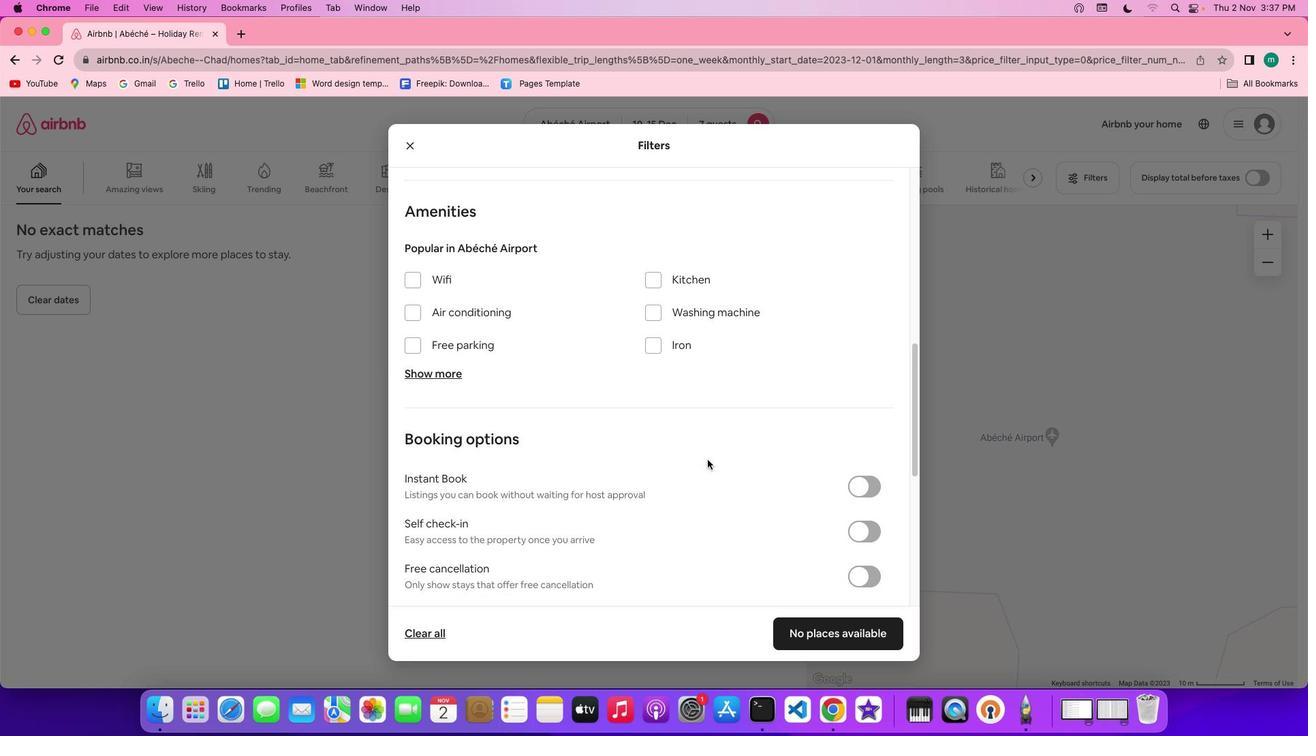 
Action: Mouse scrolled (708, 459) with delta (0, 0)
Screenshot: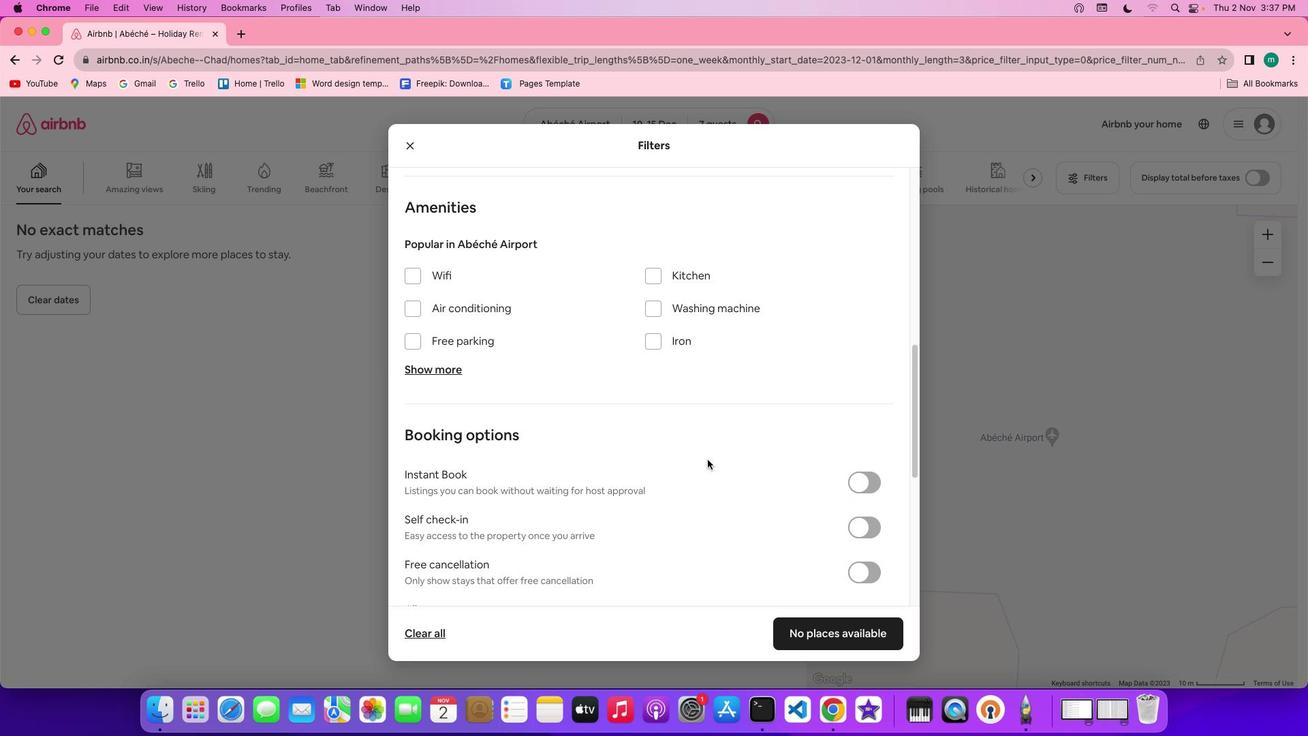 
Action: Mouse scrolled (708, 459) with delta (0, 0)
Screenshot: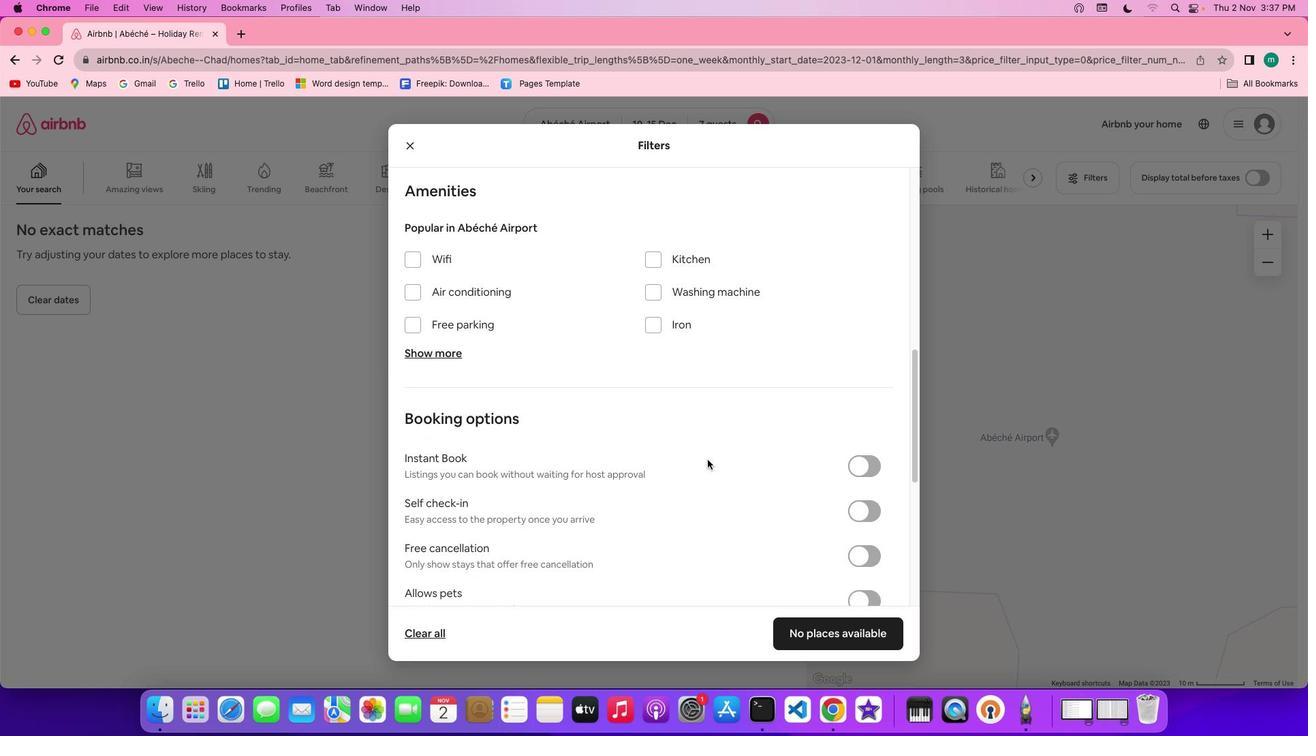 
Action: Mouse scrolled (708, 459) with delta (0, 0)
Screenshot: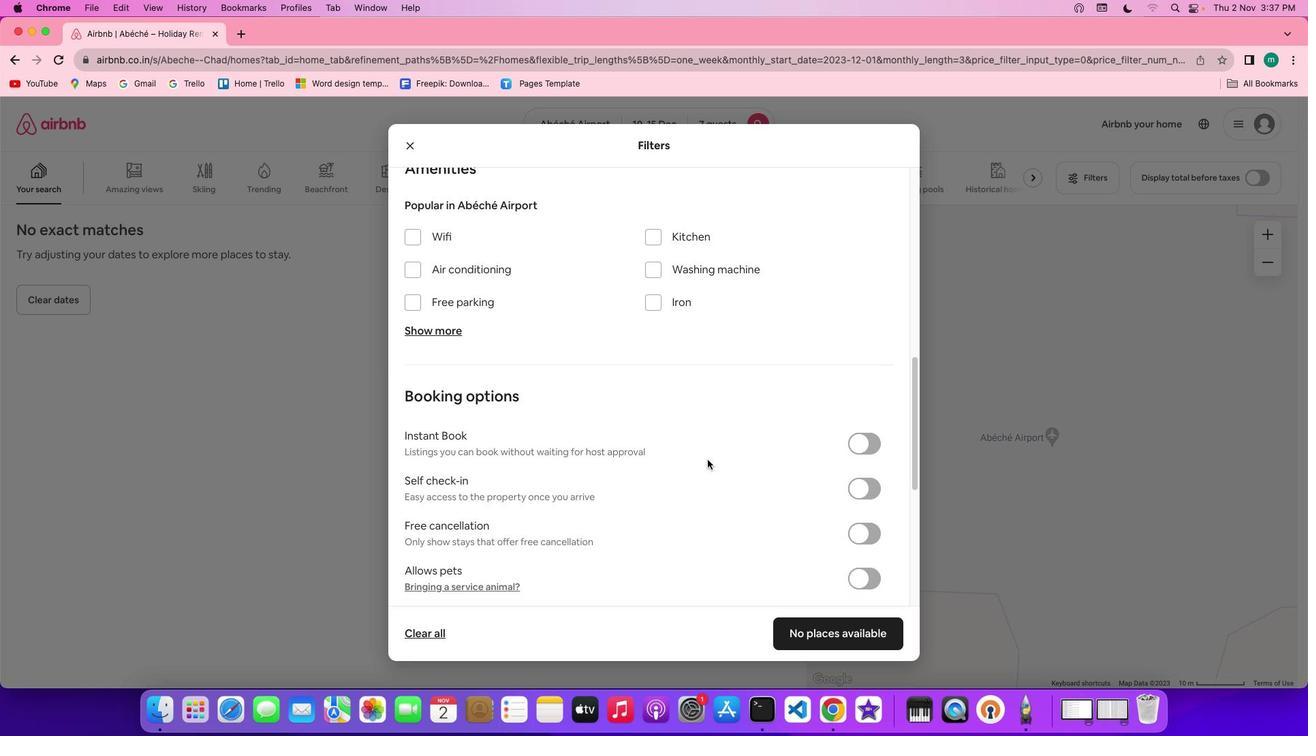 
Action: Mouse scrolled (708, 459) with delta (0, 0)
Screenshot: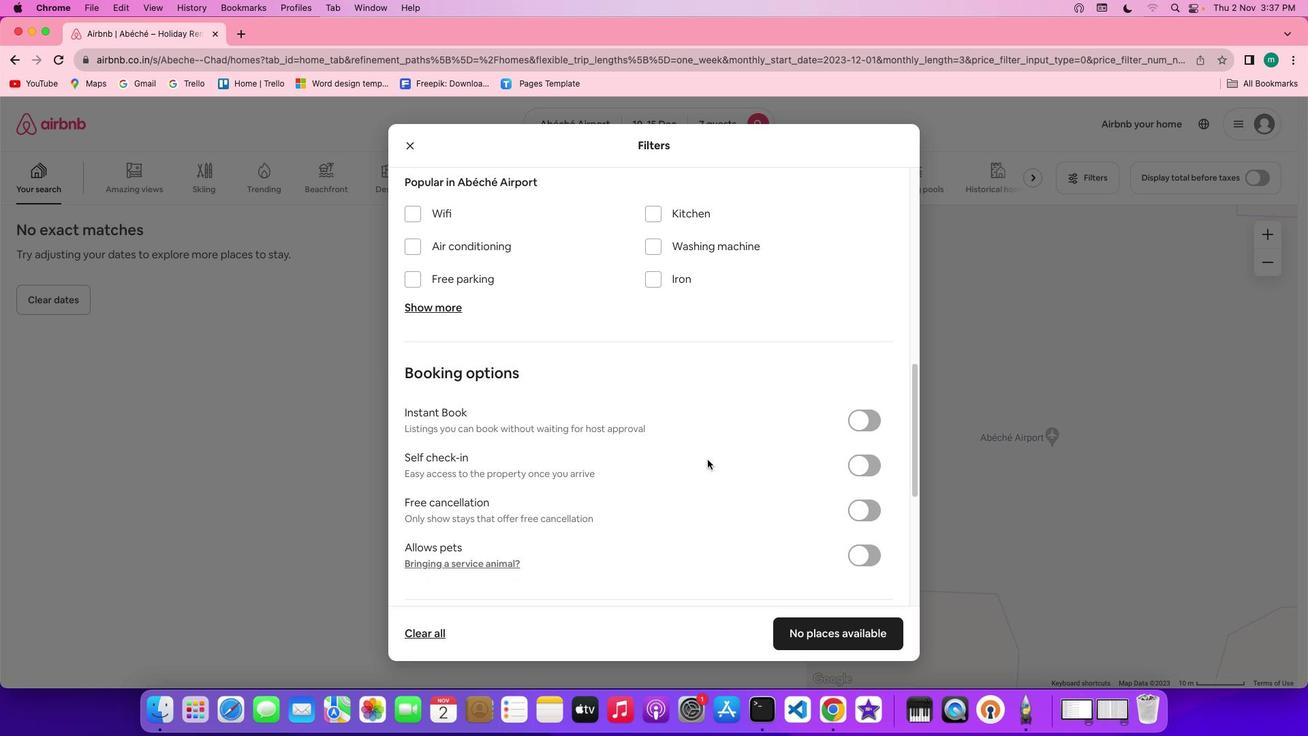 
Action: Mouse scrolled (708, 459) with delta (0, 0)
Screenshot: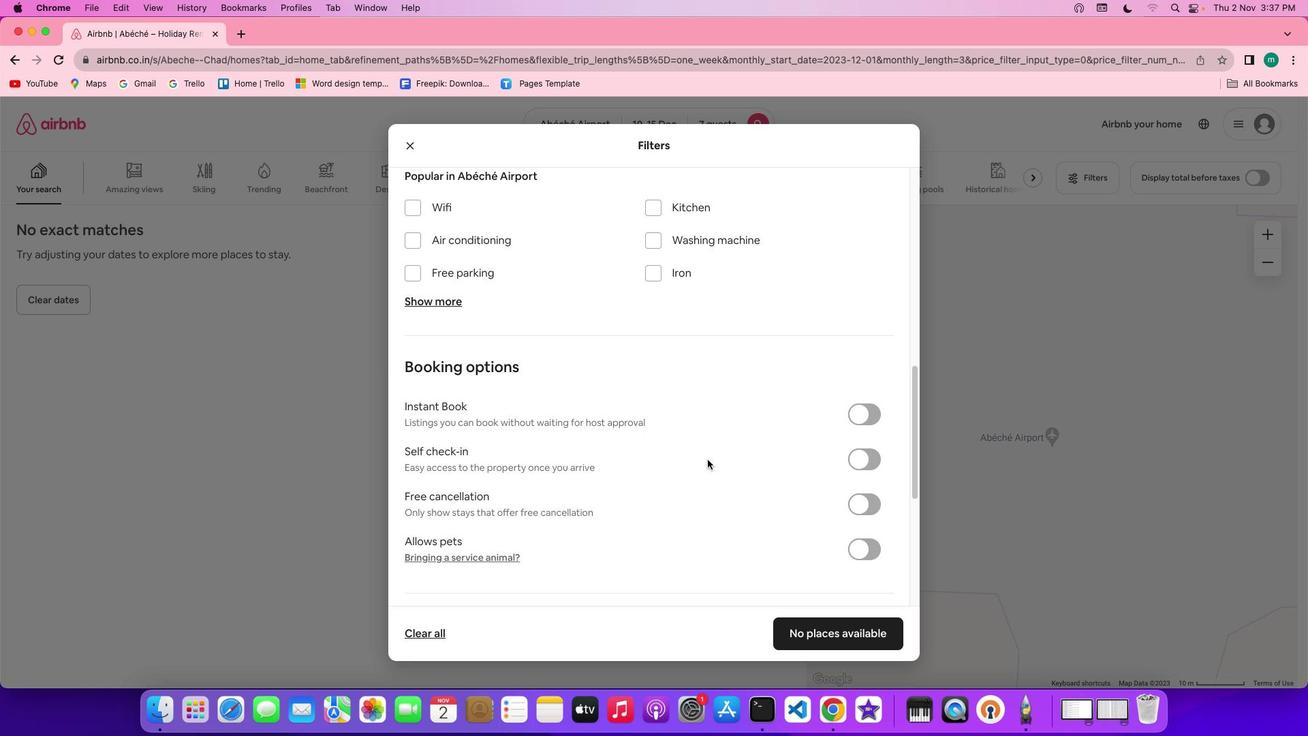 
Action: Mouse scrolled (708, 459) with delta (0, 0)
Screenshot: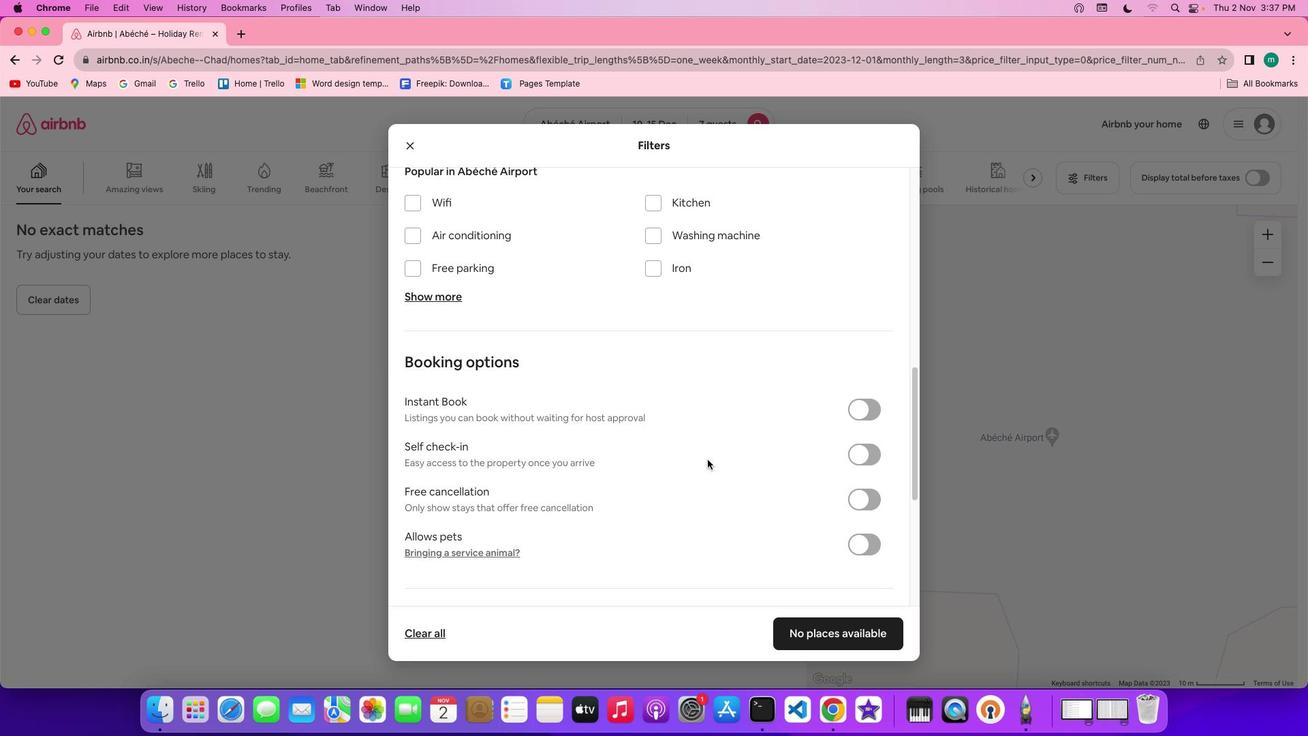 
Action: Mouse scrolled (708, 459) with delta (0, 0)
Screenshot: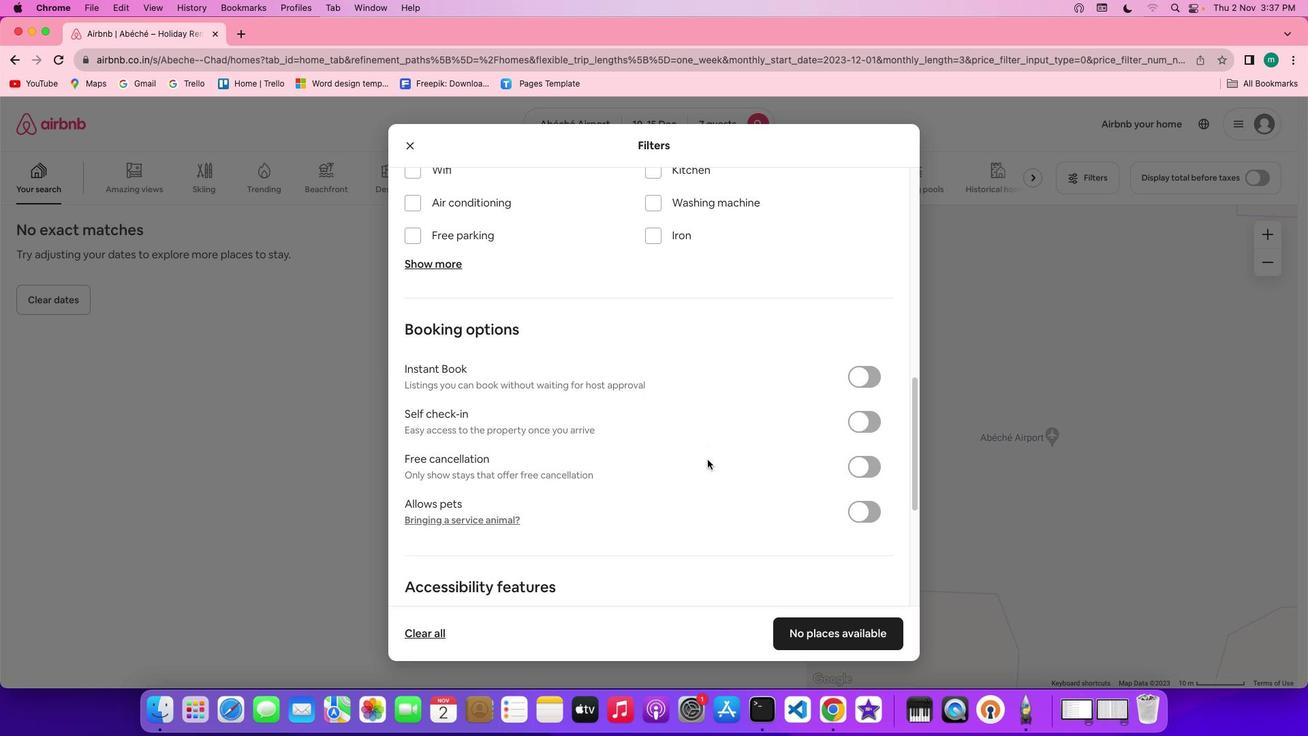 
Action: Mouse scrolled (708, 459) with delta (0, 0)
Screenshot: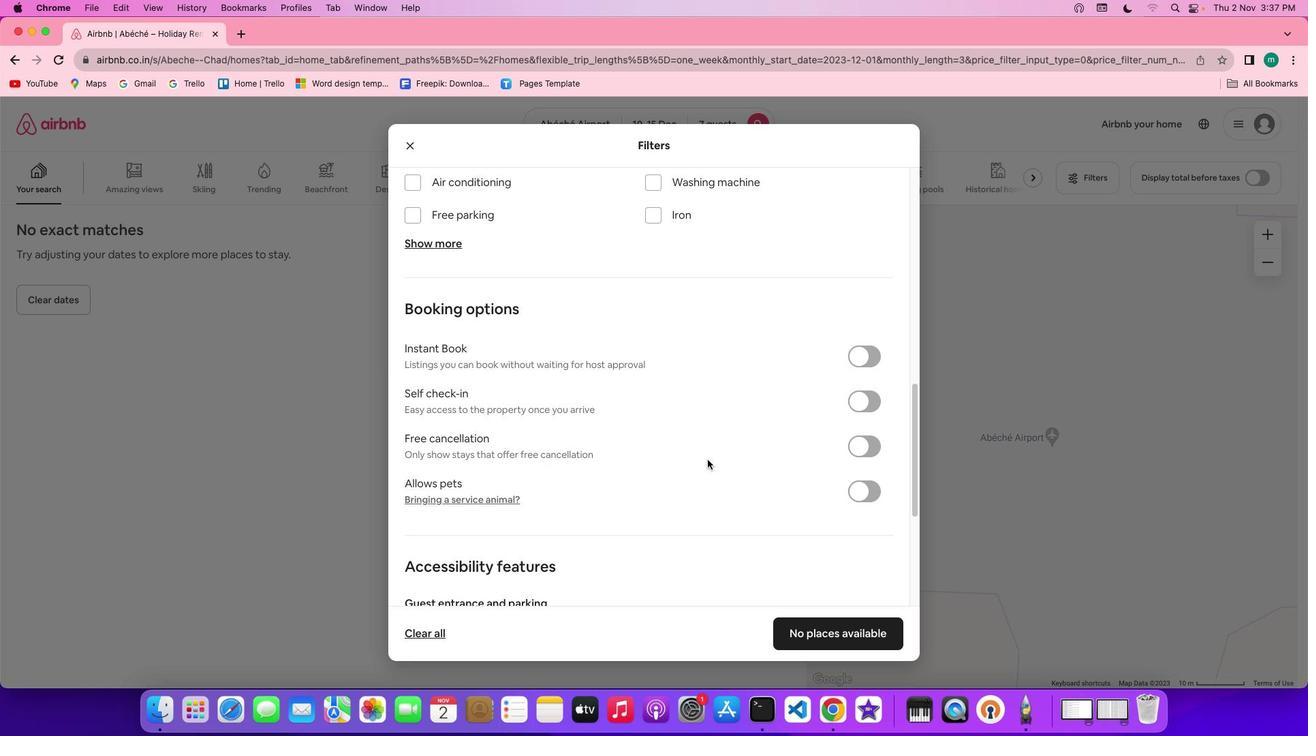 
Action: Mouse scrolled (708, 459) with delta (0, 0)
Screenshot: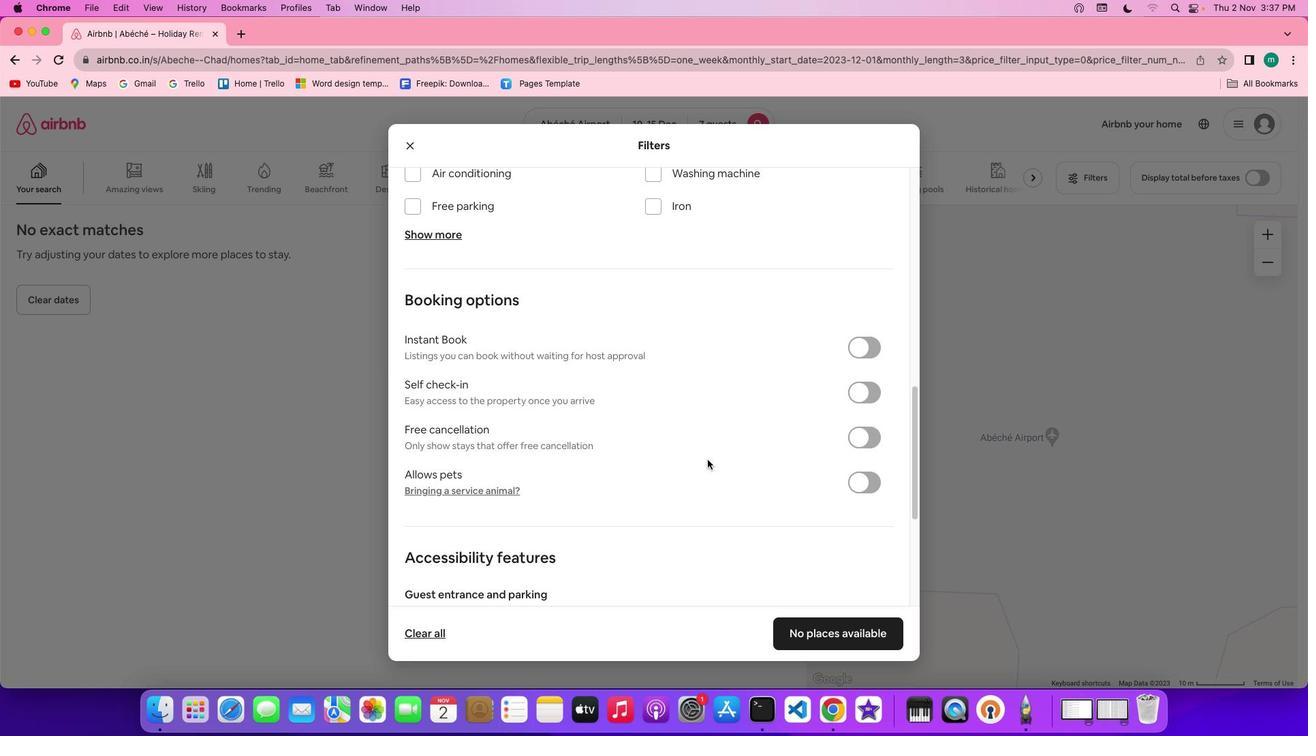 
Action: Mouse scrolled (708, 459) with delta (0, 0)
Screenshot: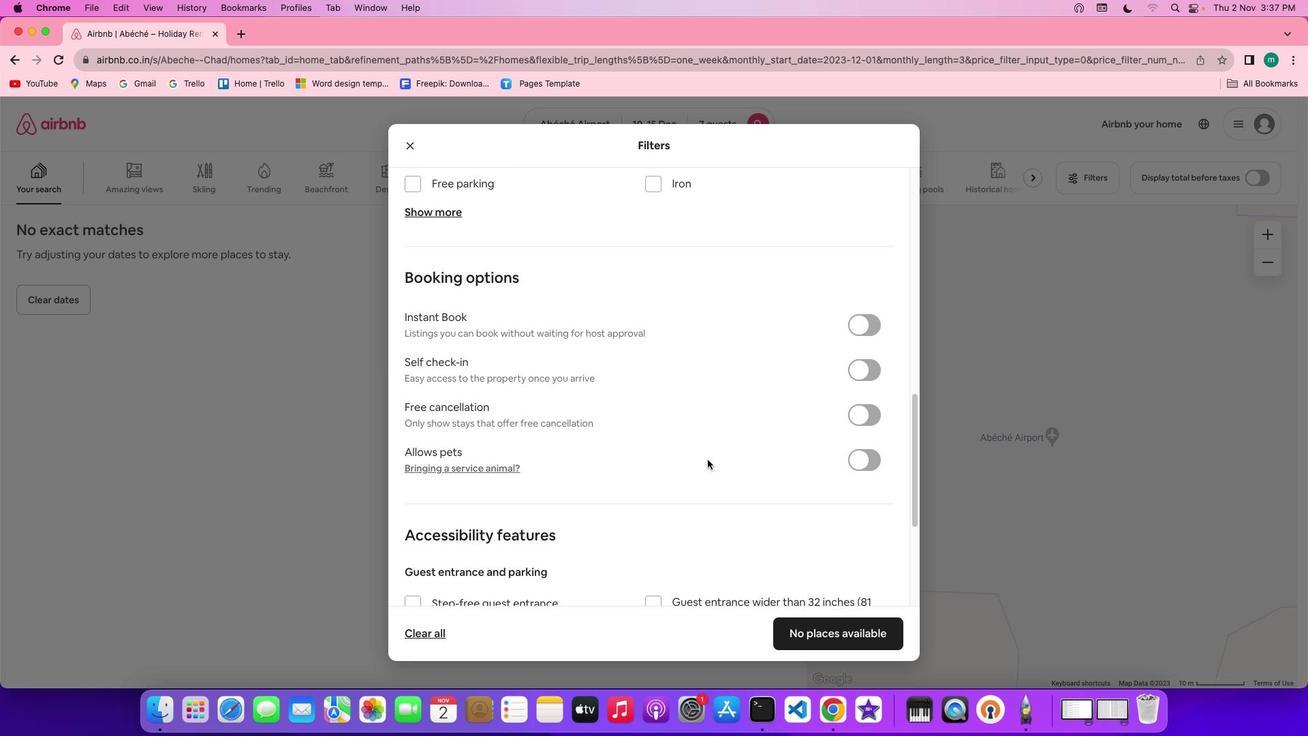 
Action: Mouse scrolled (708, 459) with delta (0, 0)
Screenshot: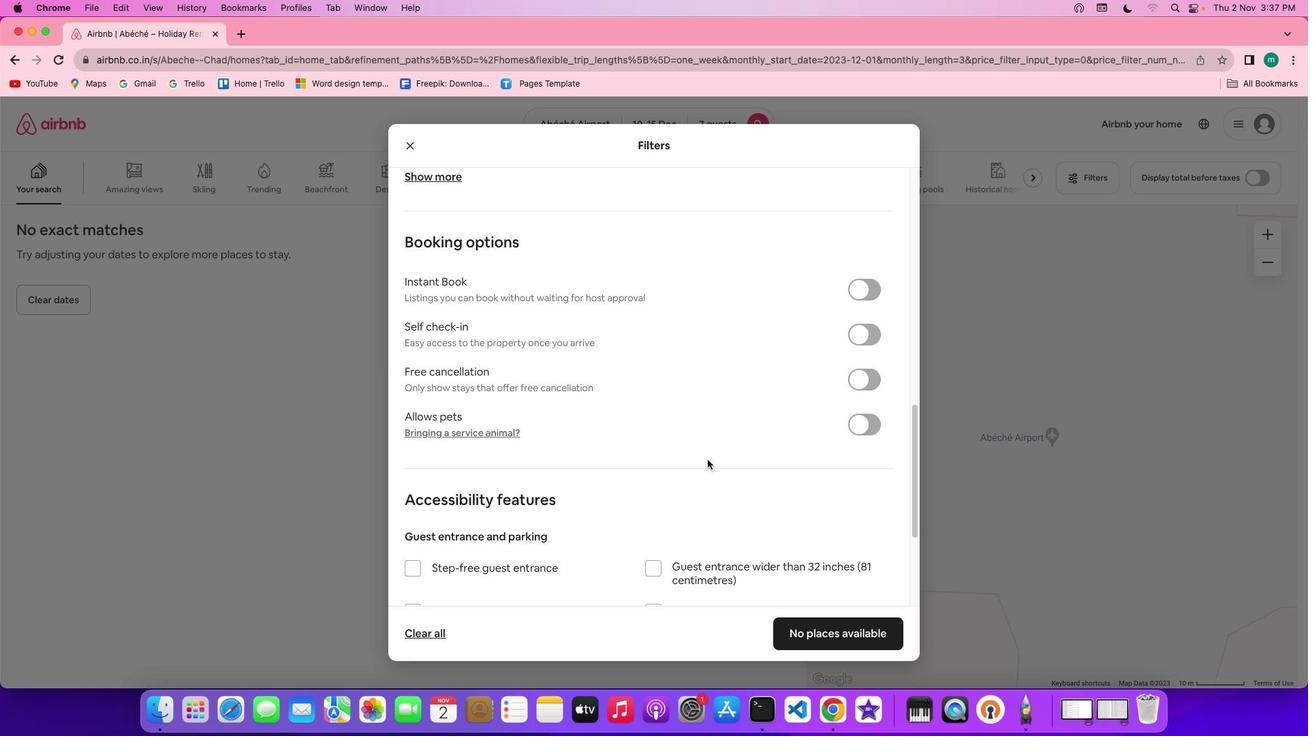 
Action: Mouse scrolled (708, 459) with delta (0, 0)
Screenshot: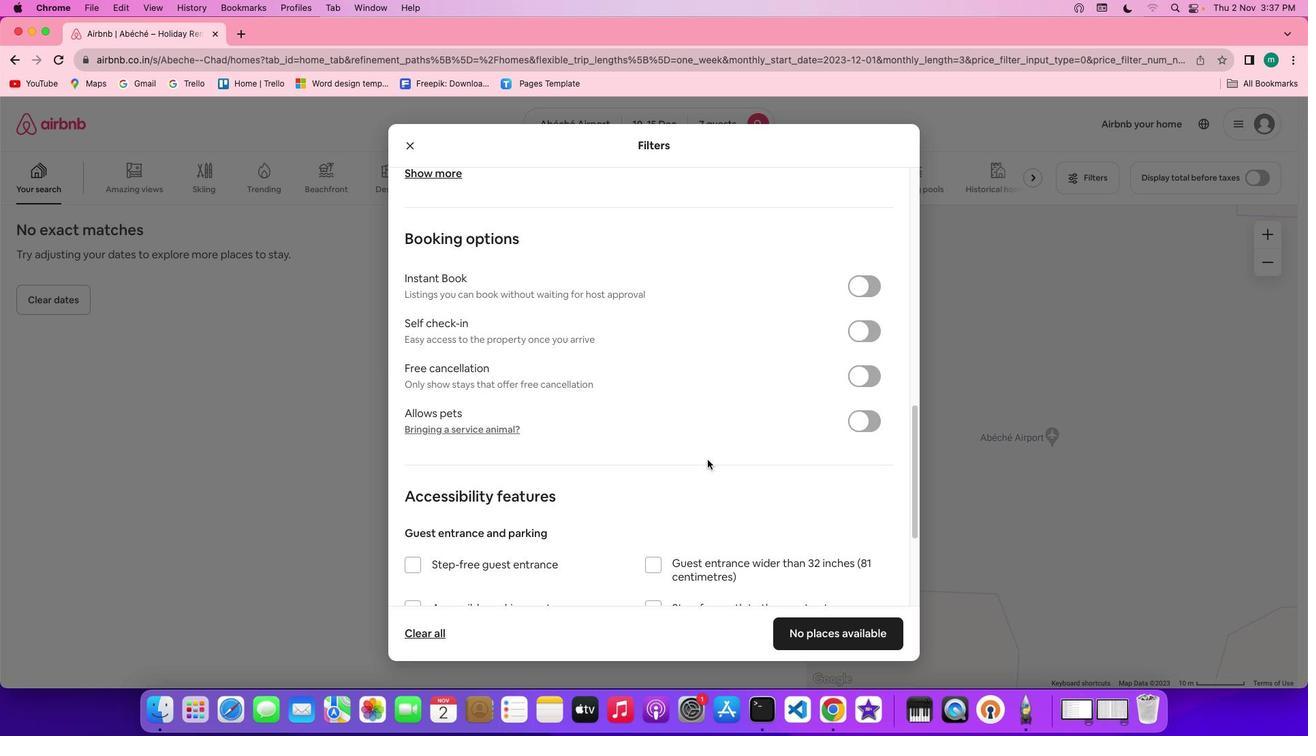 
Action: Mouse scrolled (708, 459) with delta (0, 0)
Screenshot: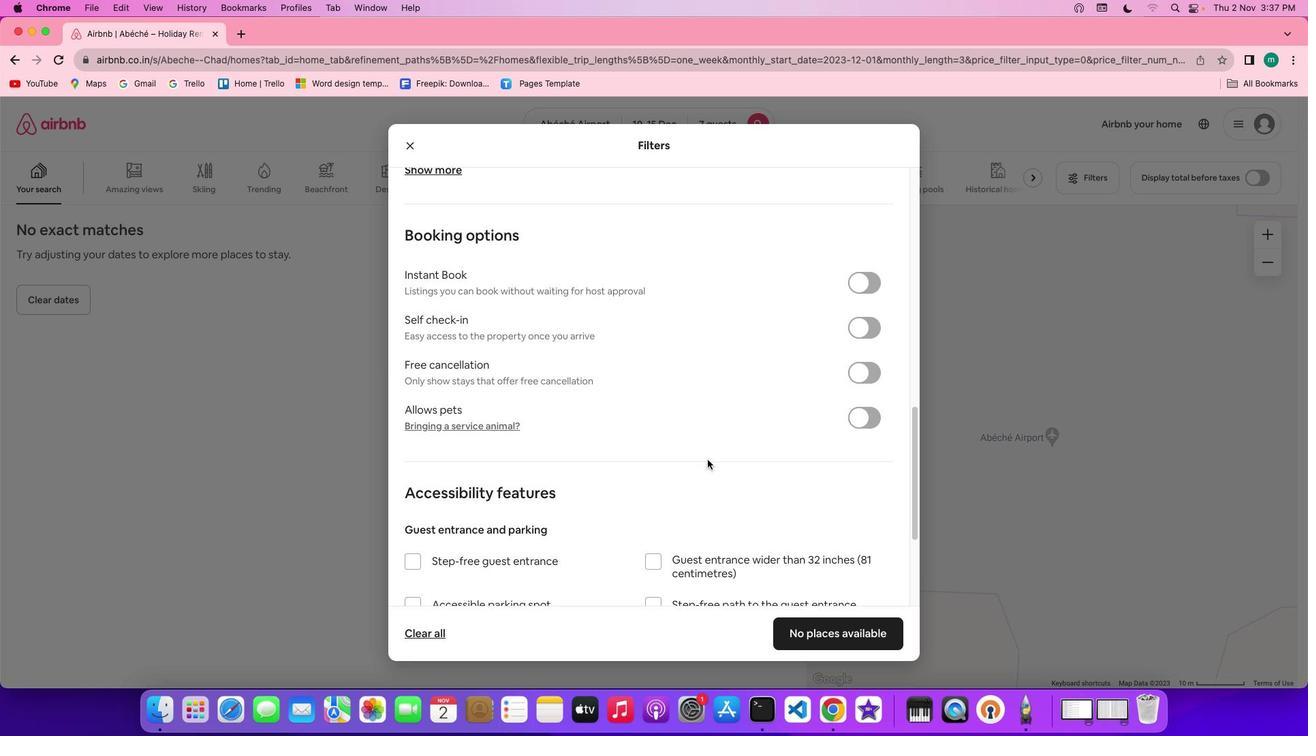 
Action: Mouse scrolled (708, 459) with delta (0, 0)
Screenshot: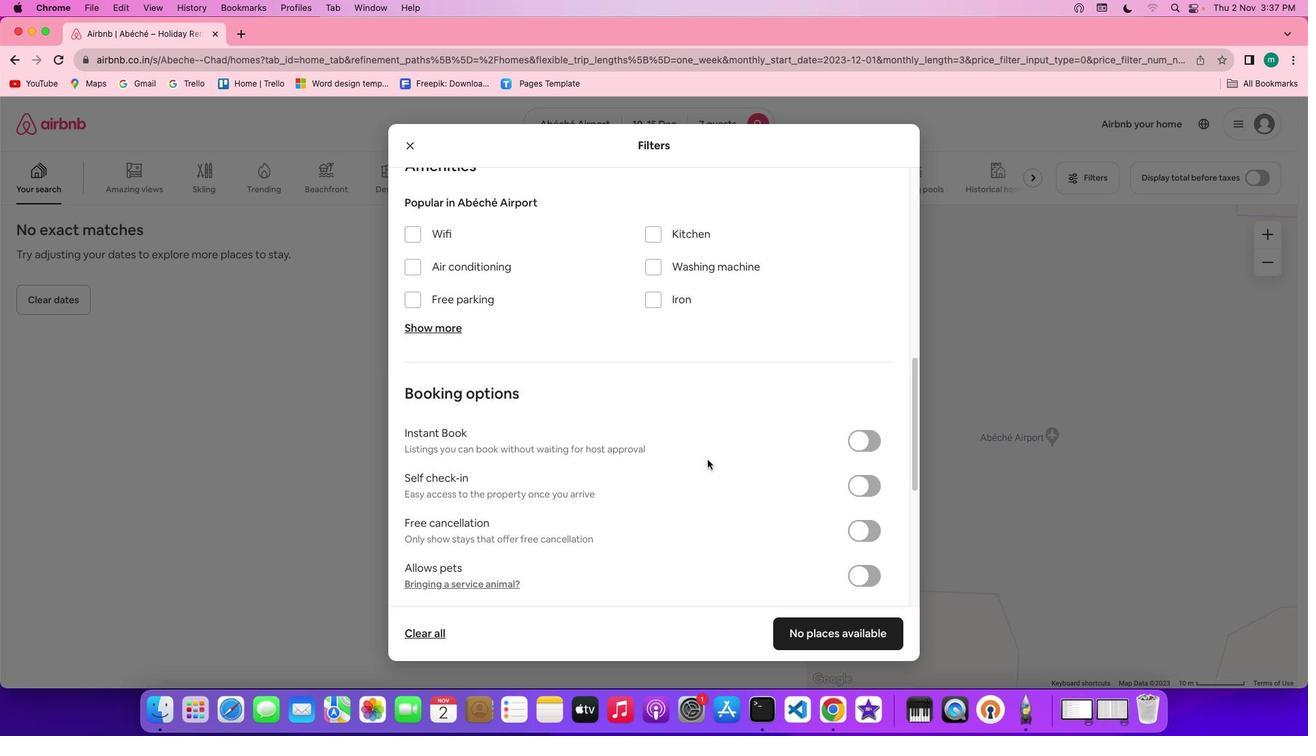 
Action: Mouse scrolled (708, 459) with delta (0, 0)
Screenshot: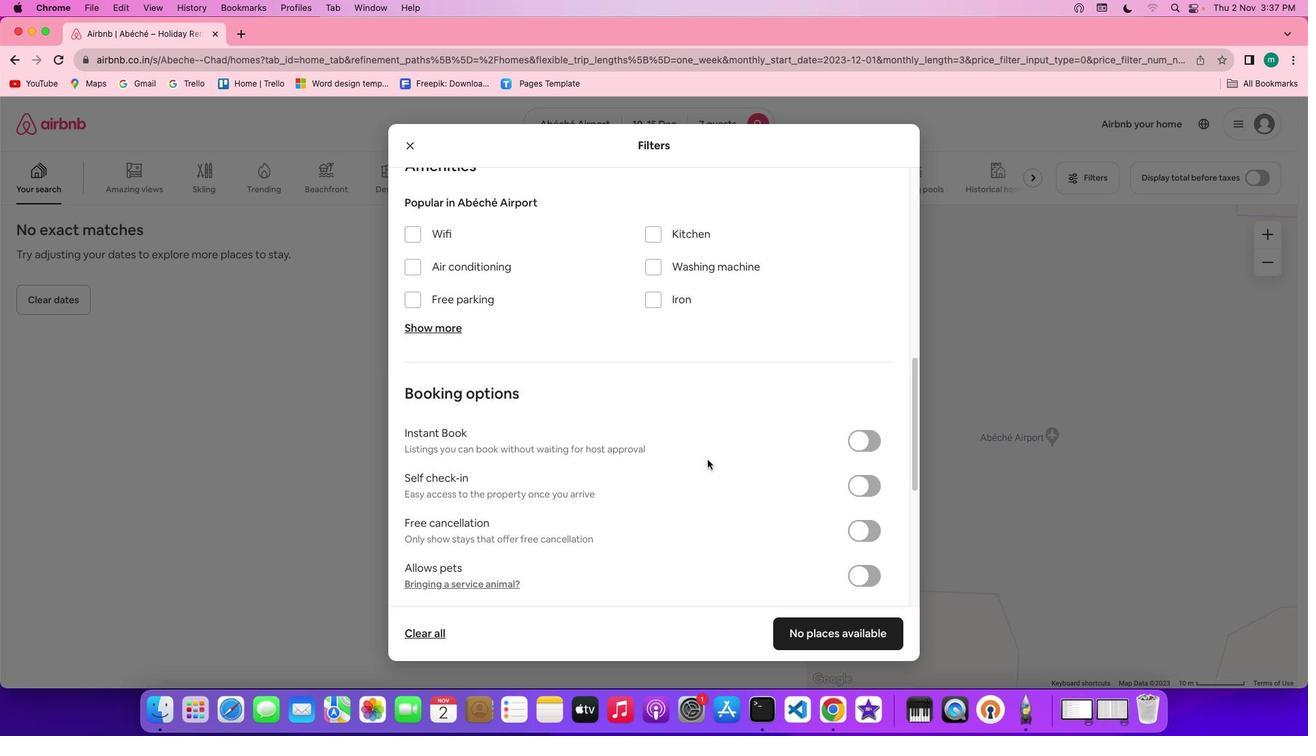 
Action: Mouse scrolled (708, 459) with delta (0, 2)
Screenshot: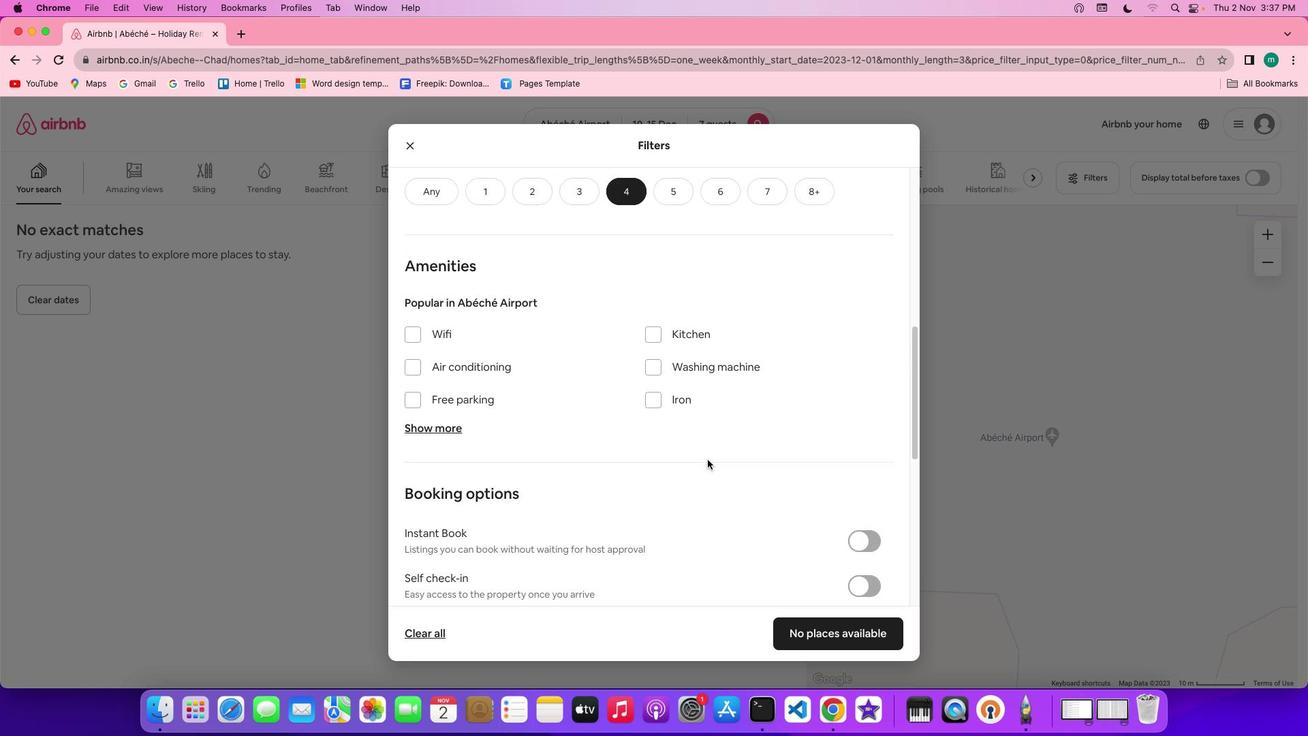 
Action: Mouse scrolled (708, 459) with delta (0, 3)
Screenshot: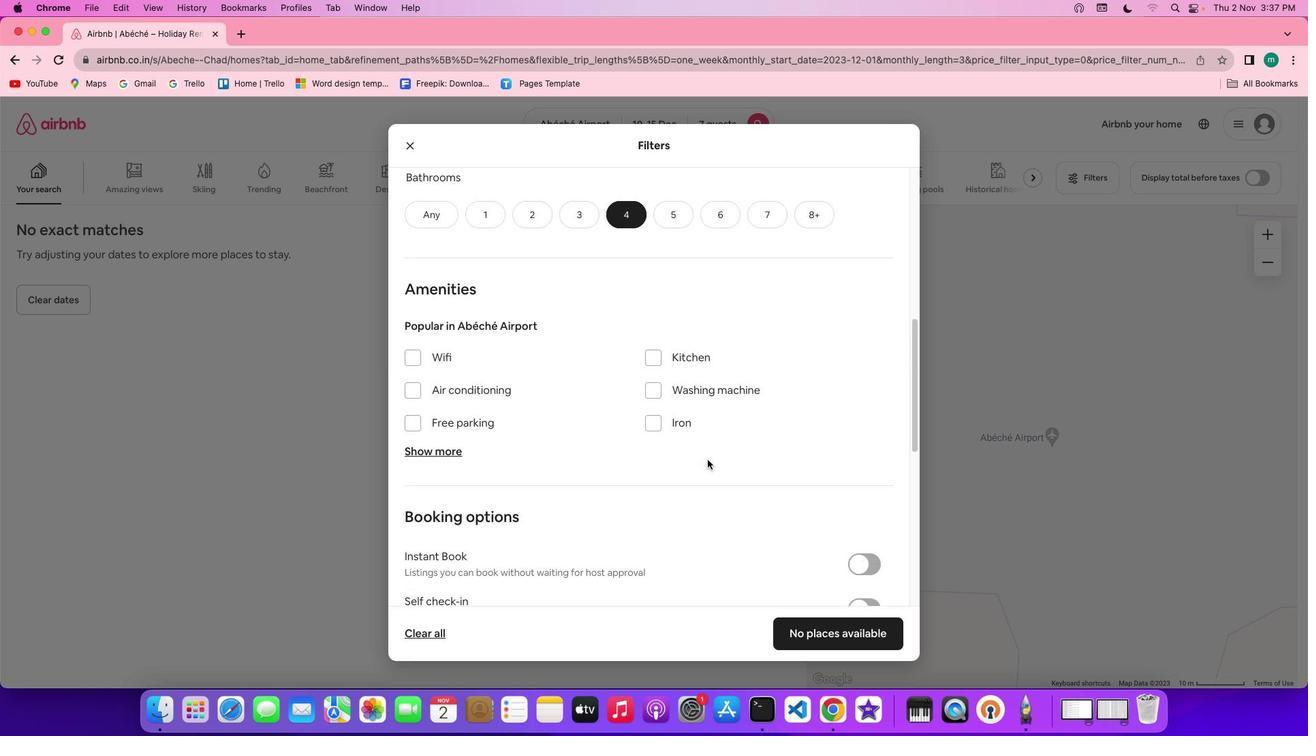 
Action: Mouse scrolled (708, 459) with delta (0, 0)
Screenshot: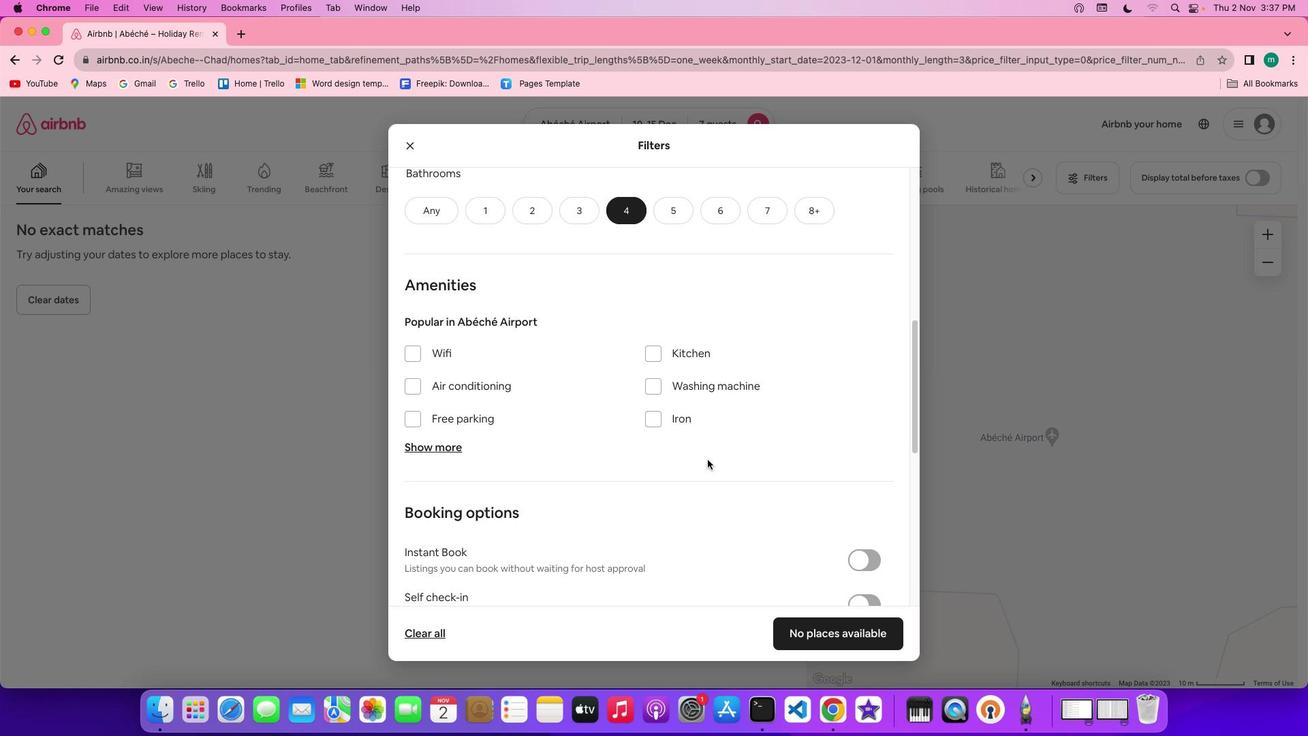 
Action: Mouse scrolled (708, 459) with delta (0, 0)
Screenshot: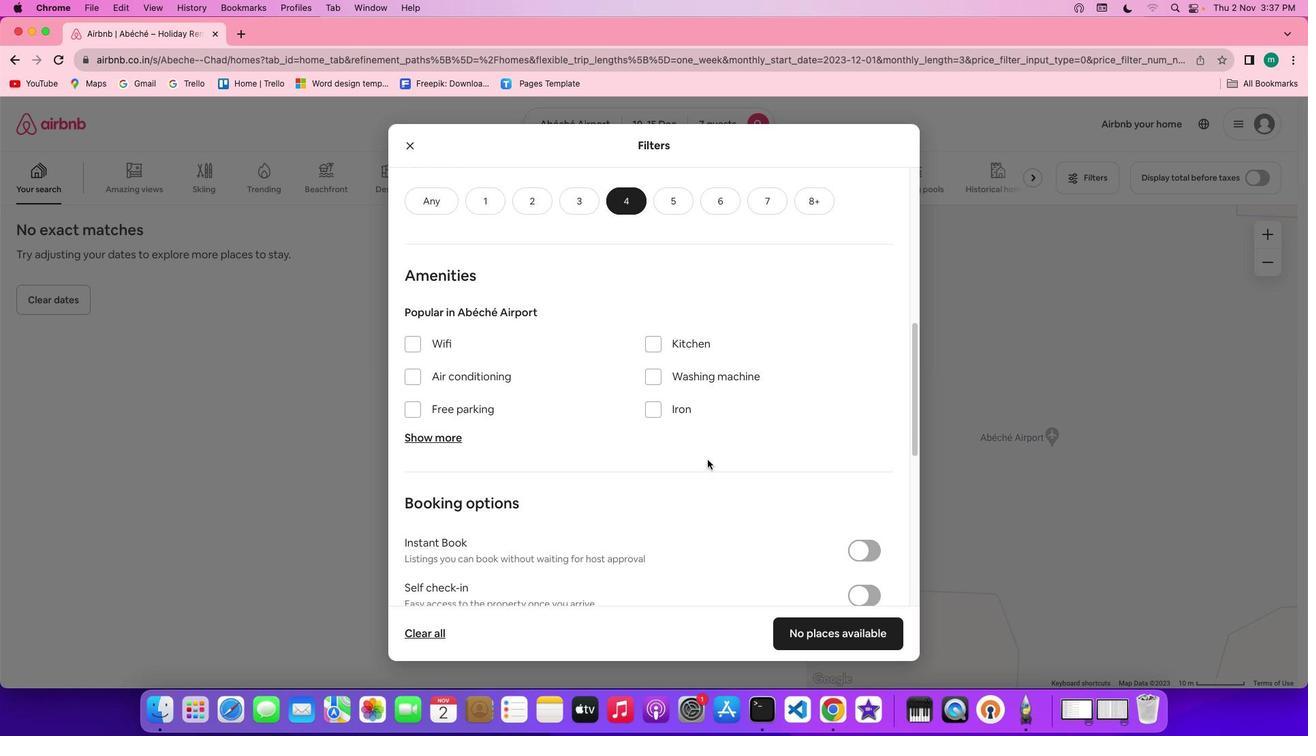 
Action: Mouse scrolled (708, 459) with delta (0, 0)
Screenshot: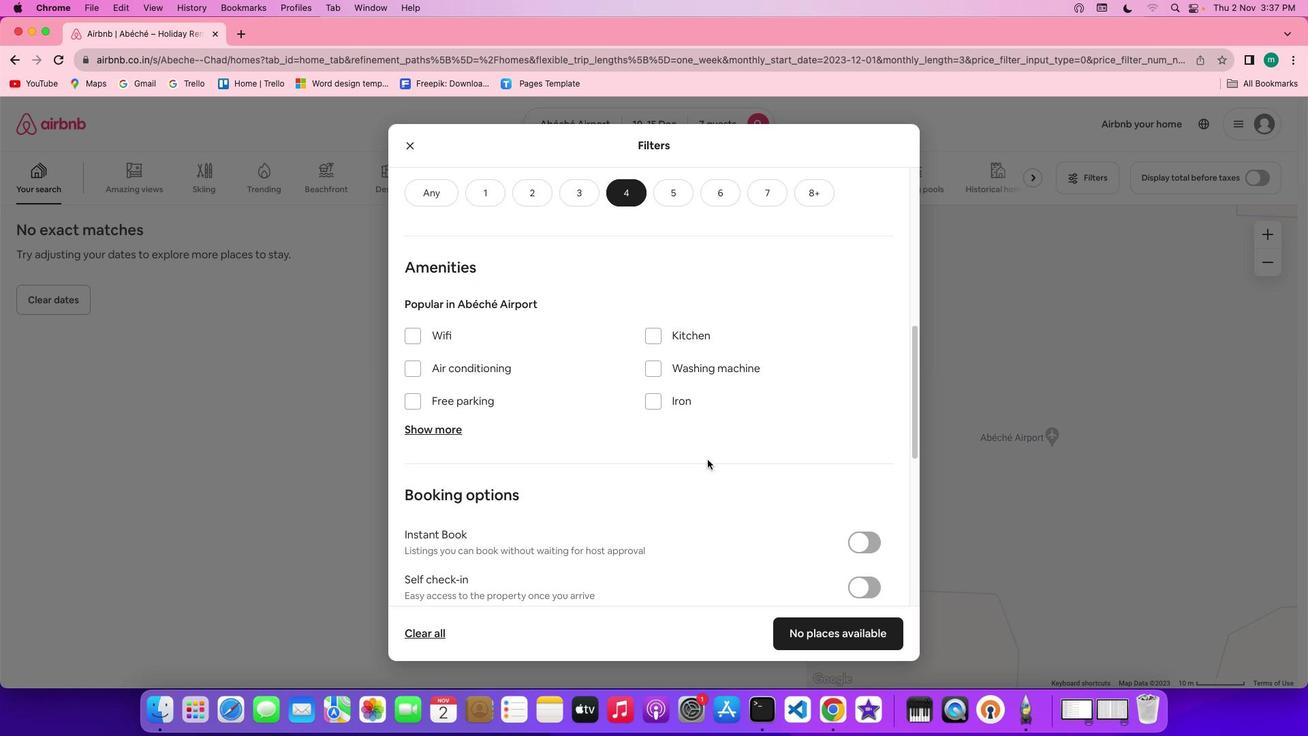
Action: Mouse scrolled (708, 459) with delta (0, 0)
Screenshot: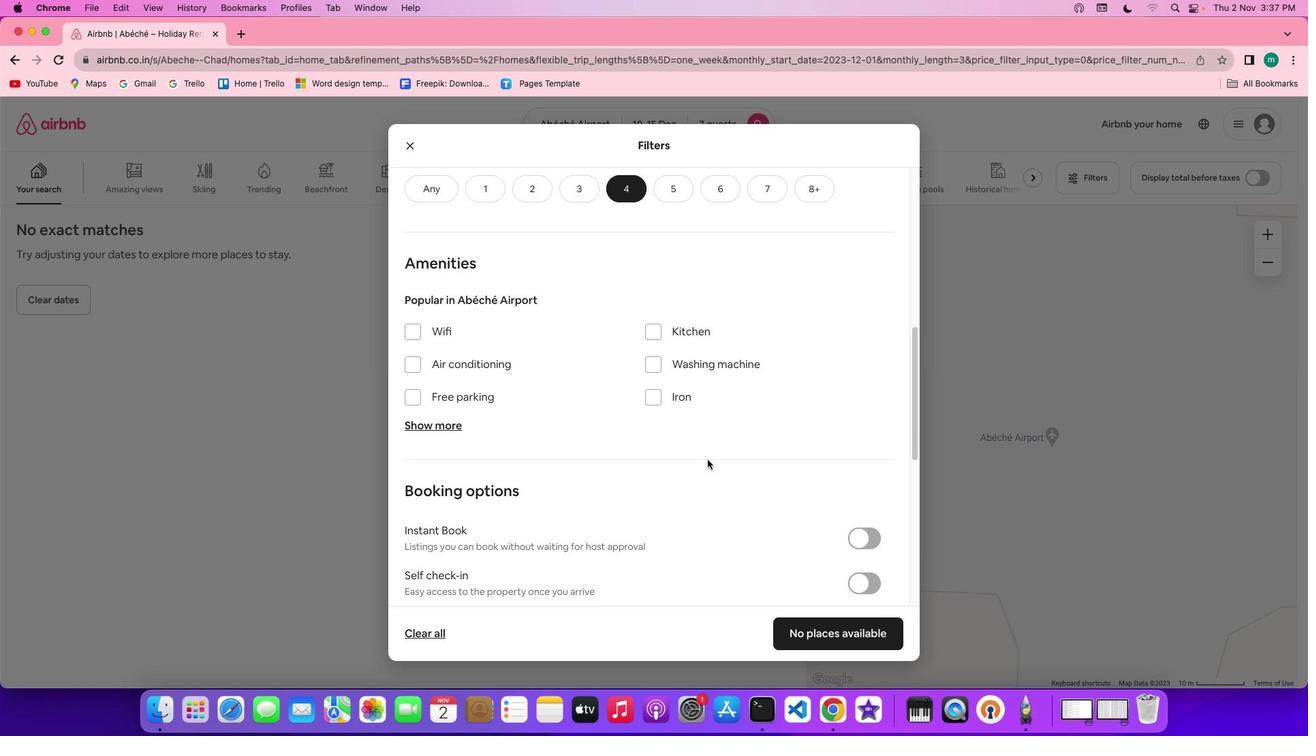
Action: Mouse scrolled (708, 459) with delta (0, 0)
Screenshot: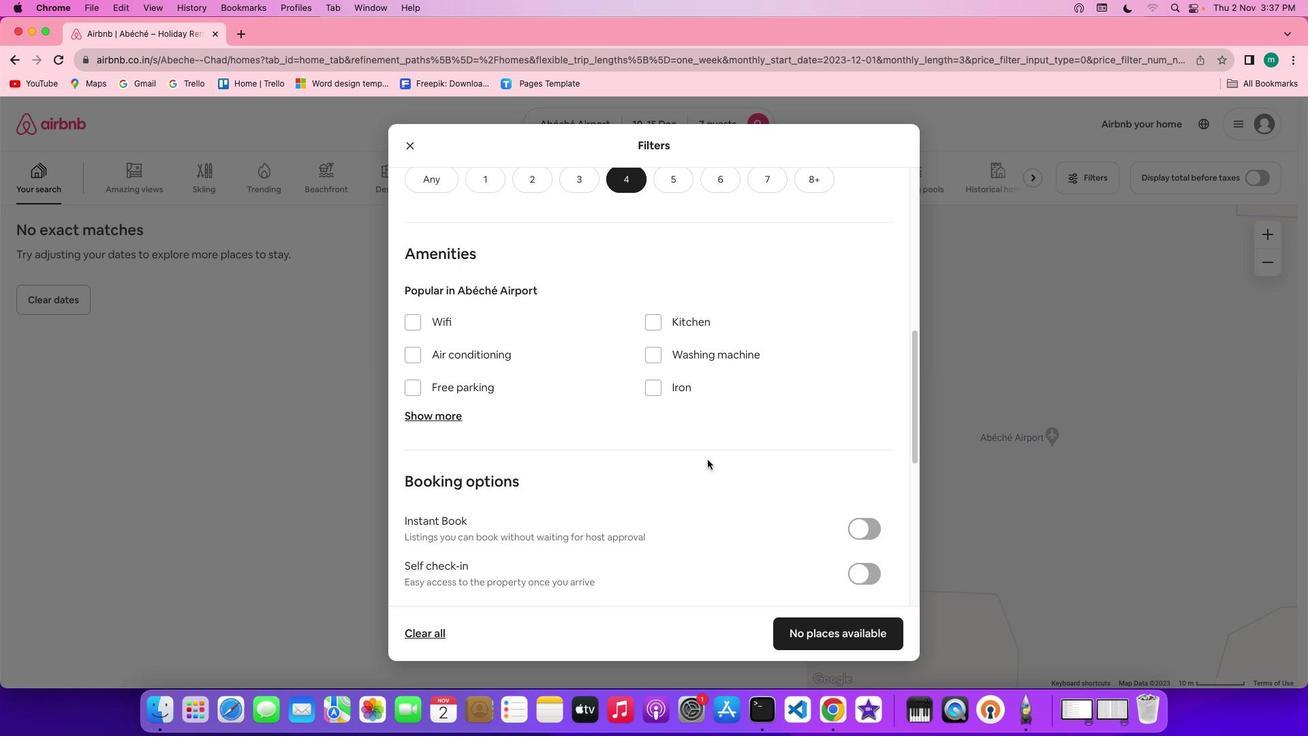 
Action: Mouse scrolled (708, 459) with delta (0, 0)
Screenshot: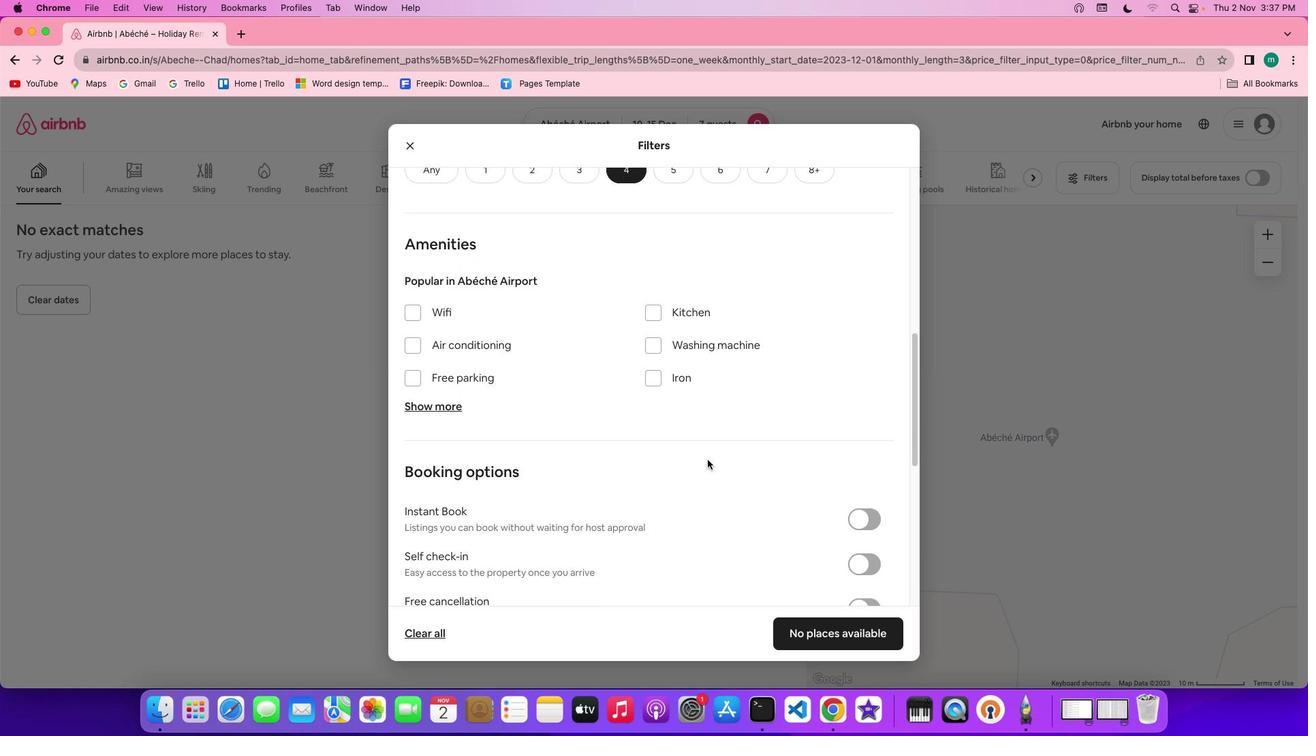 
Action: Mouse scrolled (708, 459) with delta (0, 0)
Screenshot: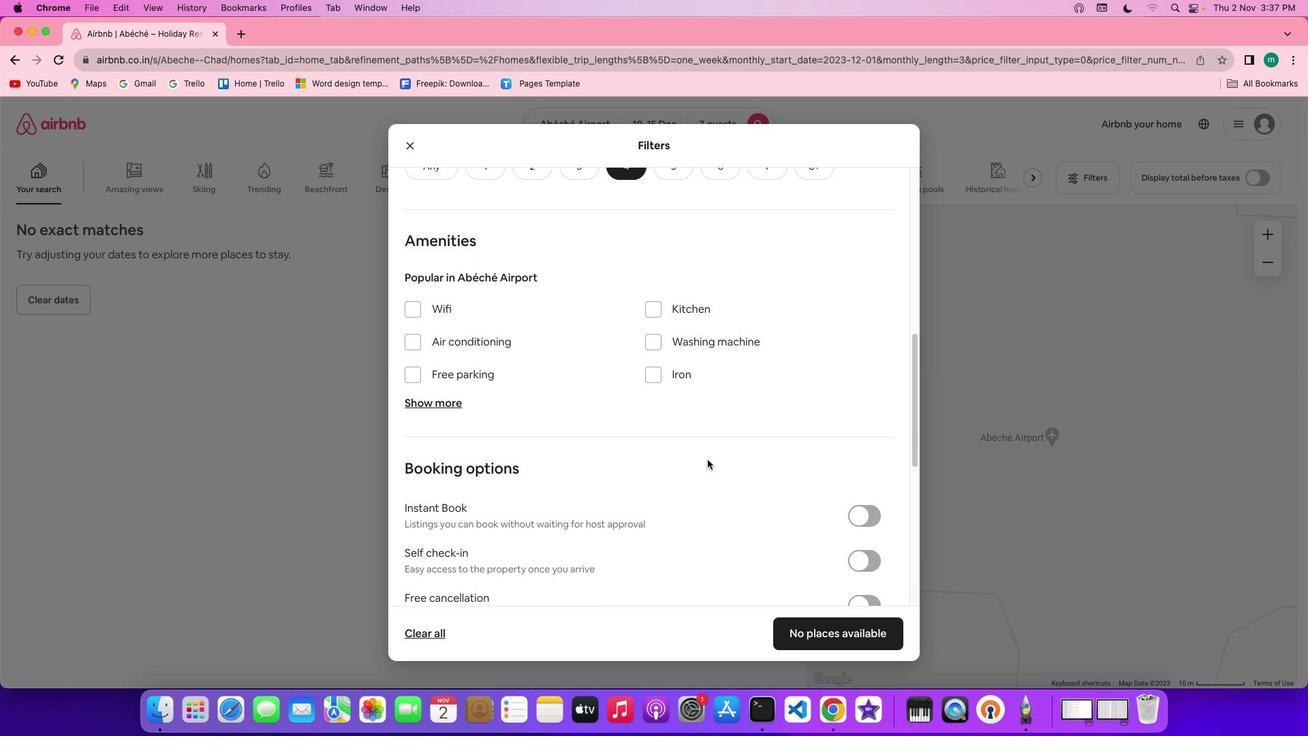 
Action: Mouse scrolled (708, 459) with delta (0, 0)
Screenshot: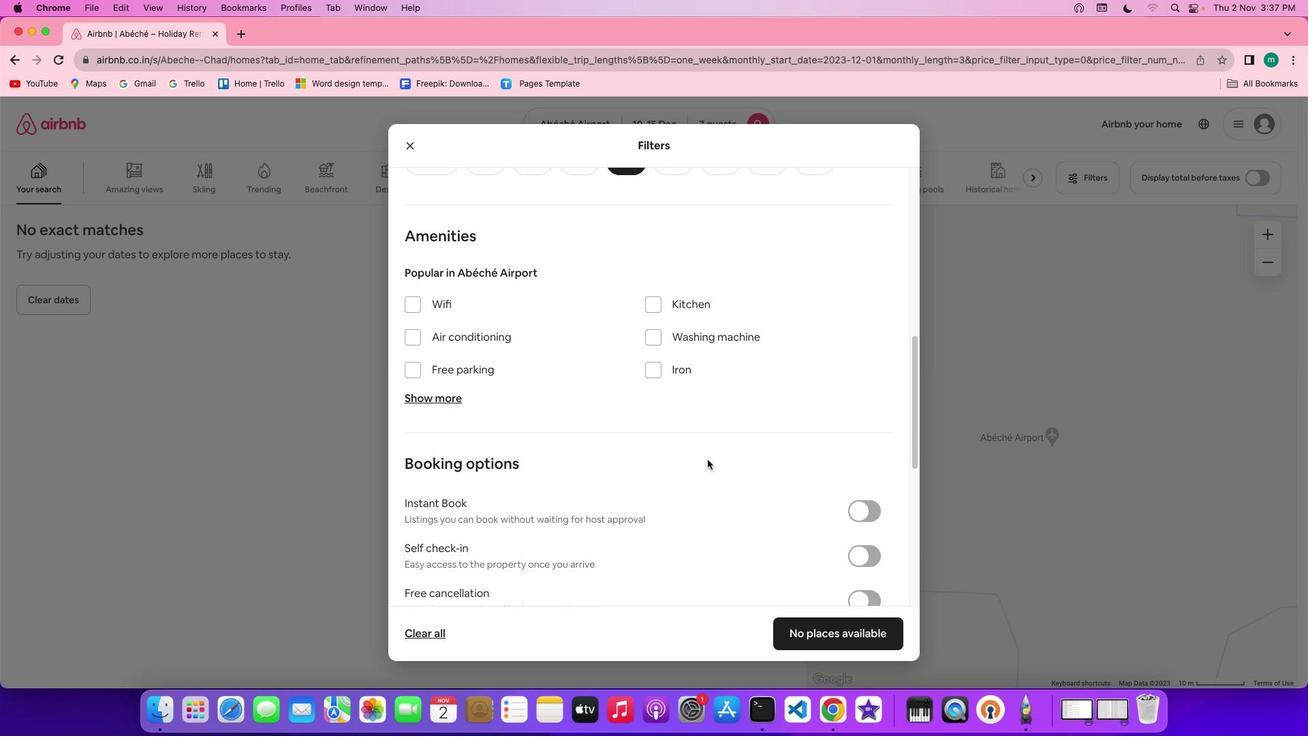 
Action: Mouse scrolled (708, 459) with delta (0, 0)
Screenshot: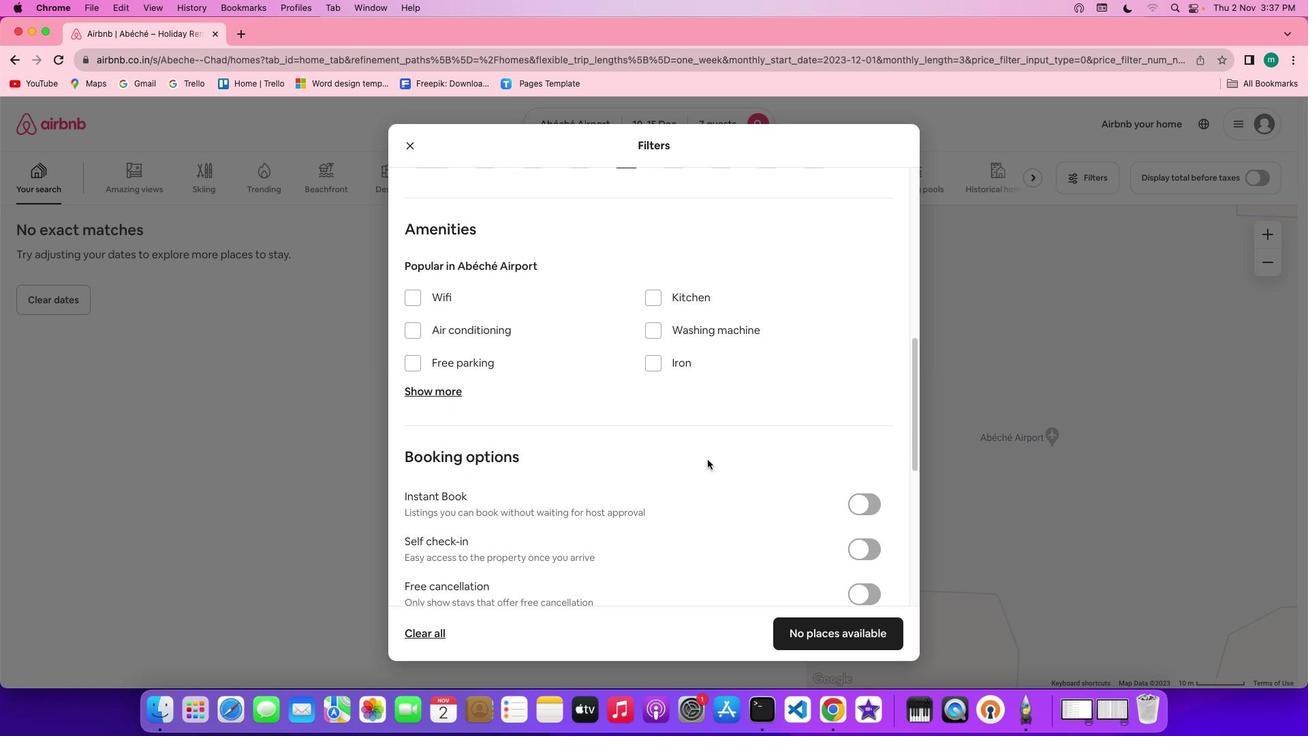 
Action: Mouse moved to (440, 291)
Screenshot: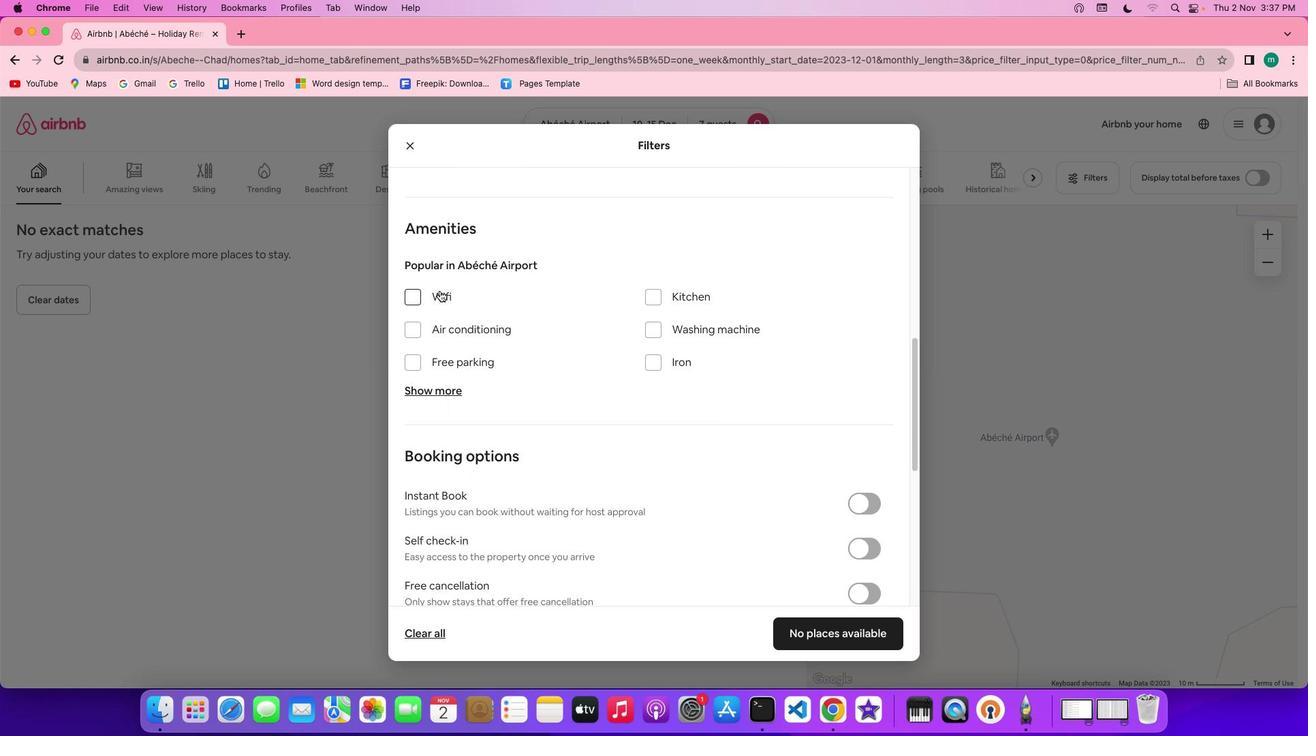 
Action: Mouse pressed left at (440, 291)
Screenshot: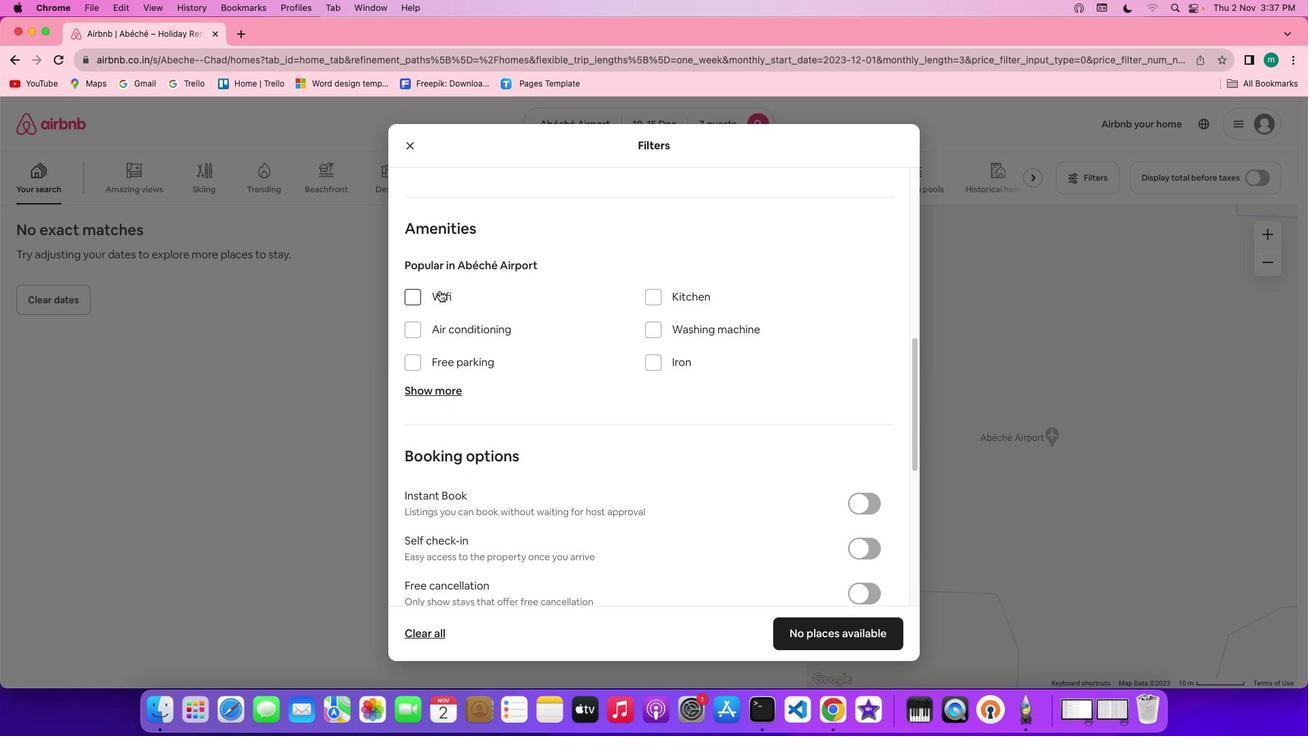 
Action: Mouse moved to (445, 387)
Screenshot: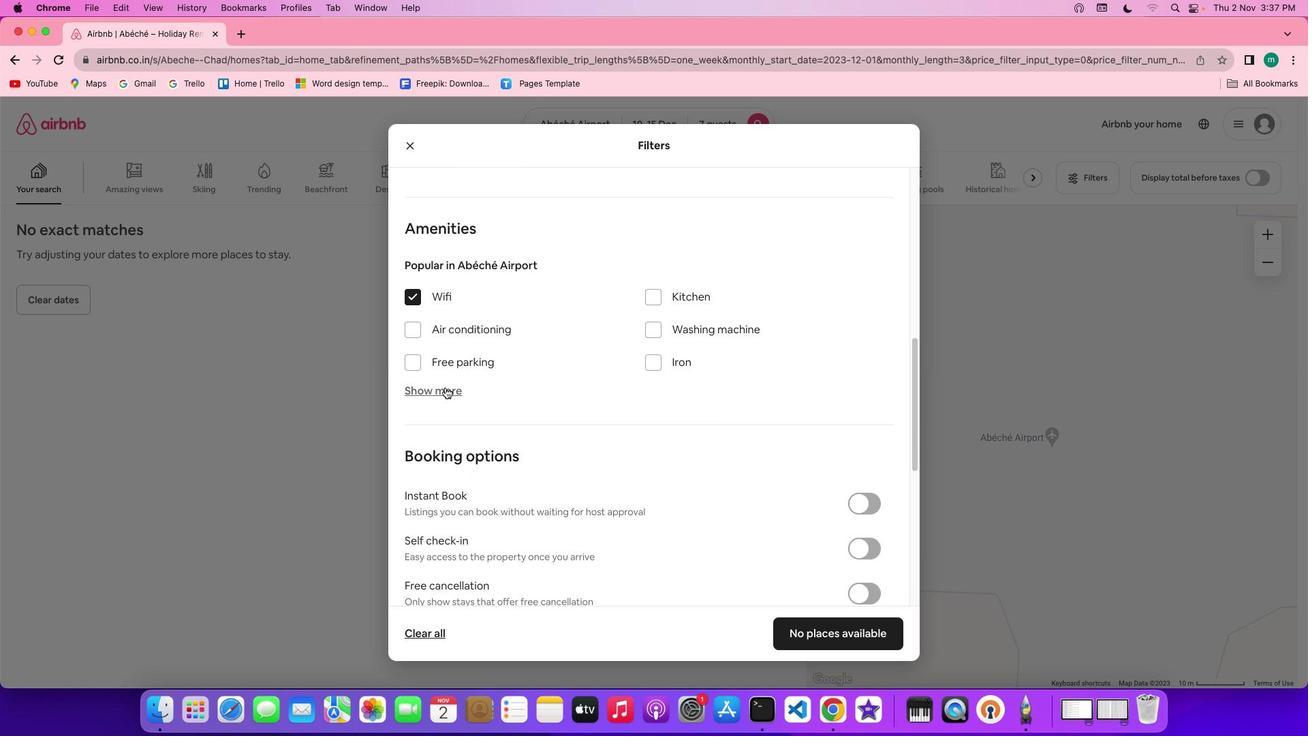 
Action: Mouse pressed left at (445, 387)
Screenshot: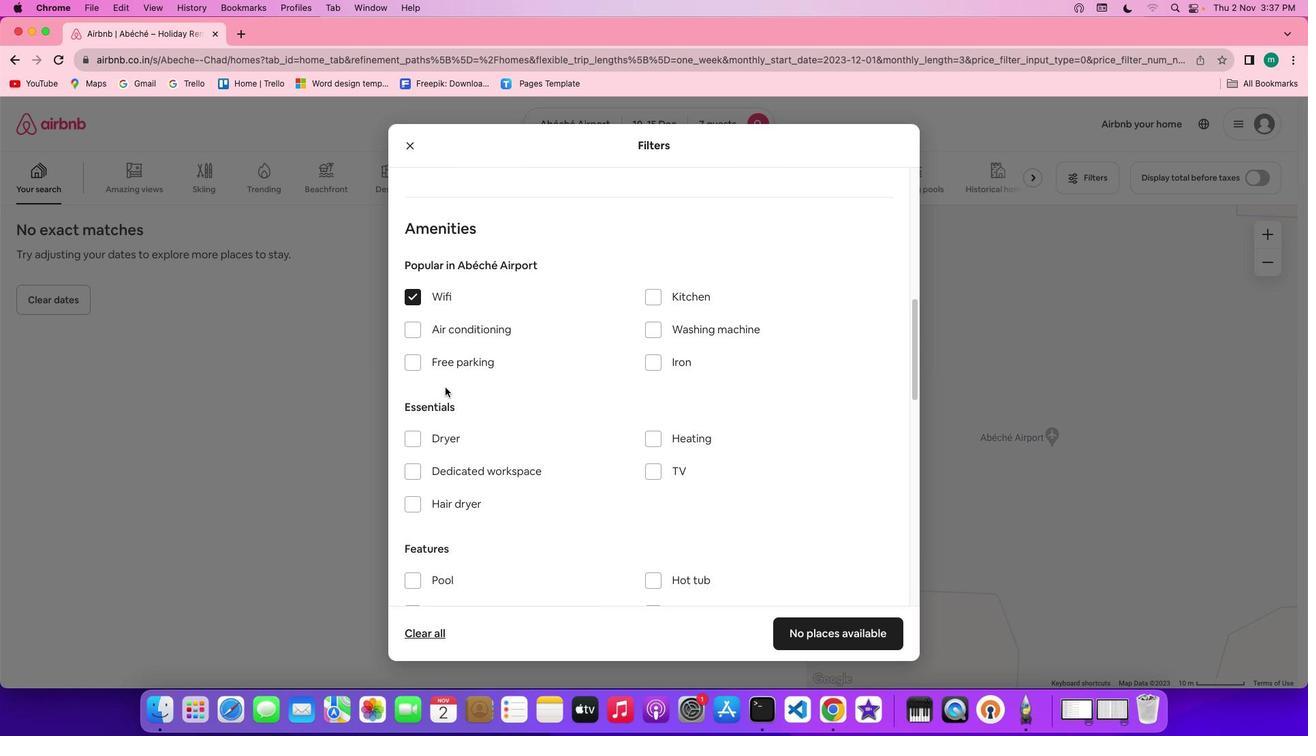 
Action: Mouse moved to (663, 469)
Screenshot: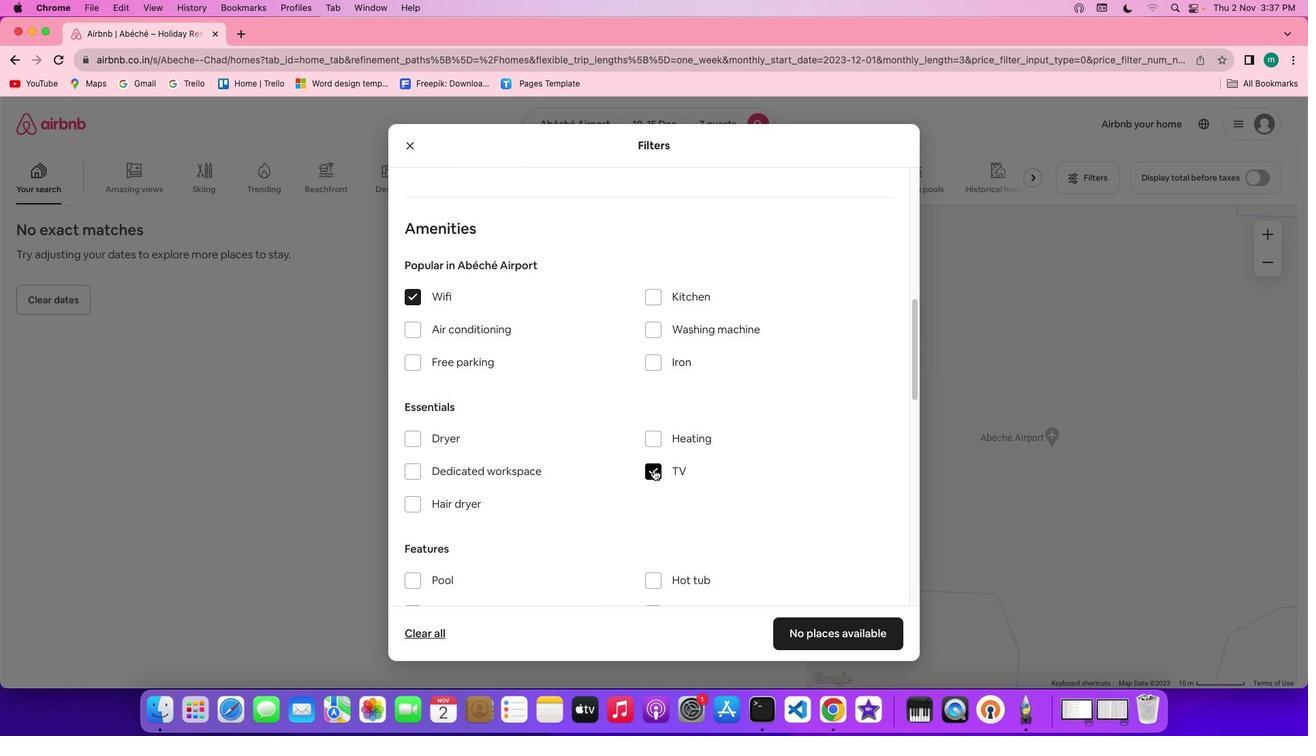 
Action: Mouse pressed left at (663, 469)
Screenshot: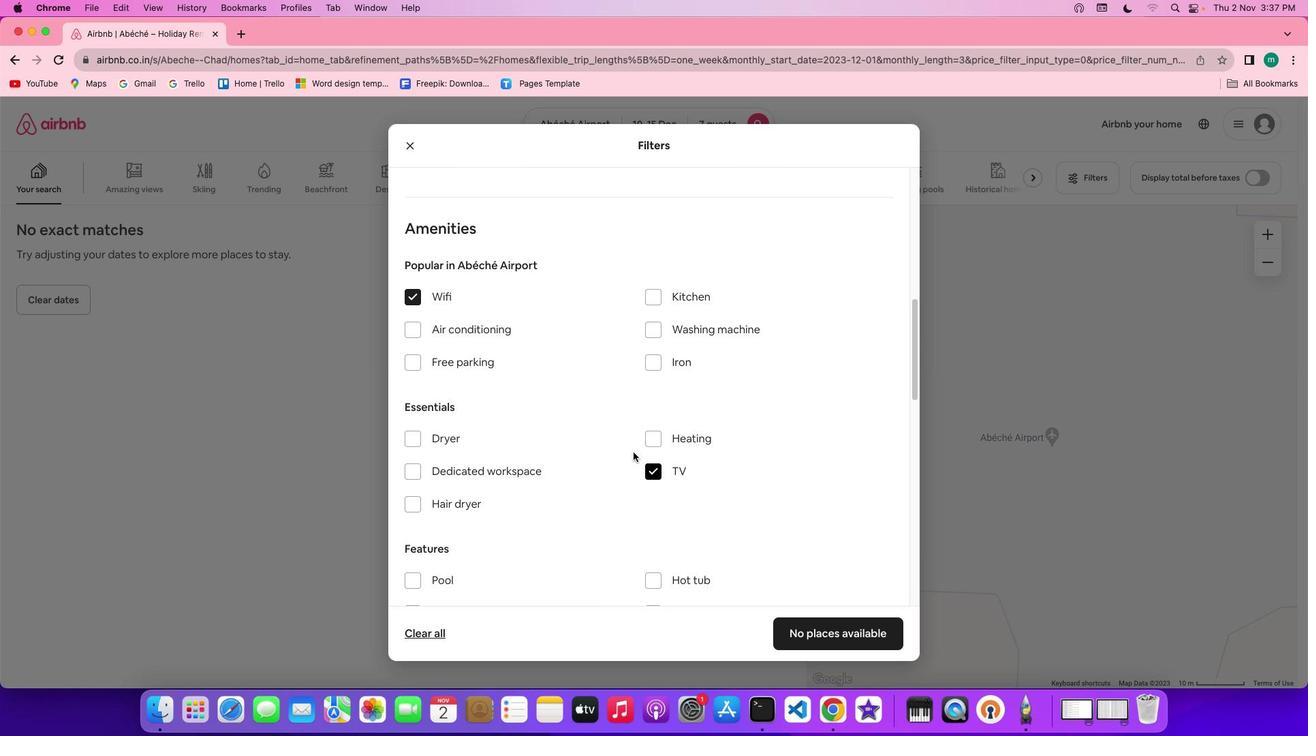 
Action: Mouse moved to (438, 360)
Screenshot: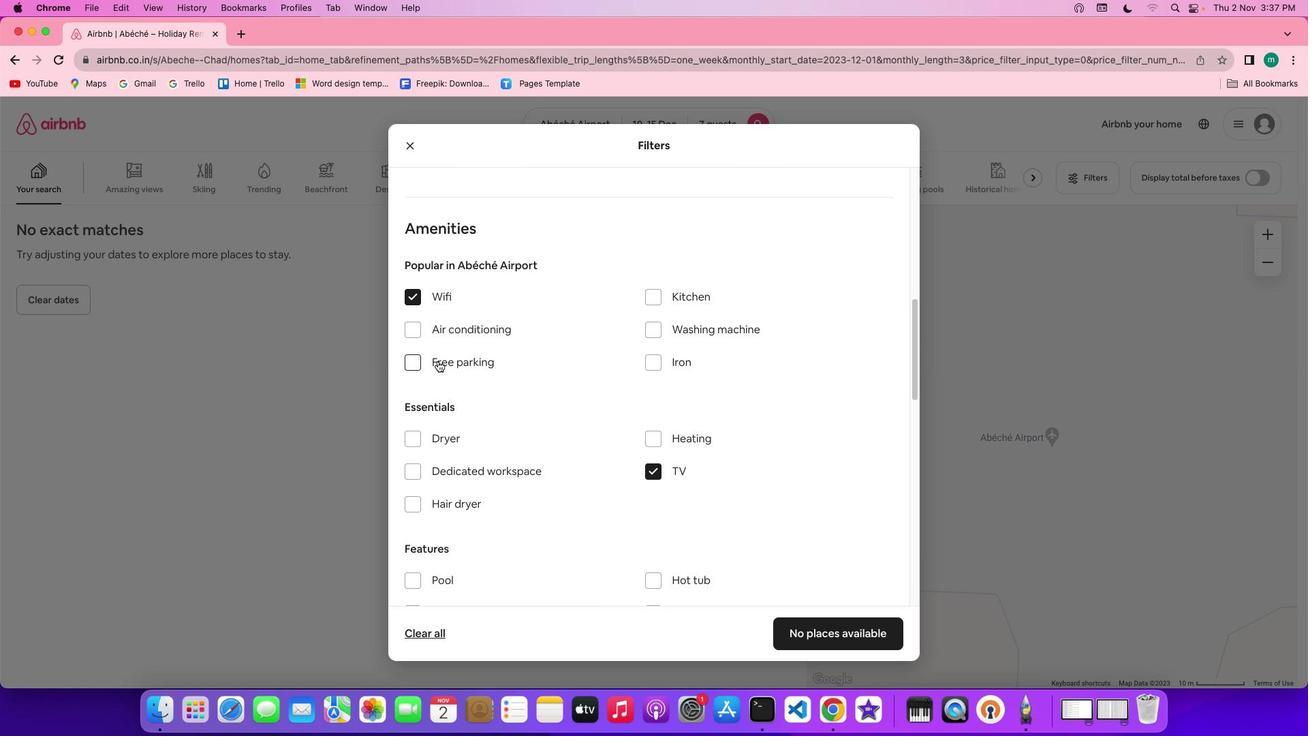 
Action: Mouse pressed left at (438, 360)
Screenshot: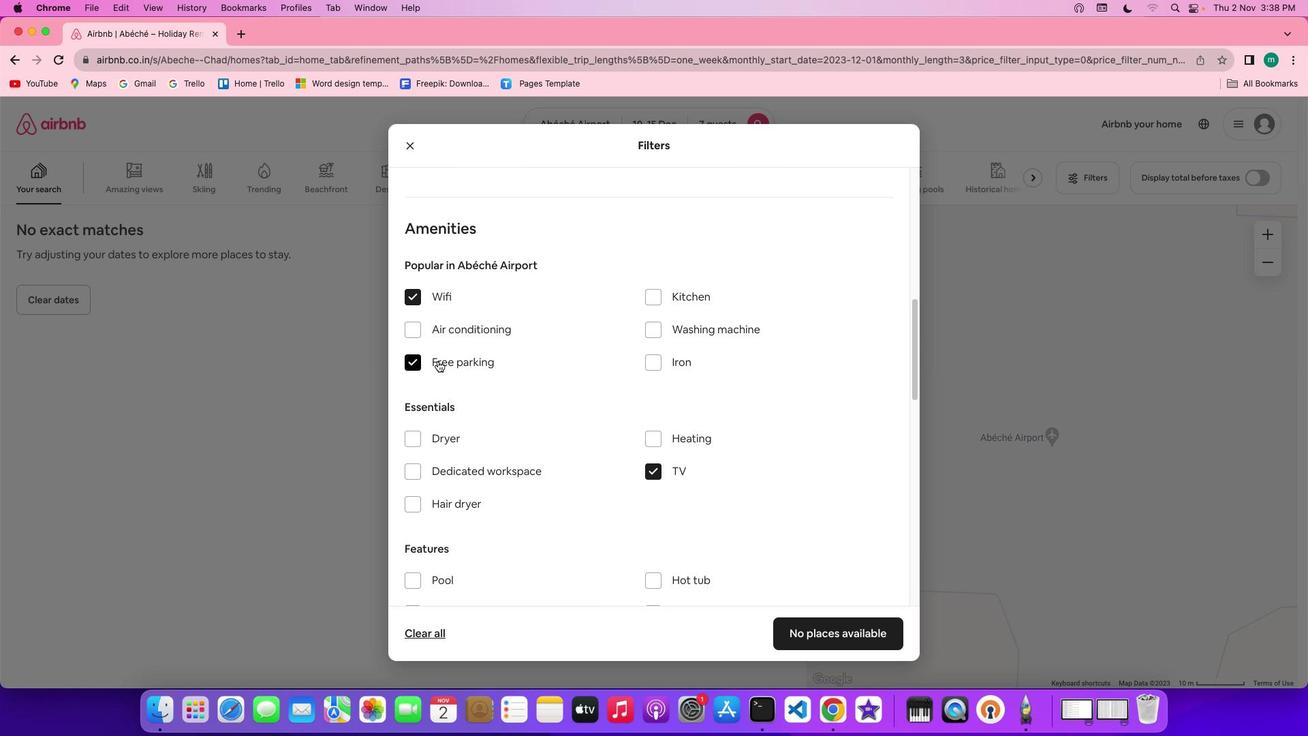 
Action: Mouse moved to (570, 425)
Screenshot: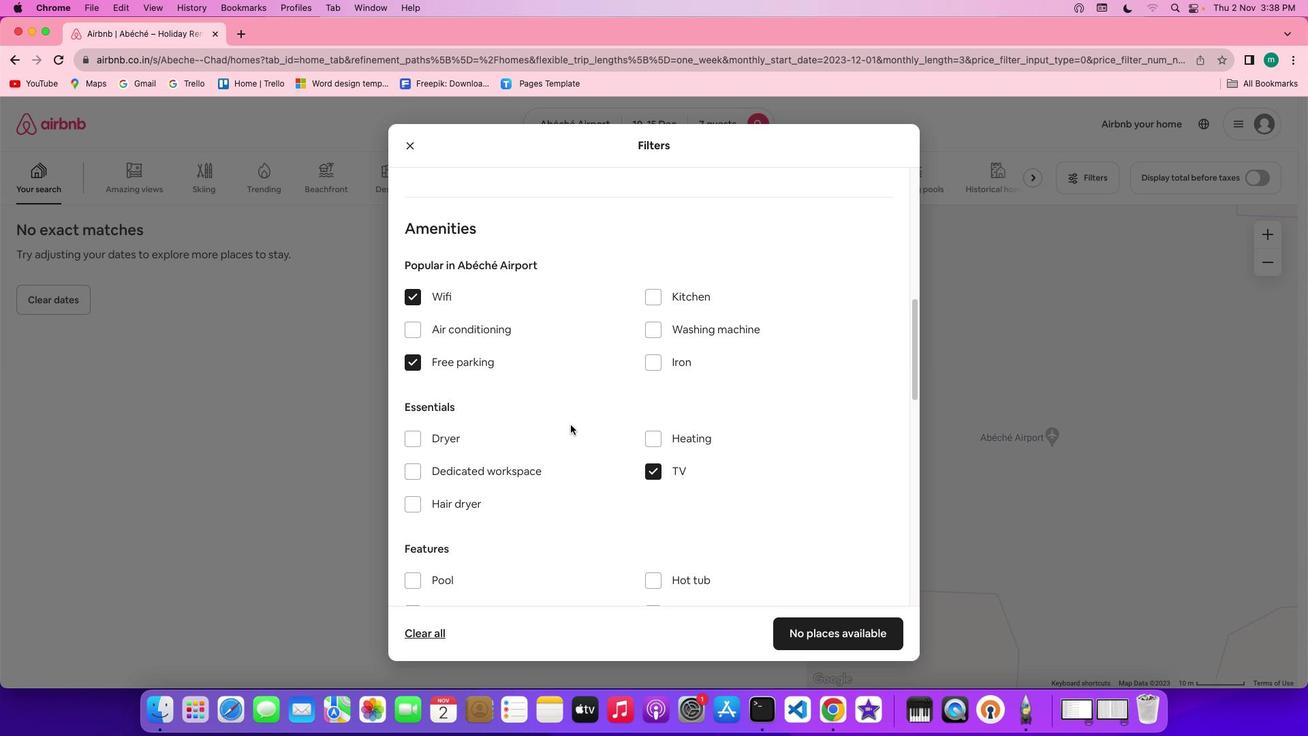 
Action: Mouse scrolled (570, 425) with delta (0, 0)
Screenshot: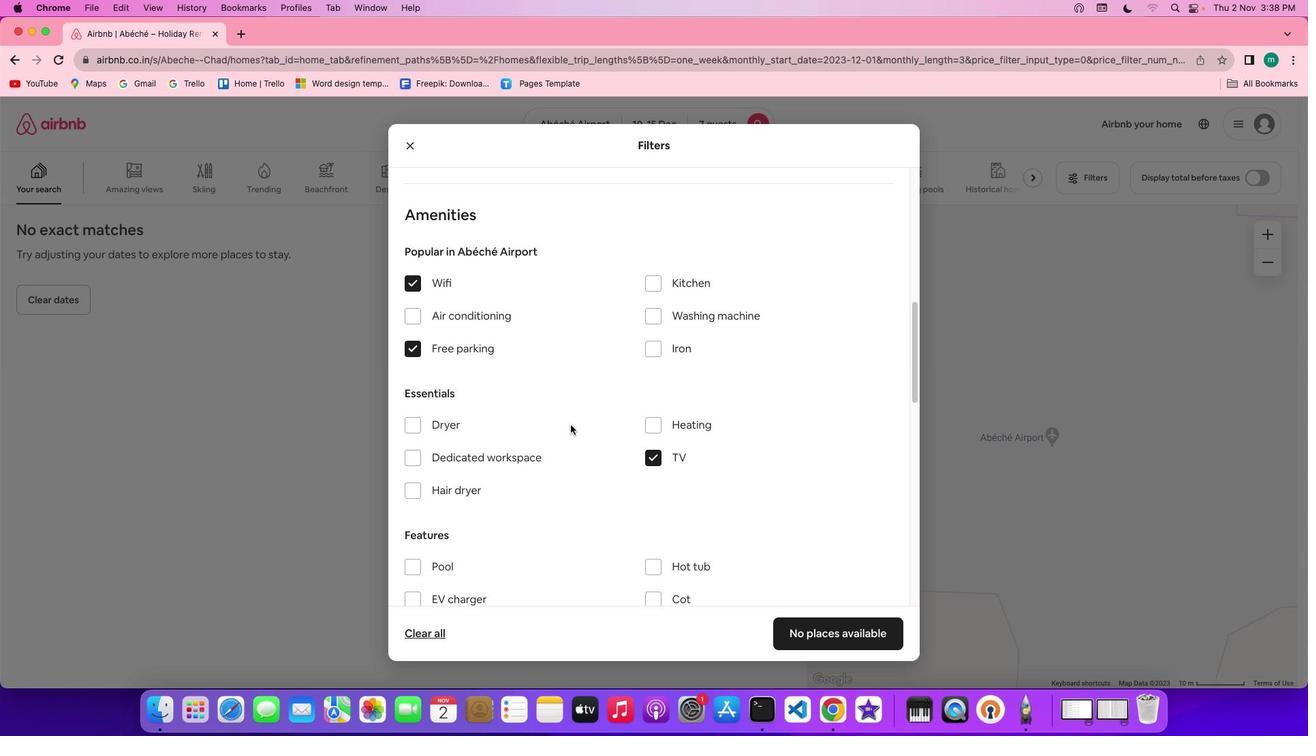 
Action: Mouse scrolled (570, 425) with delta (0, 0)
Screenshot: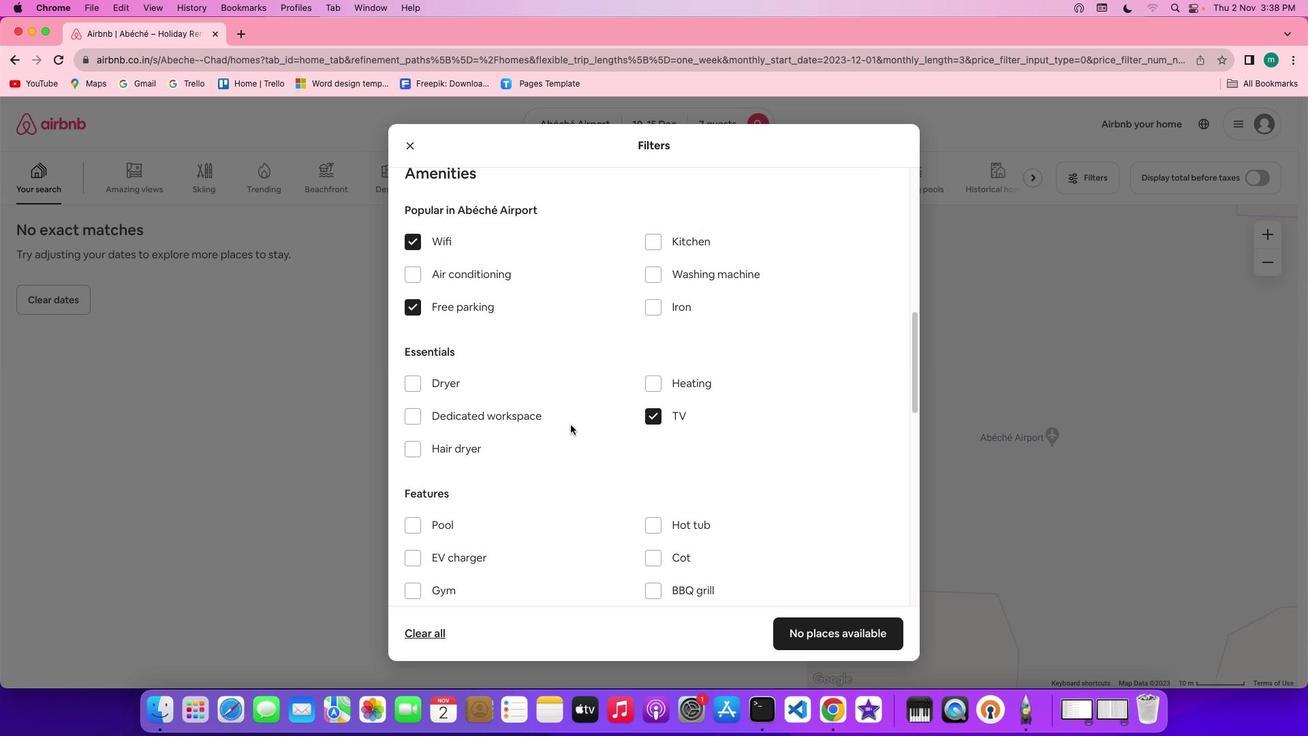 
Action: Mouse scrolled (570, 425) with delta (0, -1)
Screenshot: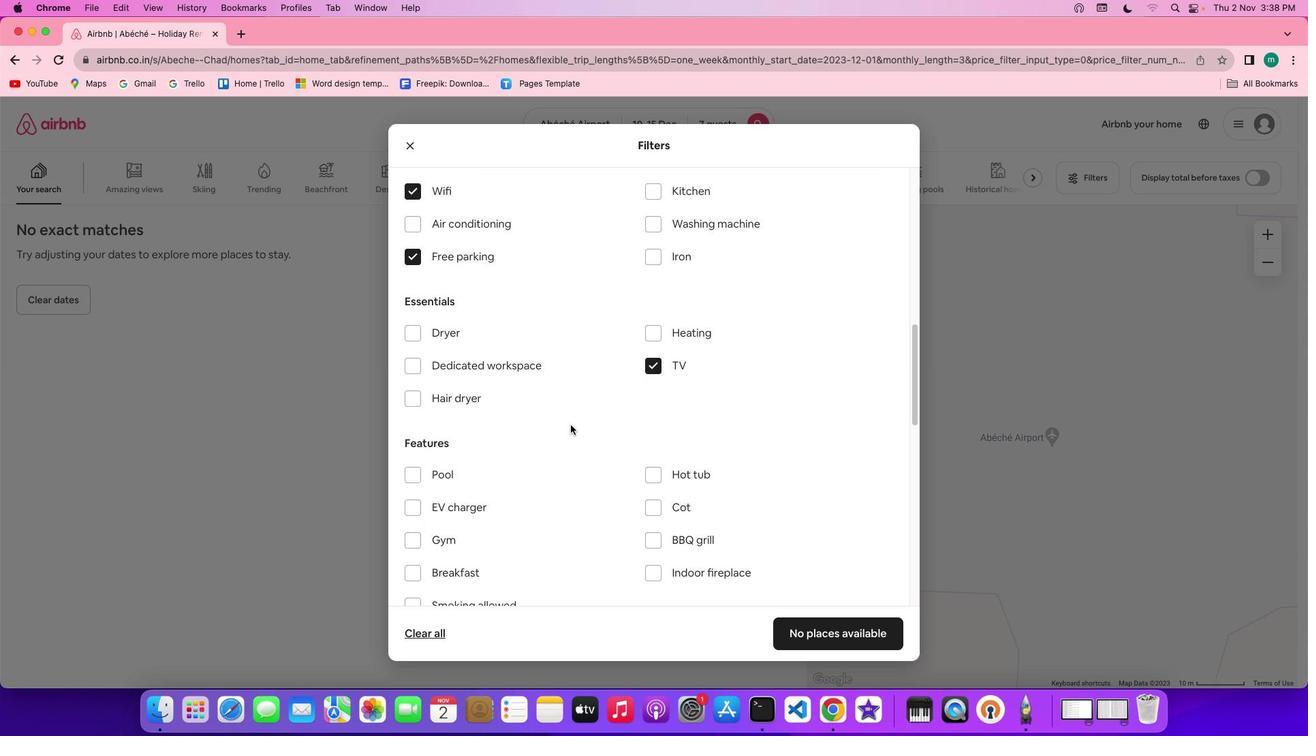 
Action: Mouse scrolled (570, 425) with delta (0, -2)
Screenshot: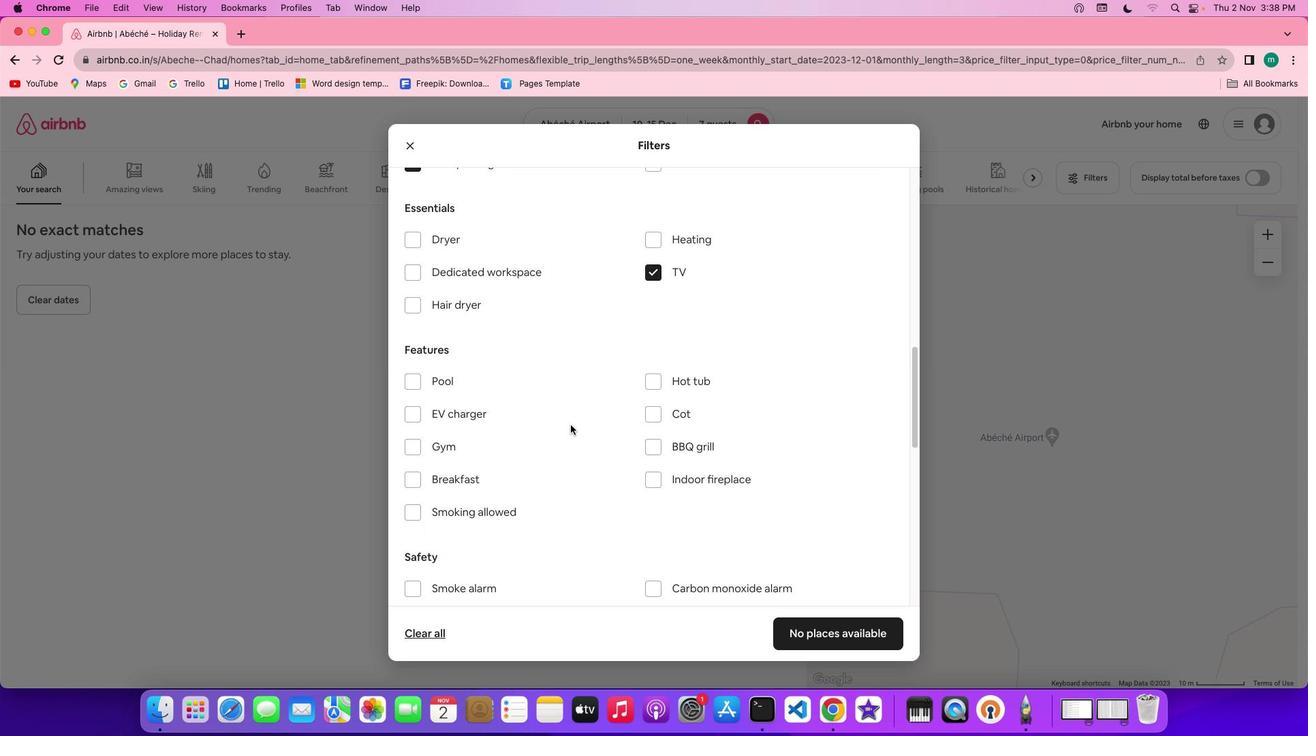 
Action: Mouse moved to (451, 430)
Screenshot: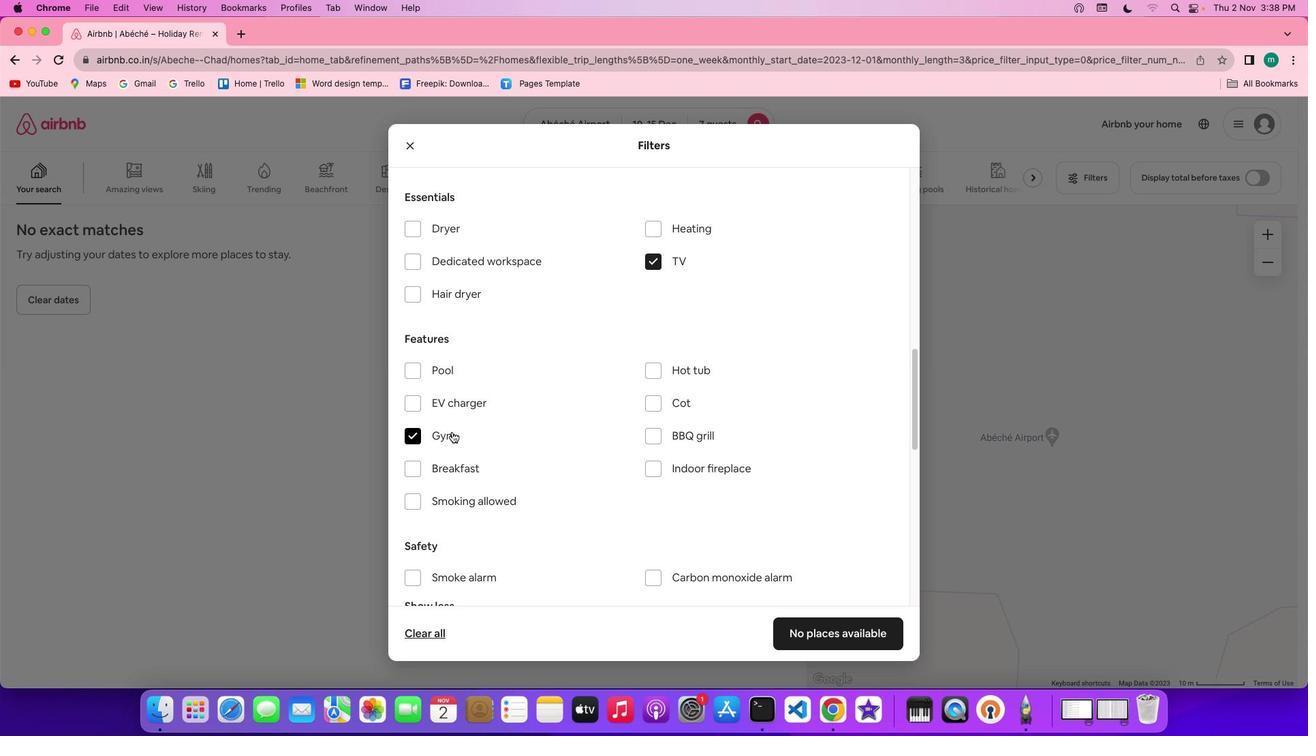 
Action: Mouse pressed left at (451, 430)
Screenshot: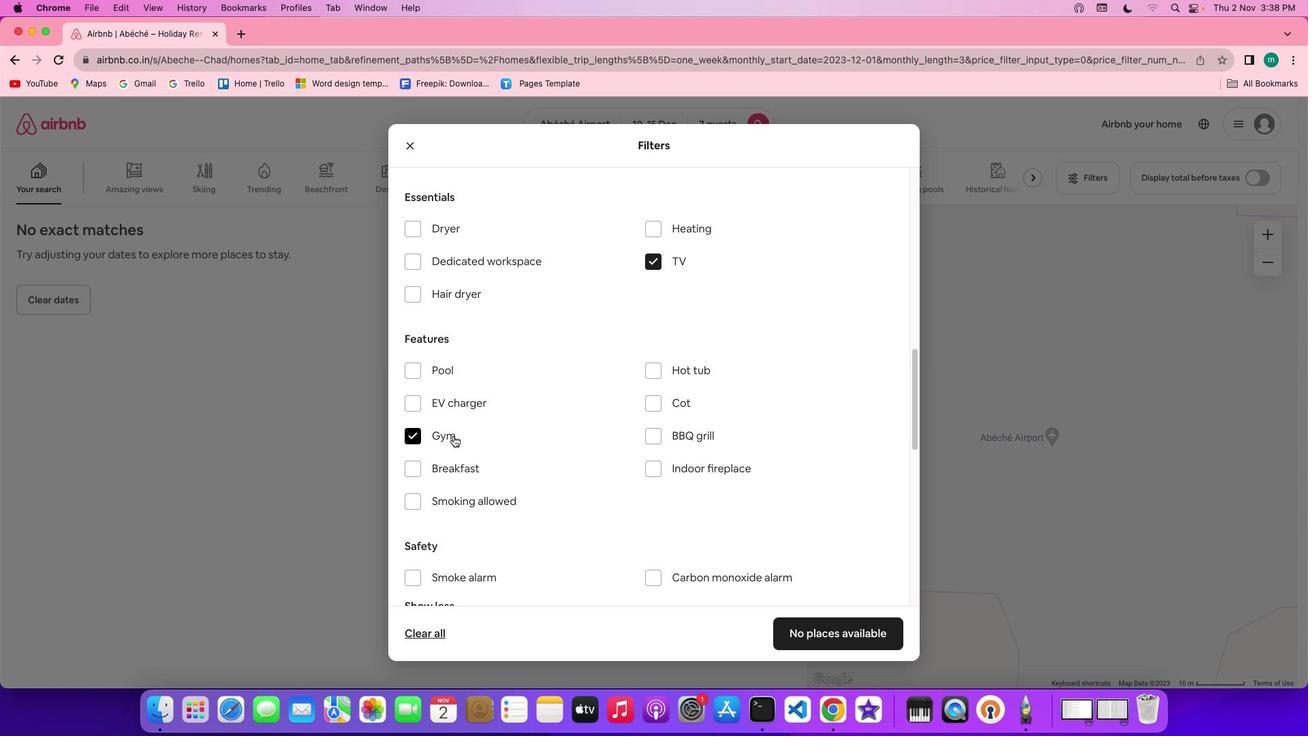 
Action: Mouse moved to (450, 469)
Screenshot: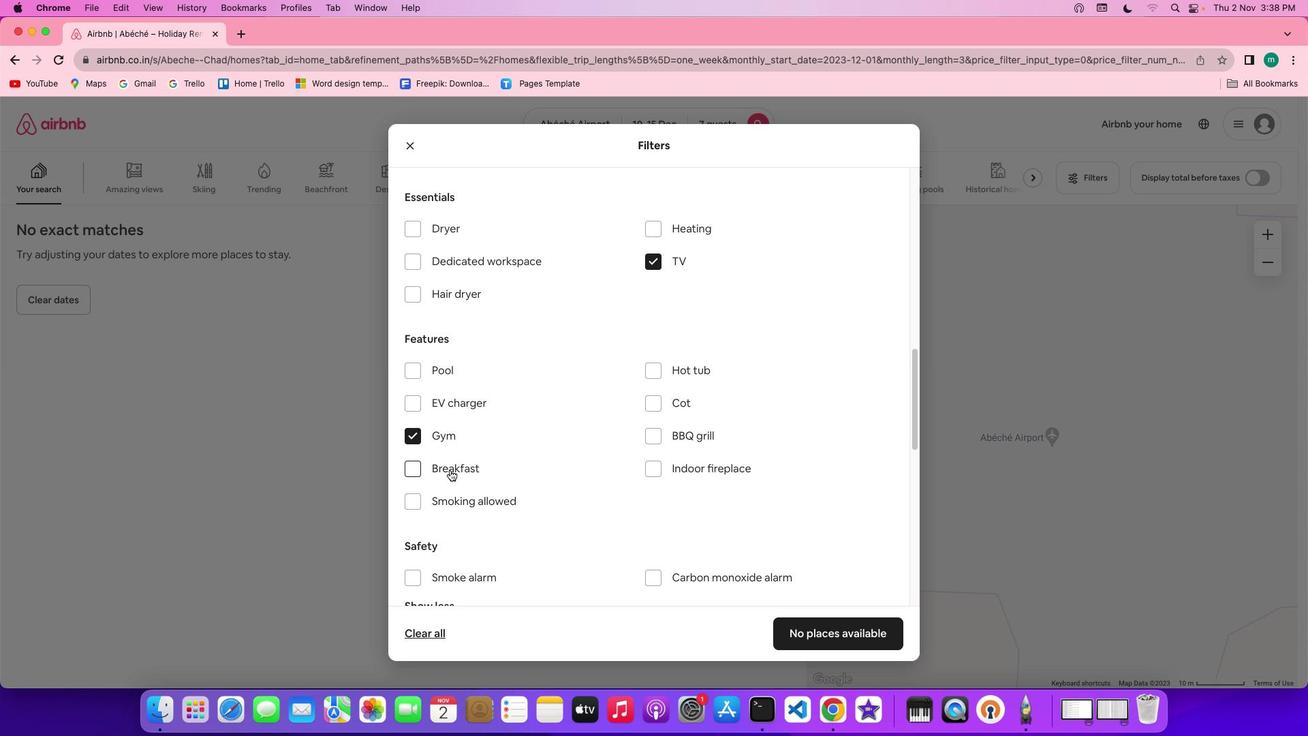
Action: Mouse pressed left at (450, 469)
Screenshot: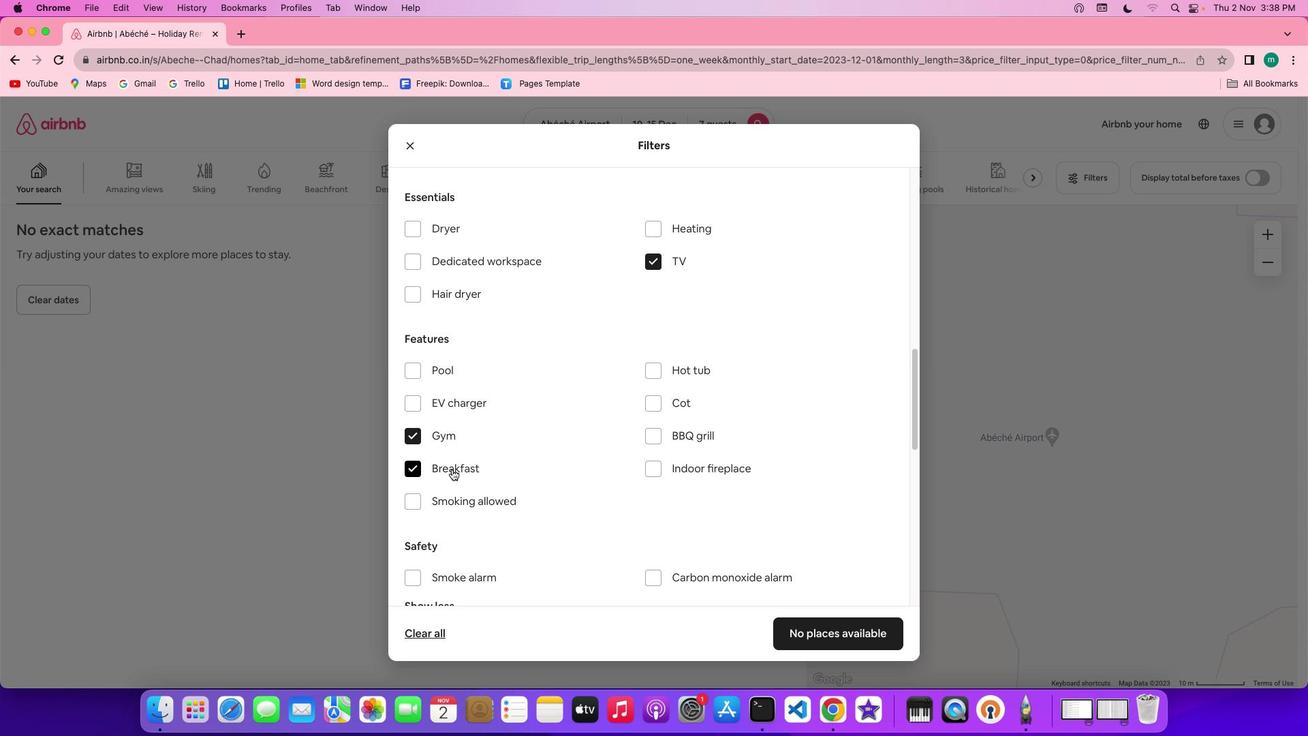 
Action: Mouse moved to (590, 483)
Screenshot: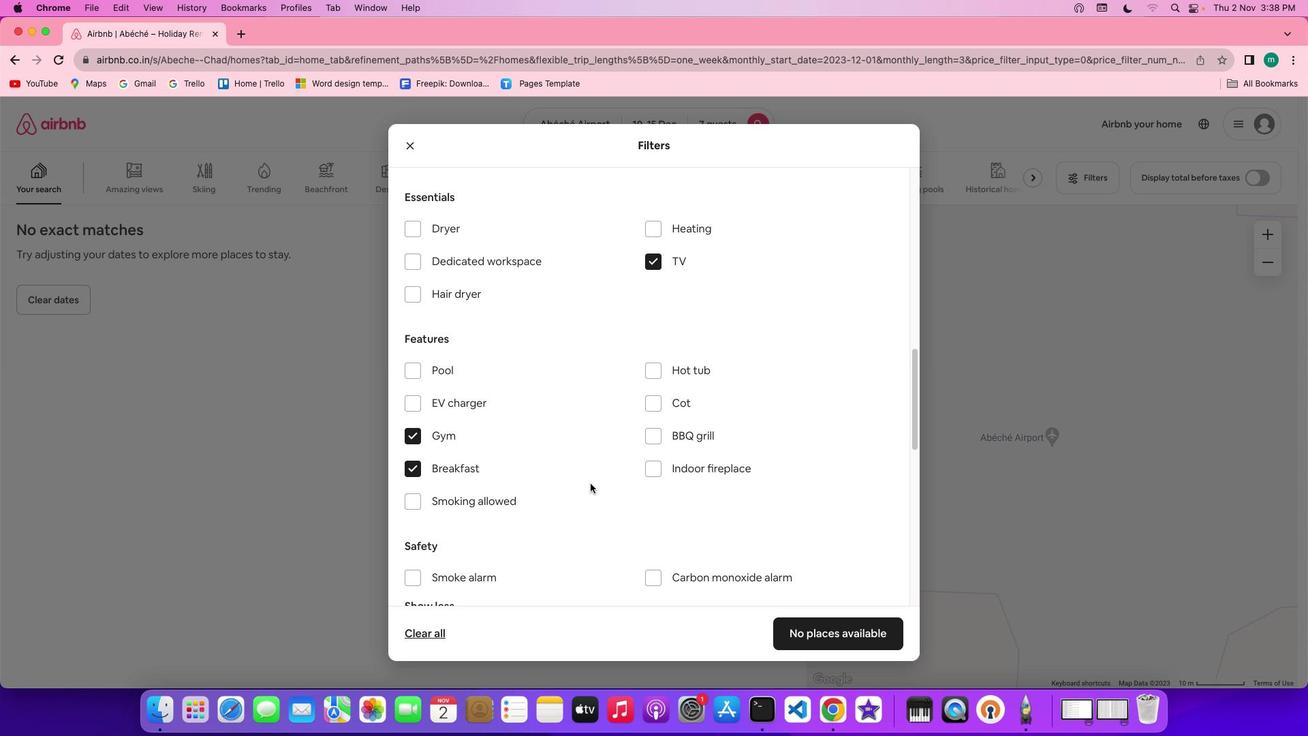
Action: Mouse scrolled (590, 483) with delta (0, 0)
Screenshot: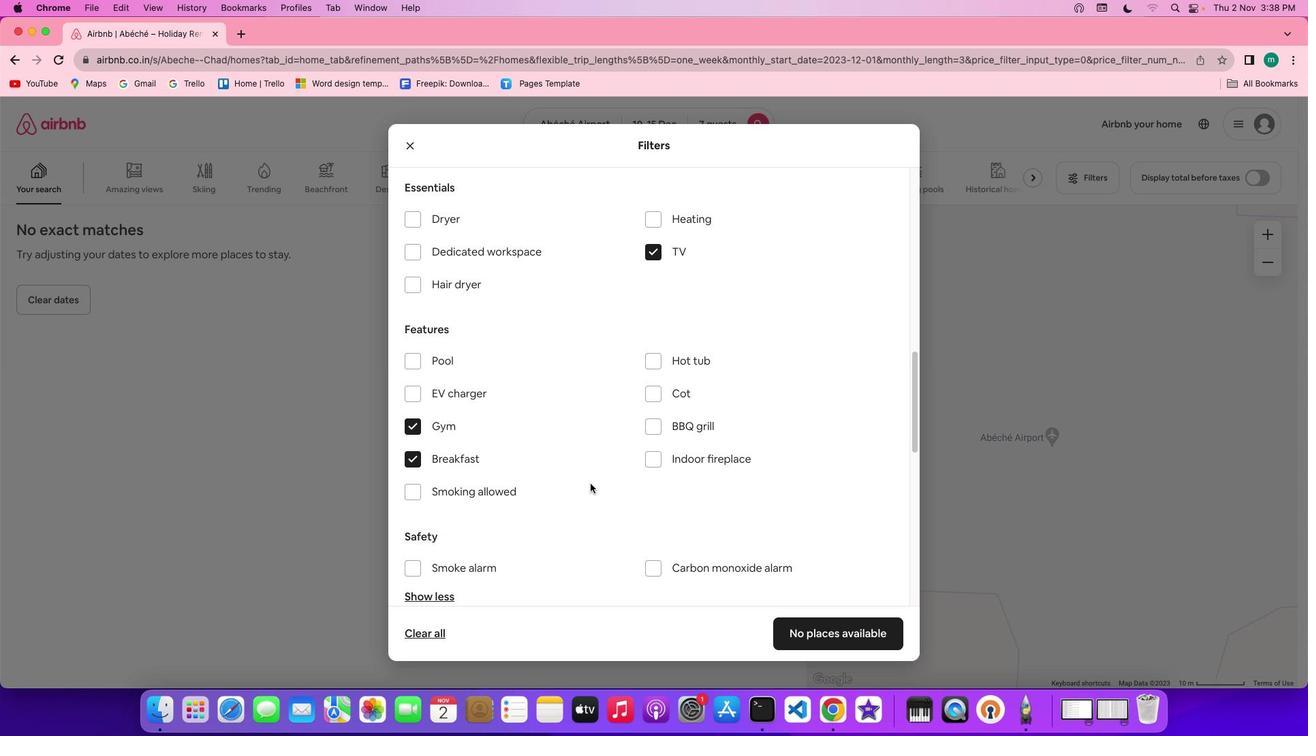 
Action: Mouse scrolled (590, 483) with delta (0, 0)
Screenshot: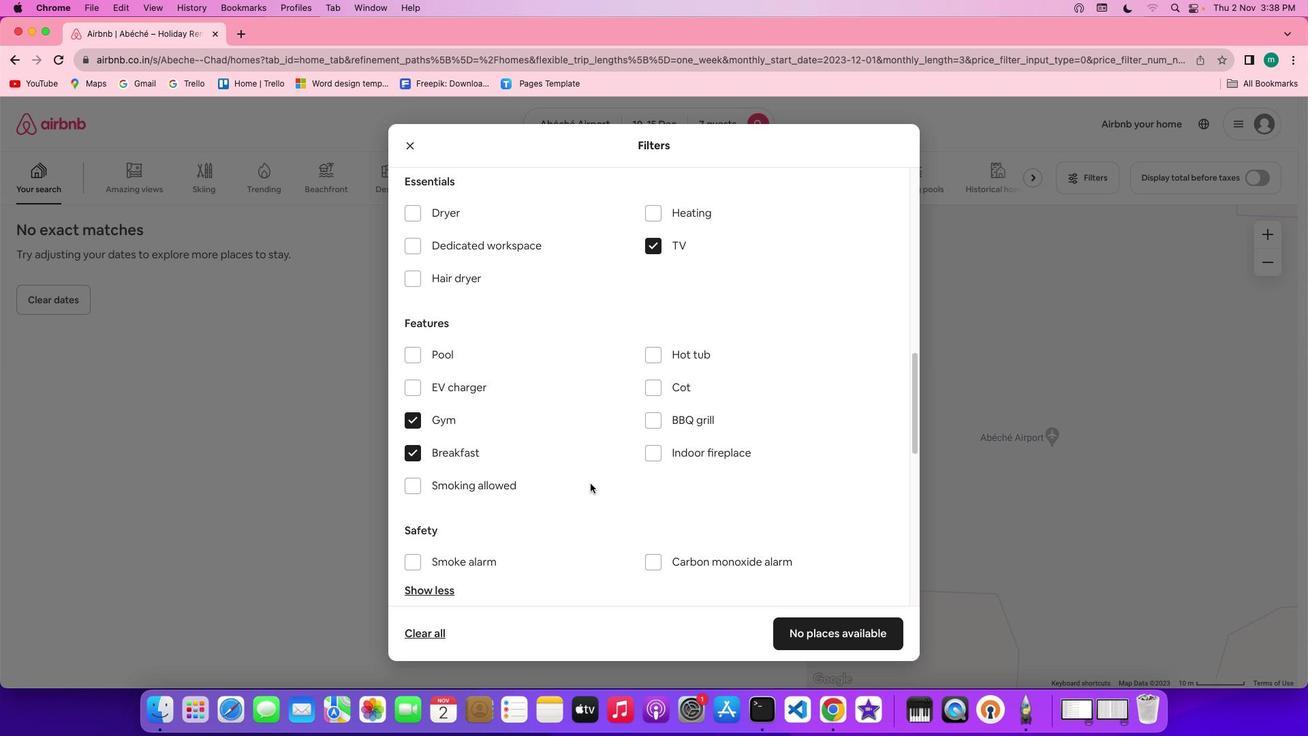 
Action: Mouse scrolled (590, 483) with delta (0, 0)
Screenshot: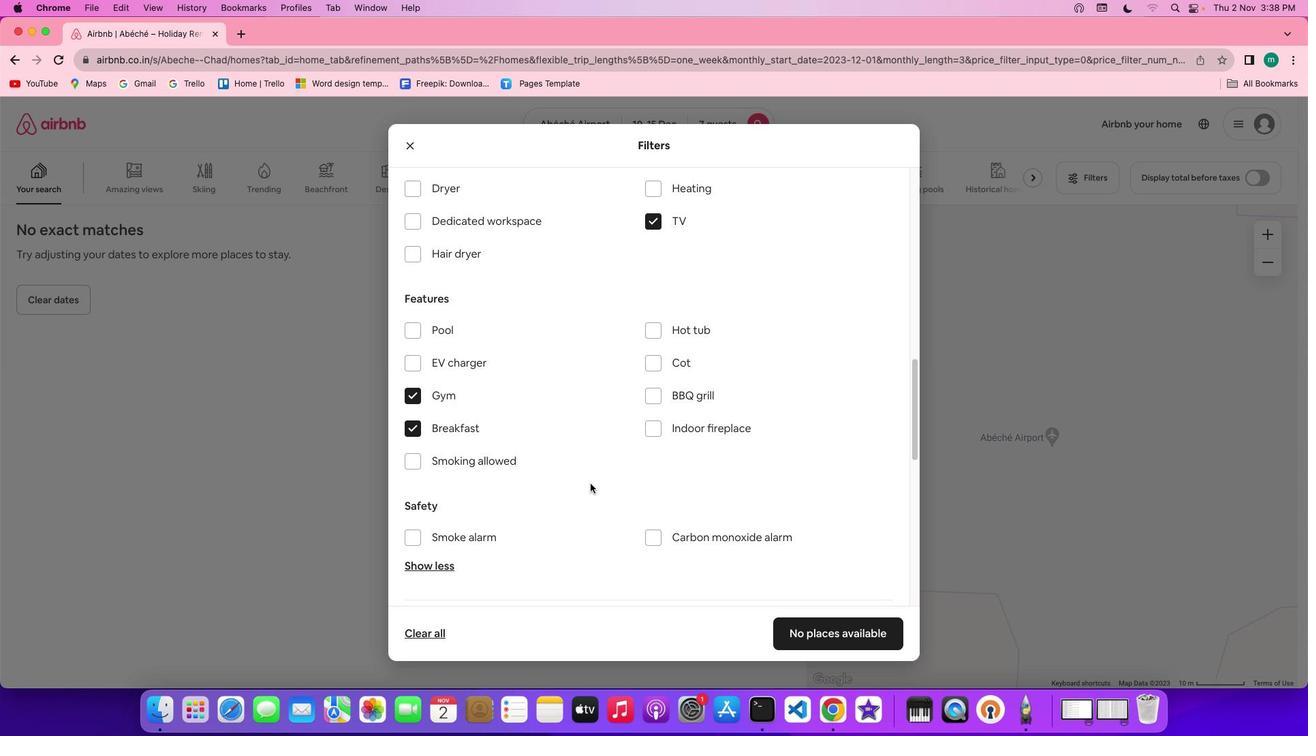 
Action: Mouse scrolled (590, 483) with delta (0, 0)
Screenshot: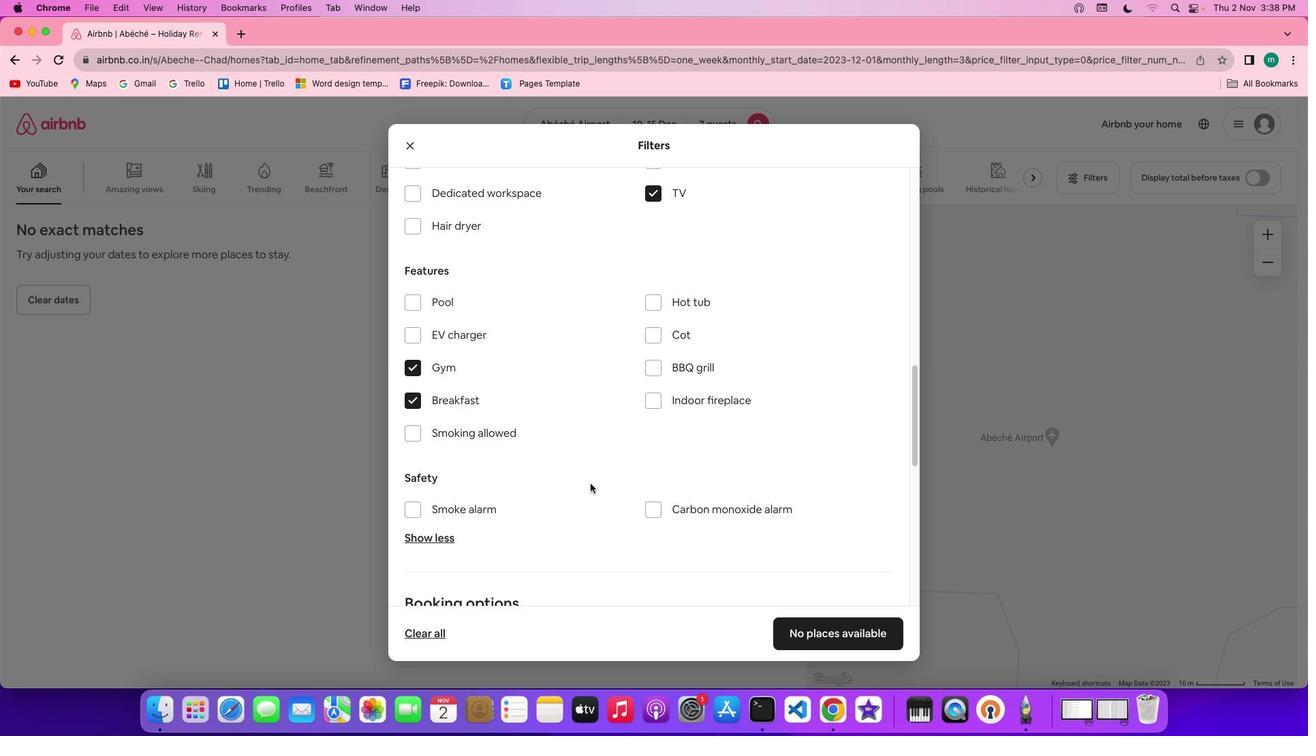 
Action: Mouse scrolled (590, 483) with delta (0, 0)
Screenshot: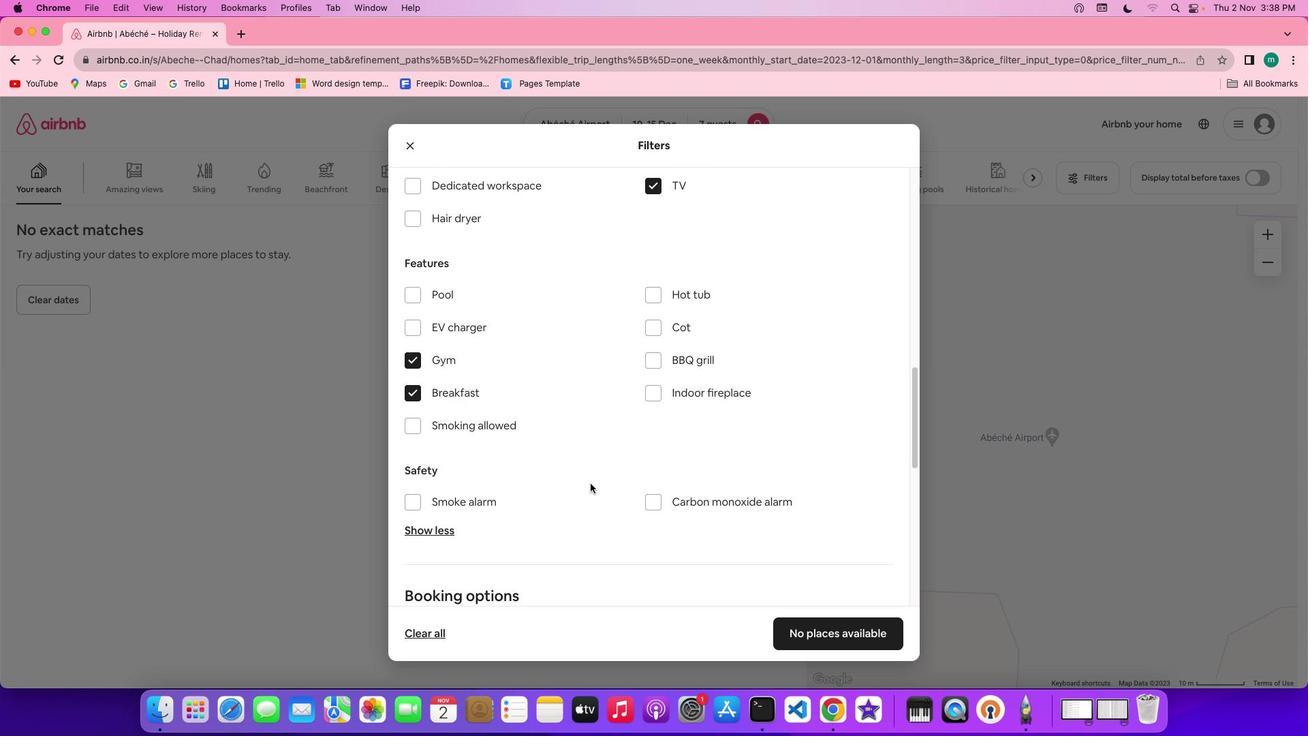 
Action: Mouse scrolled (590, 483) with delta (0, -1)
Screenshot: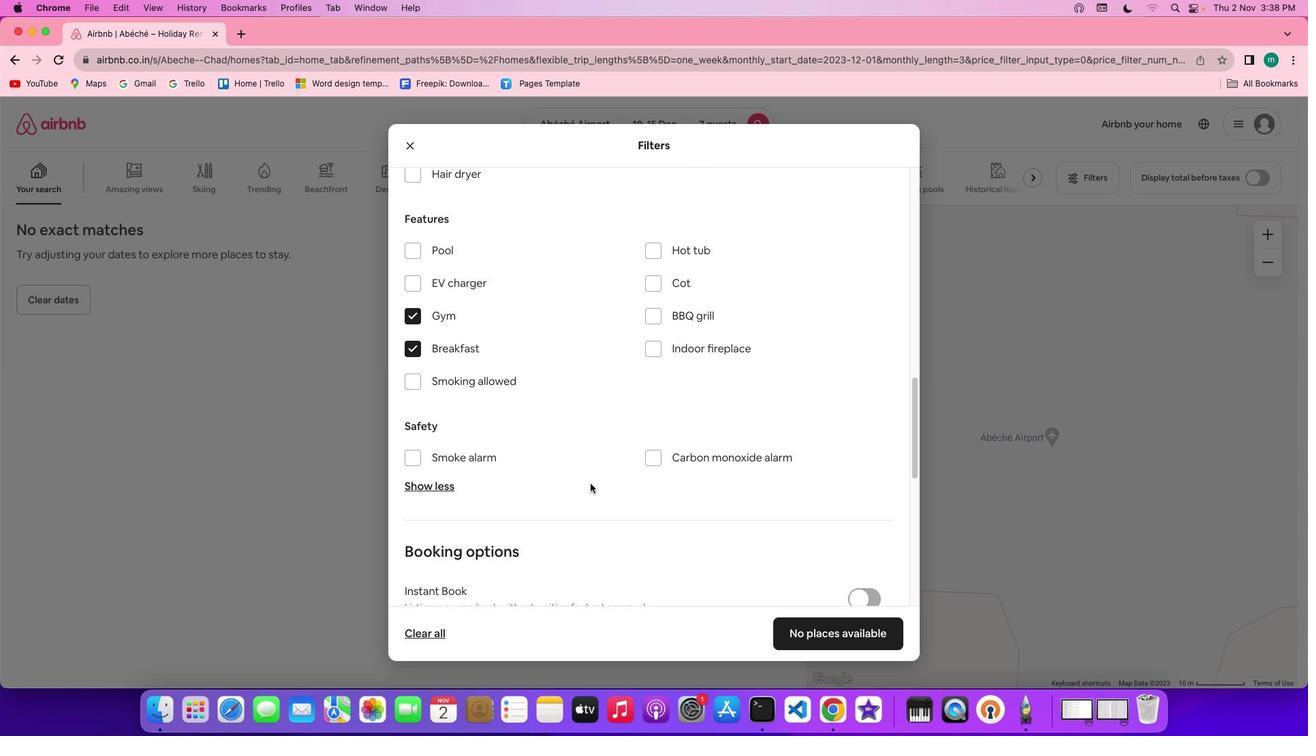 
Action: Mouse scrolled (590, 483) with delta (0, -1)
Screenshot: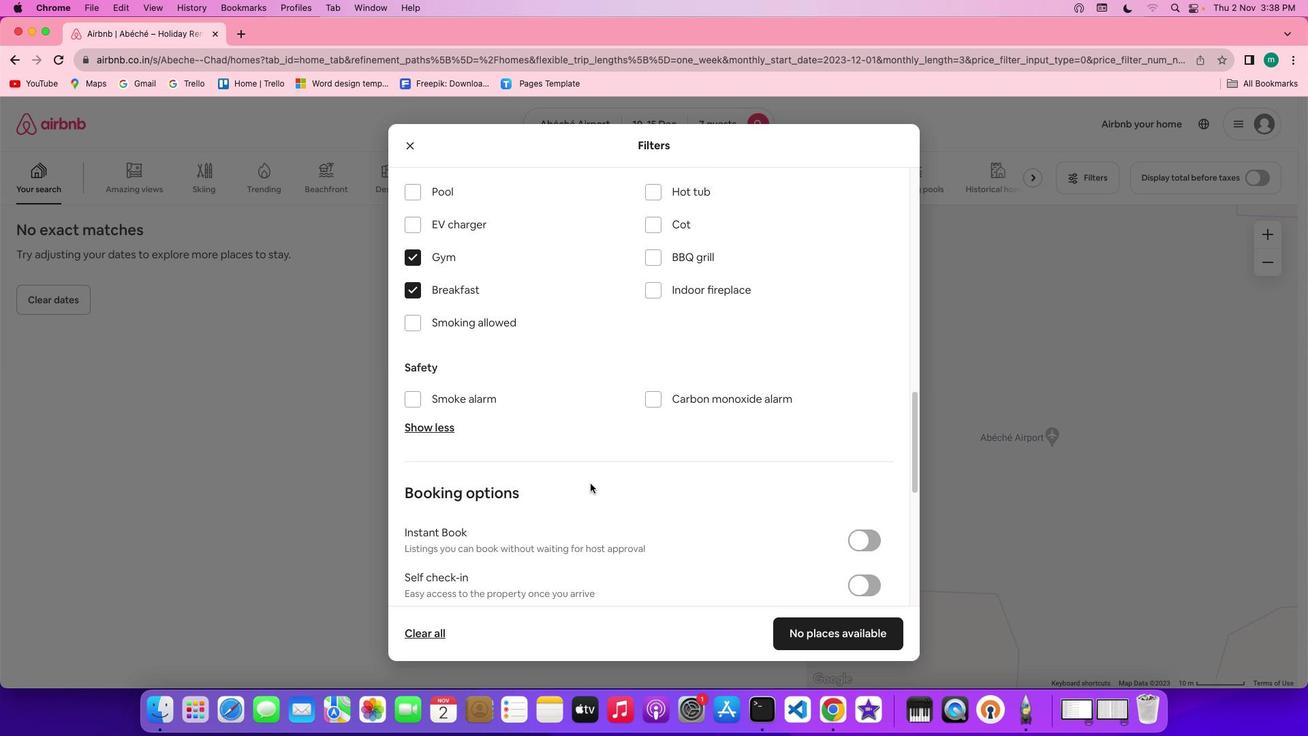 
Action: Mouse moved to (590, 480)
Screenshot: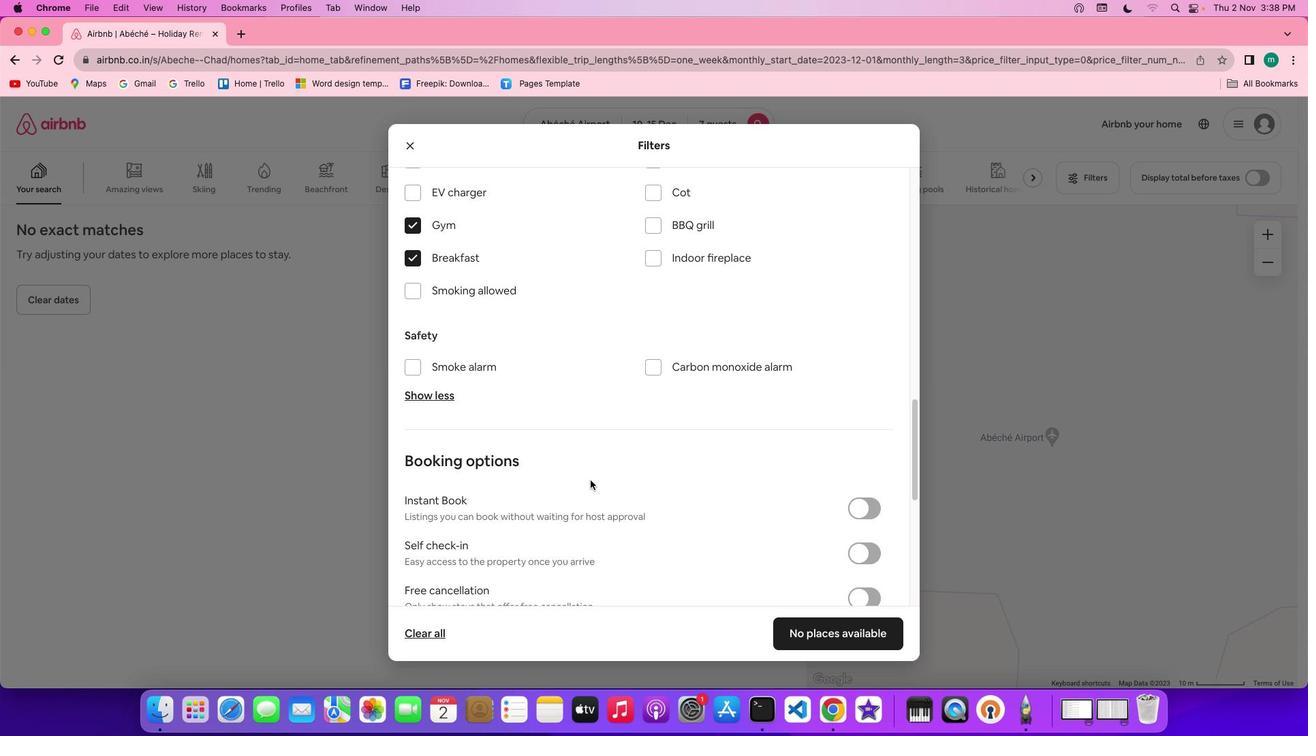 
Action: Mouse scrolled (590, 480) with delta (0, 0)
Screenshot: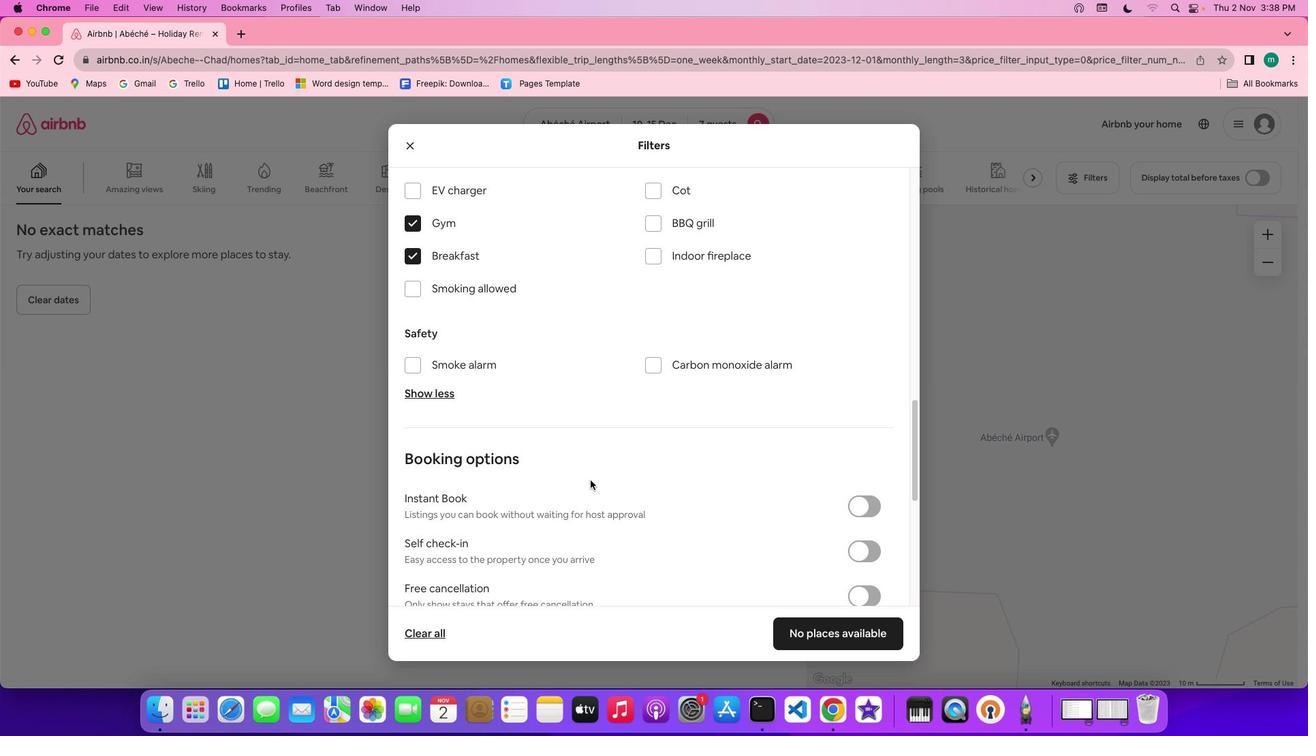 
Action: Mouse scrolled (590, 480) with delta (0, 0)
Screenshot: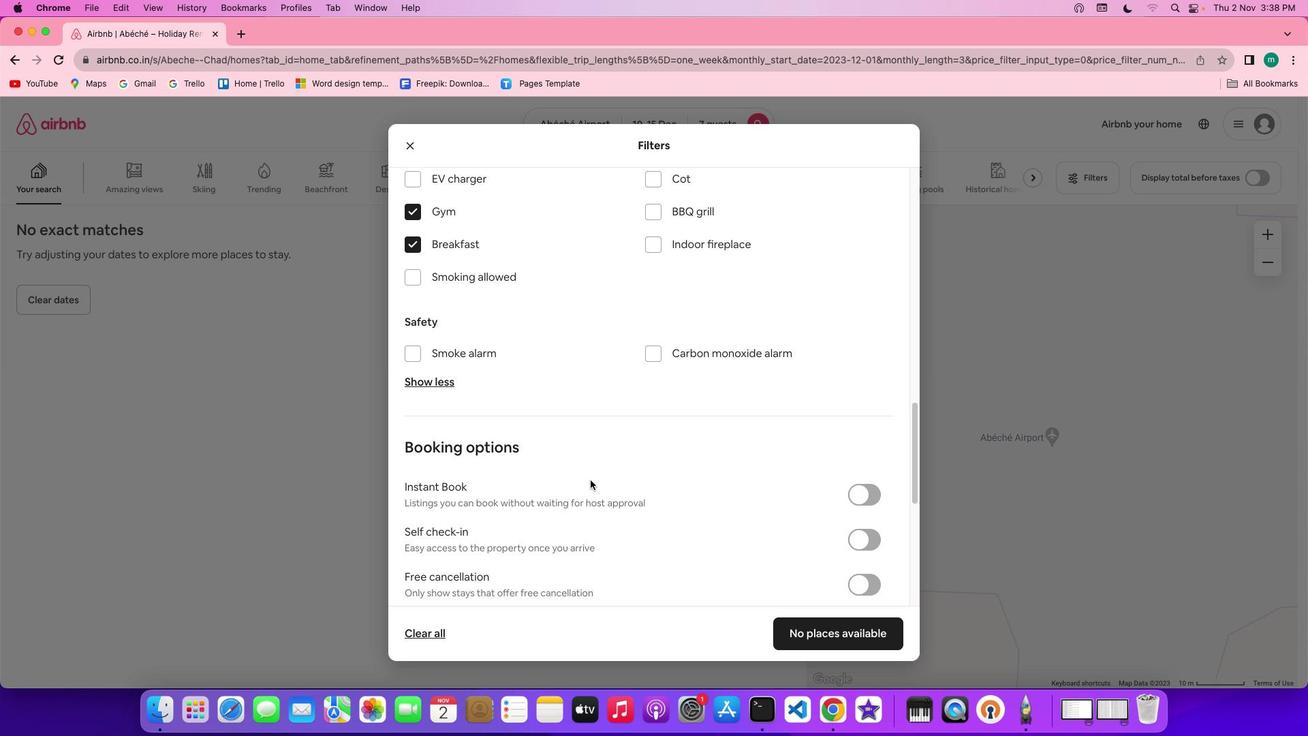 
Action: Mouse scrolled (590, 480) with delta (0, 0)
Screenshot: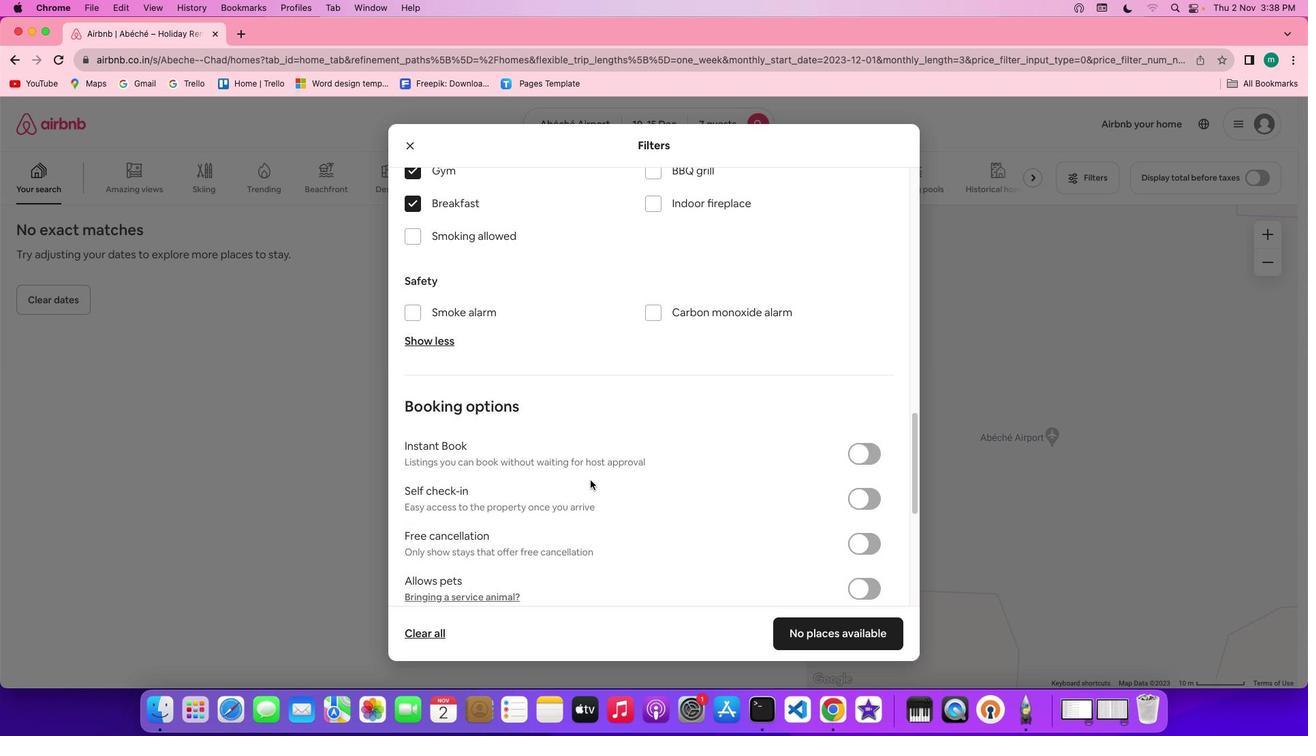 
Action: Mouse scrolled (590, 480) with delta (0, -1)
Screenshot: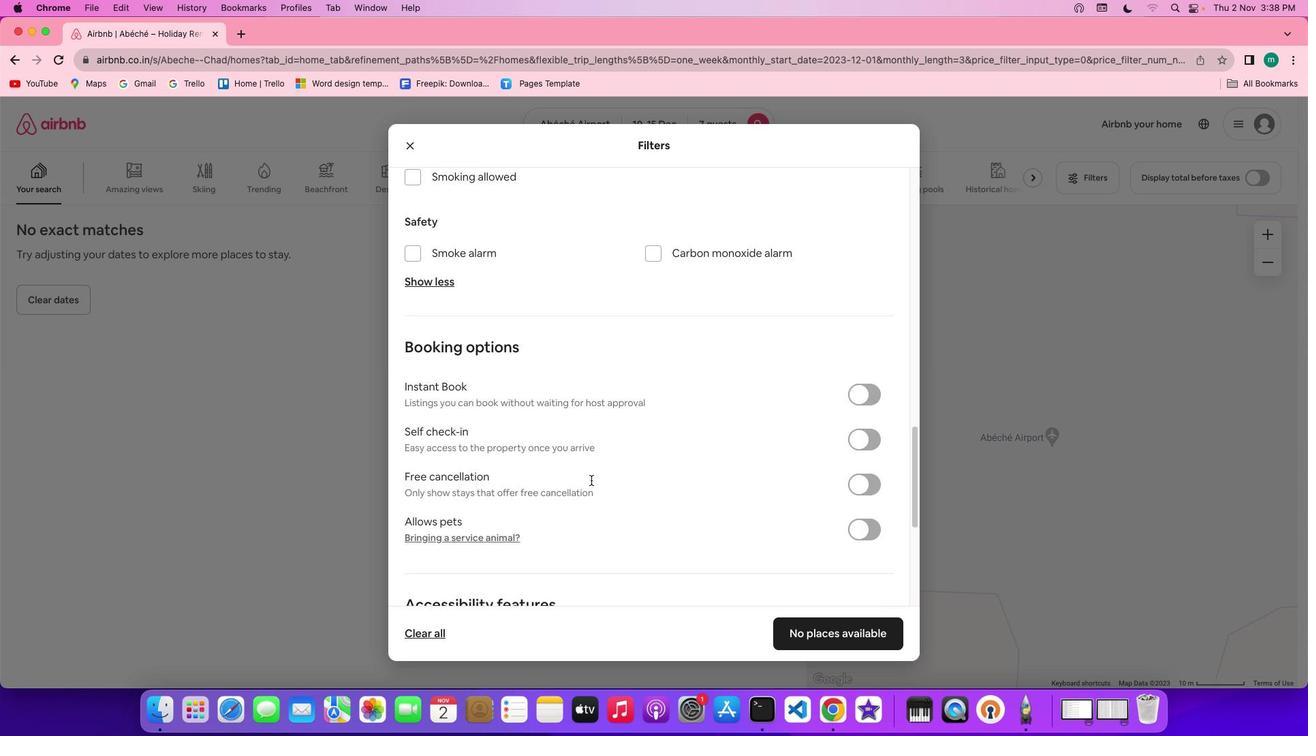 
Action: Mouse moved to (683, 519)
Screenshot: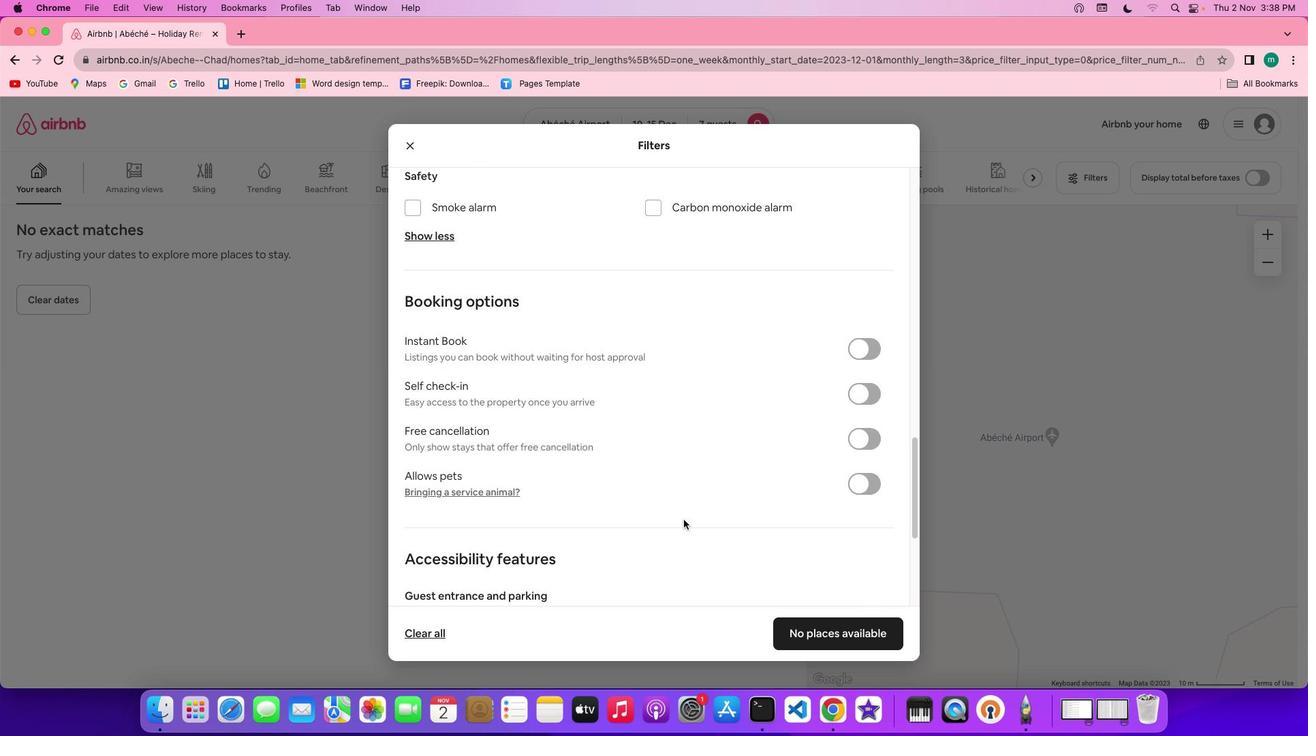 
Action: Mouse scrolled (683, 519) with delta (0, 0)
Screenshot: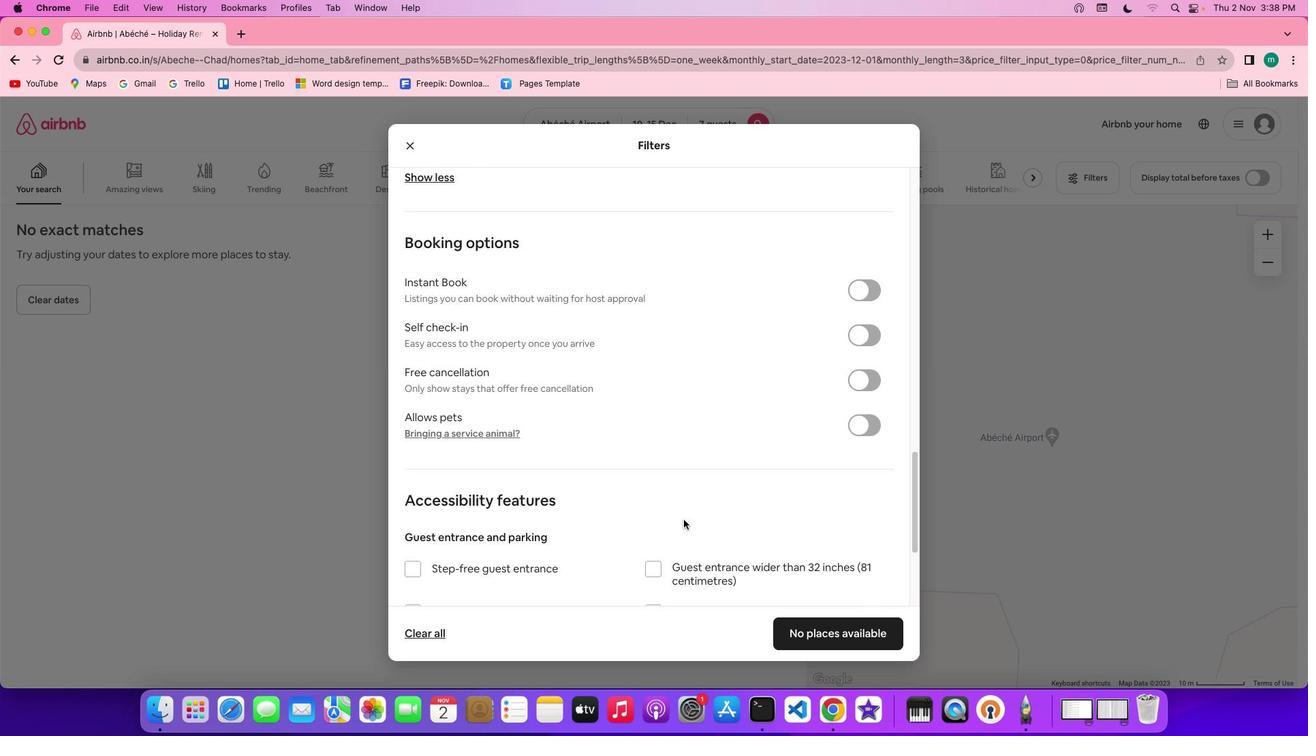 
Action: Mouse scrolled (683, 519) with delta (0, 0)
Screenshot: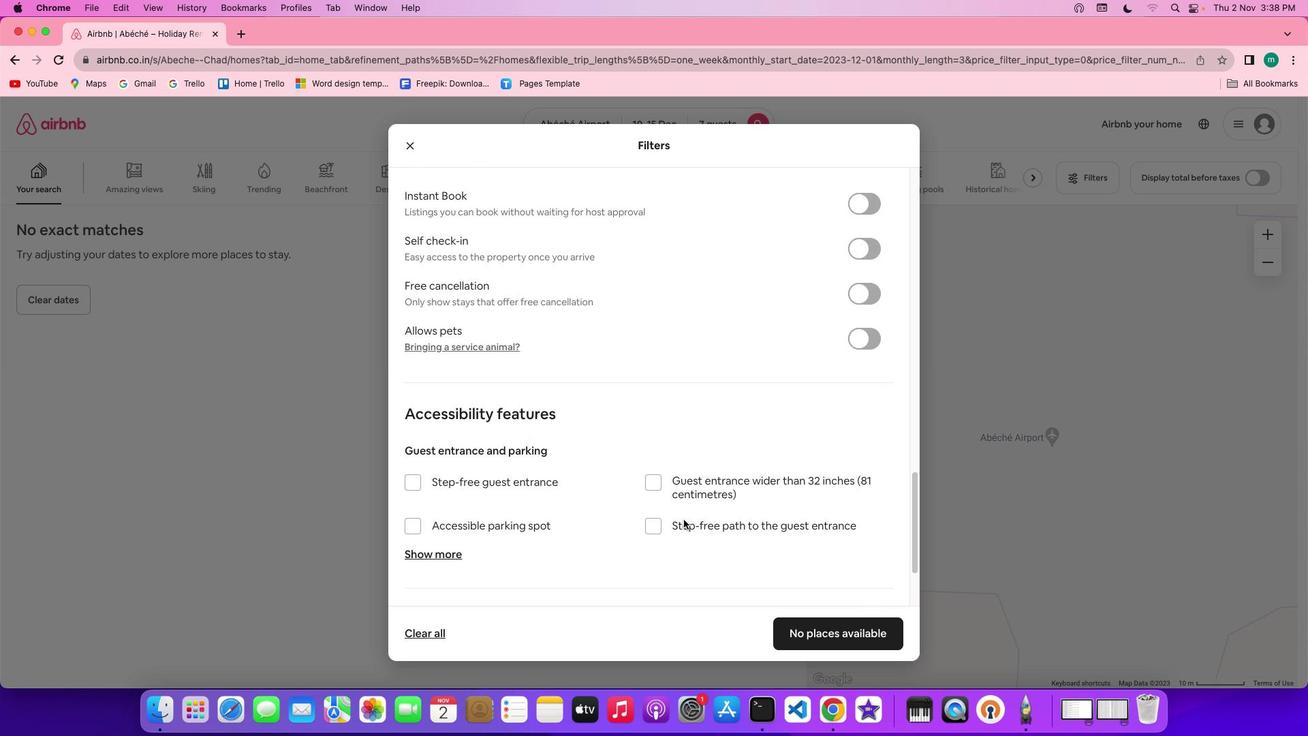 
Action: Mouse scrolled (683, 519) with delta (0, -2)
Screenshot: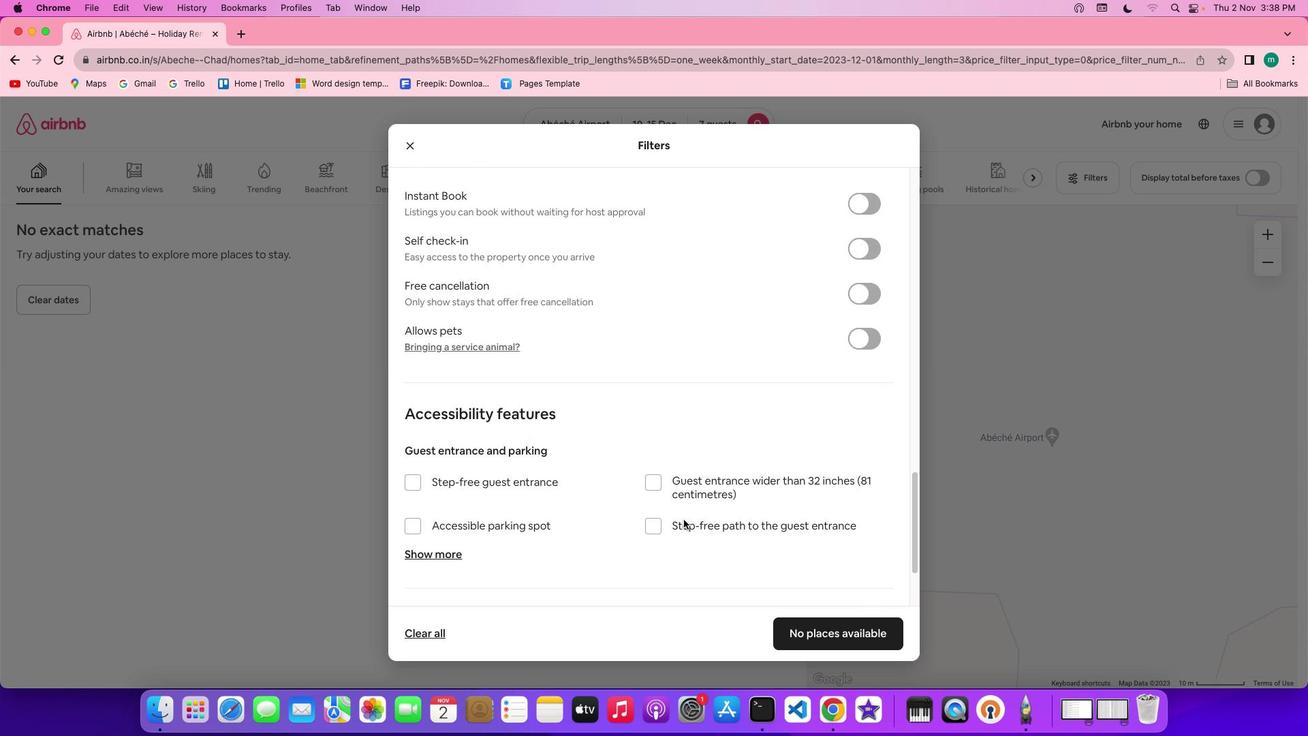 
Action: Mouse scrolled (683, 519) with delta (0, -2)
Screenshot: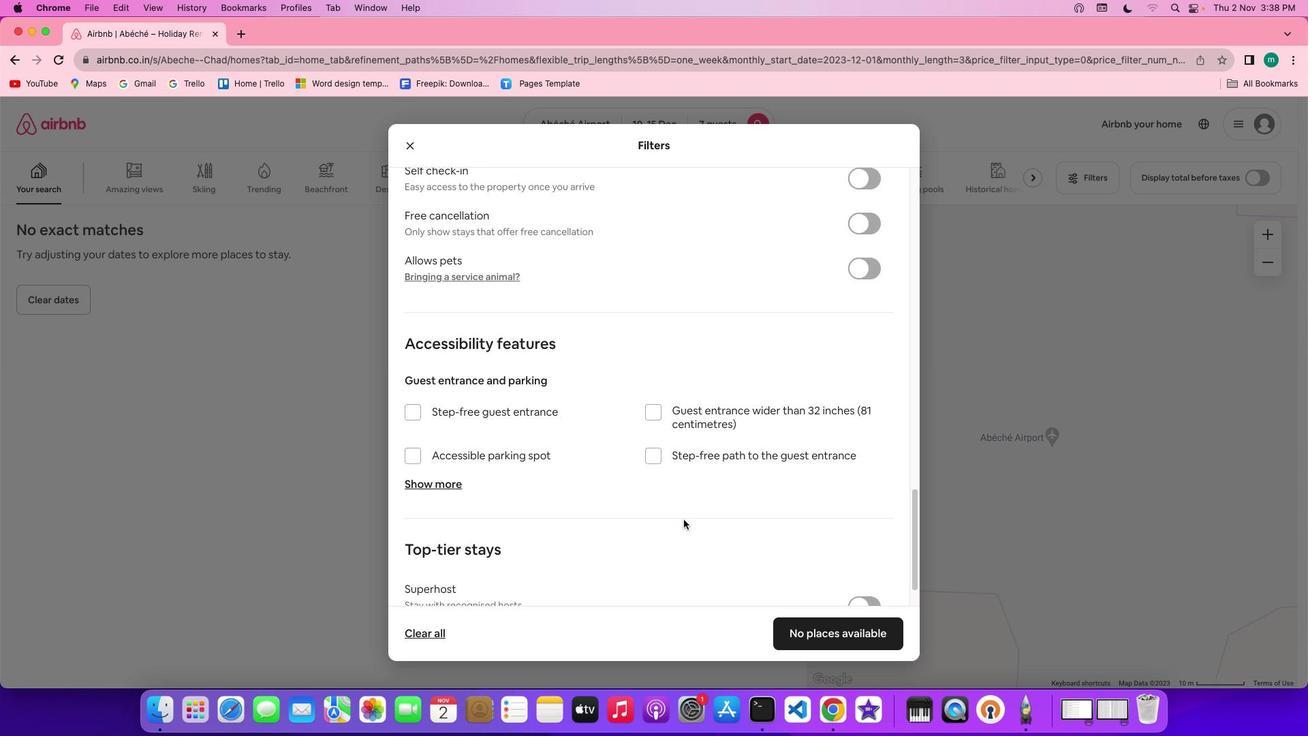 
Action: Mouse scrolled (683, 519) with delta (0, -2)
Screenshot: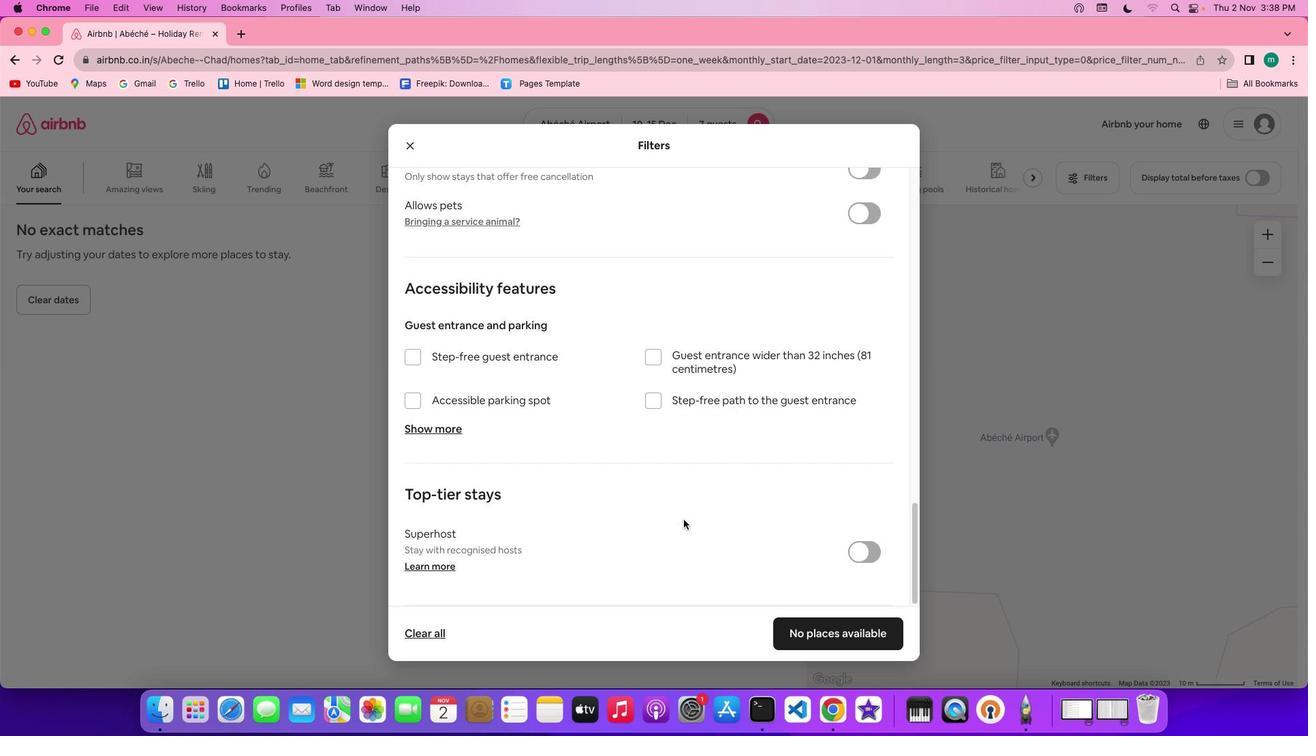 
Action: Mouse moved to (684, 519)
Screenshot: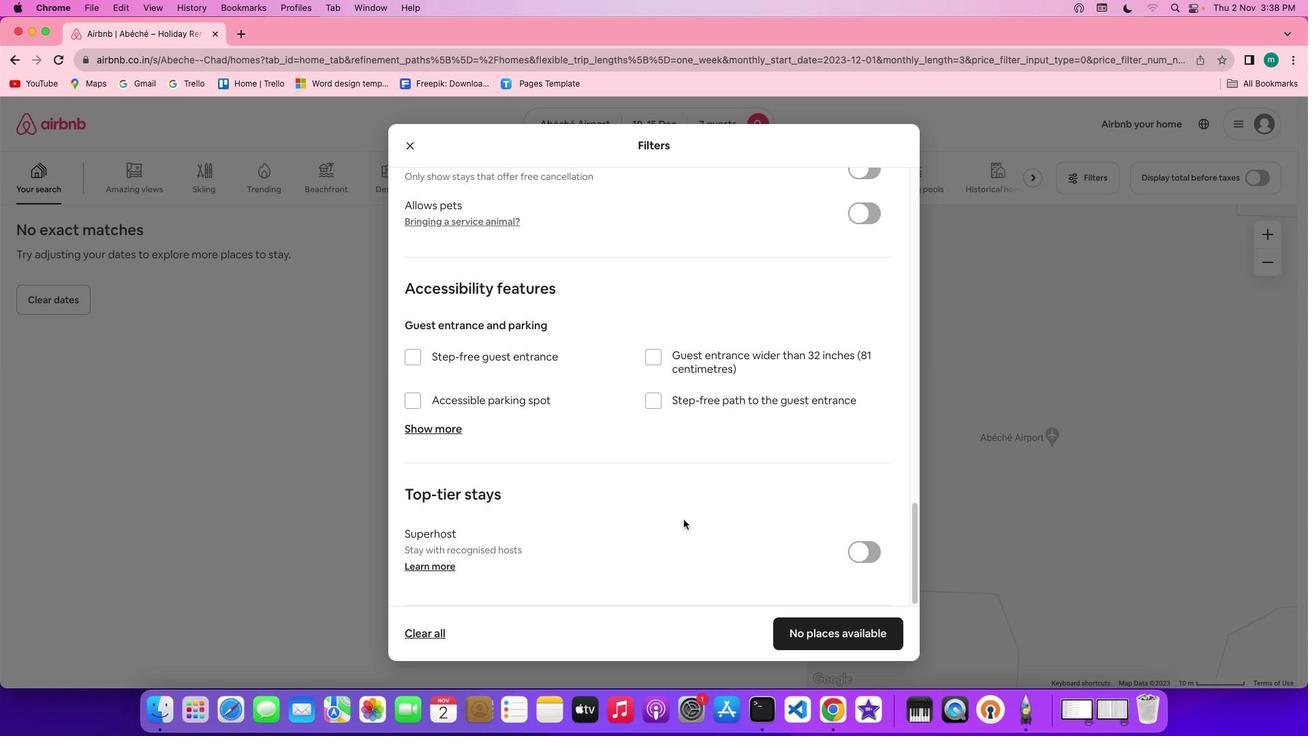 
Action: Mouse scrolled (684, 519) with delta (0, 0)
Screenshot: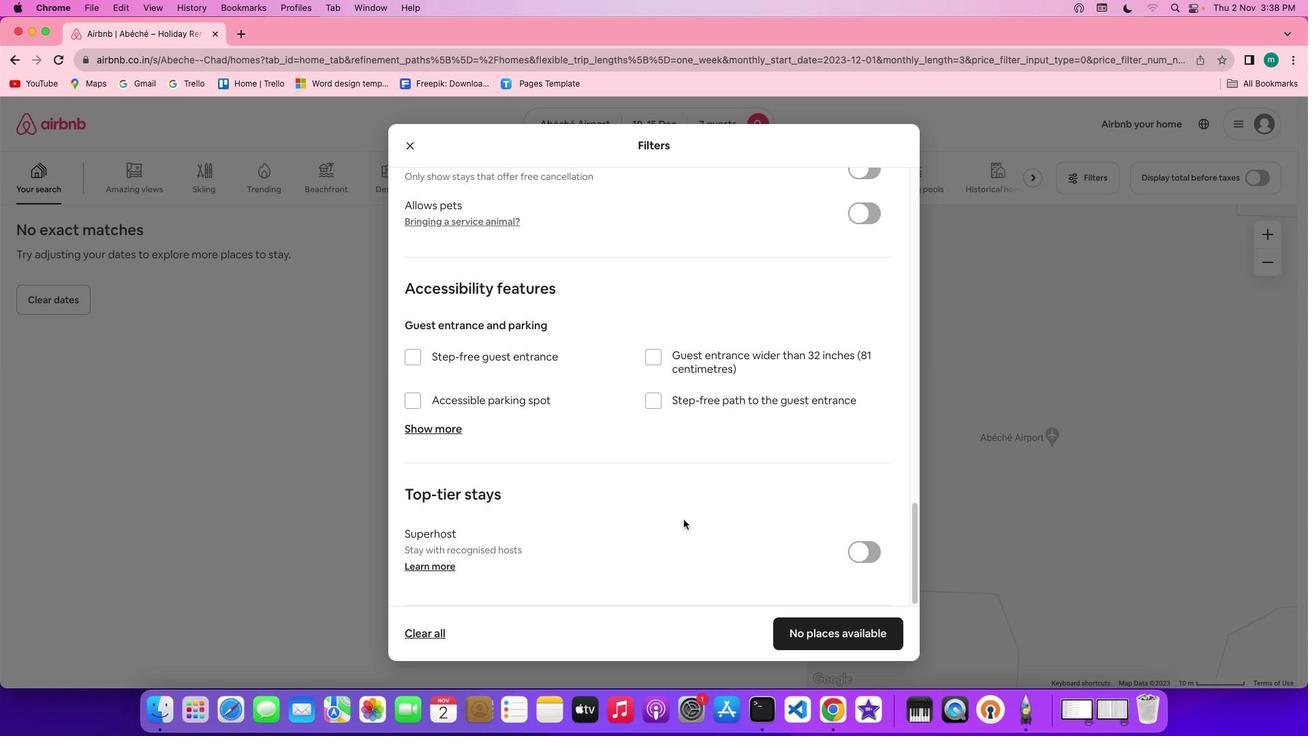 
Action: Mouse scrolled (684, 519) with delta (0, 0)
Screenshot: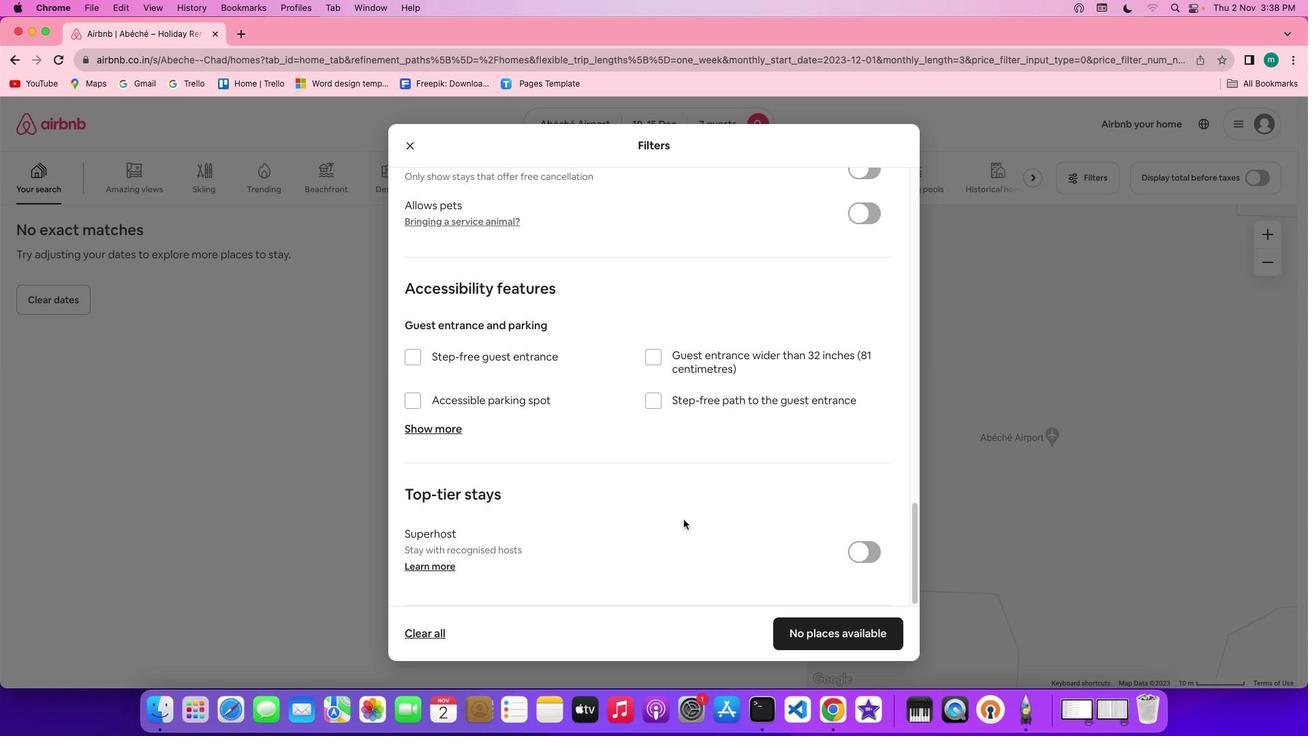 
Action: Mouse scrolled (684, 519) with delta (0, -2)
Screenshot: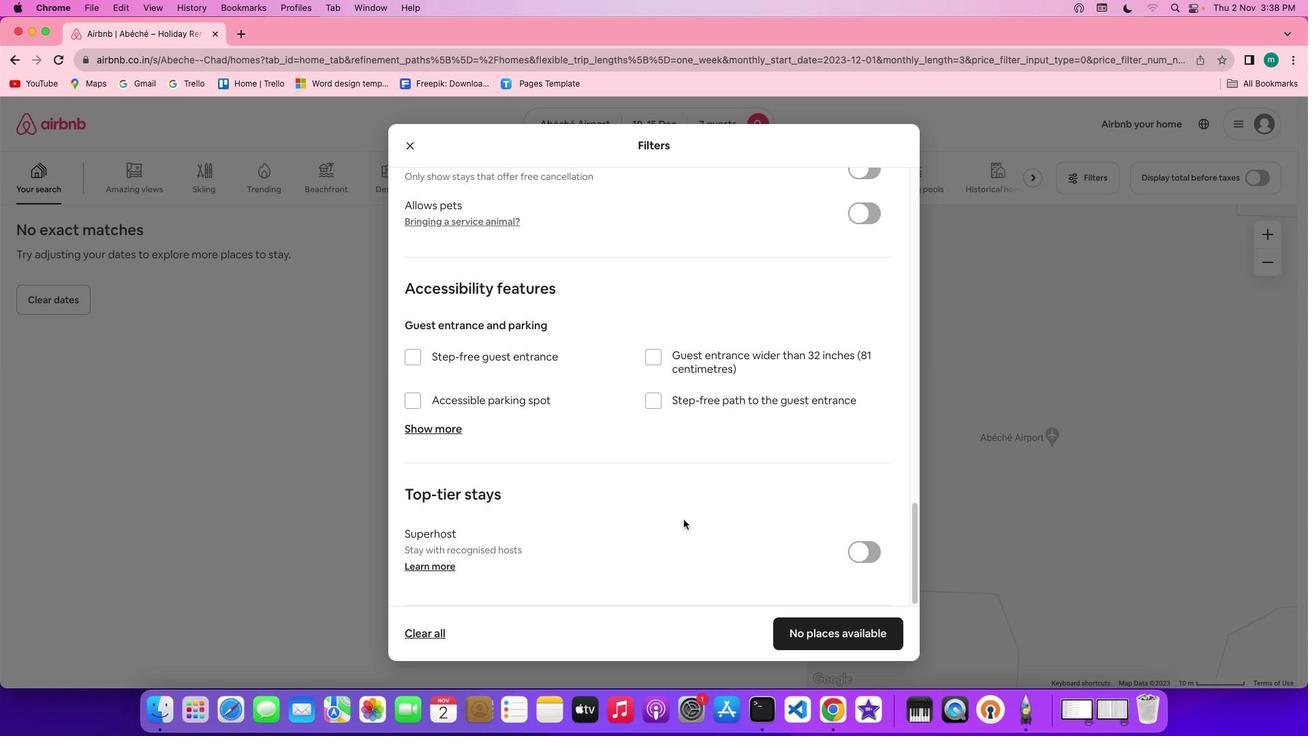 
Action: Mouse scrolled (684, 519) with delta (0, -3)
Screenshot: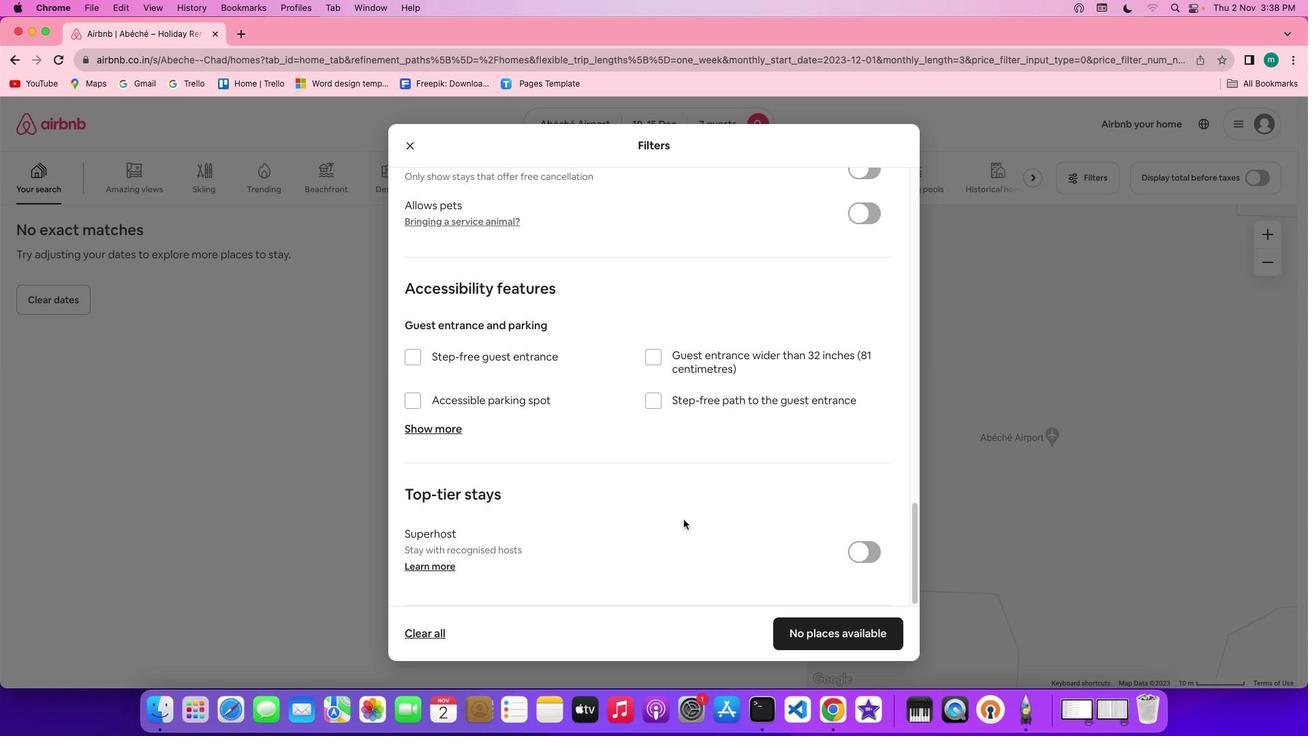 
Action: Mouse scrolled (684, 519) with delta (0, -4)
Screenshot: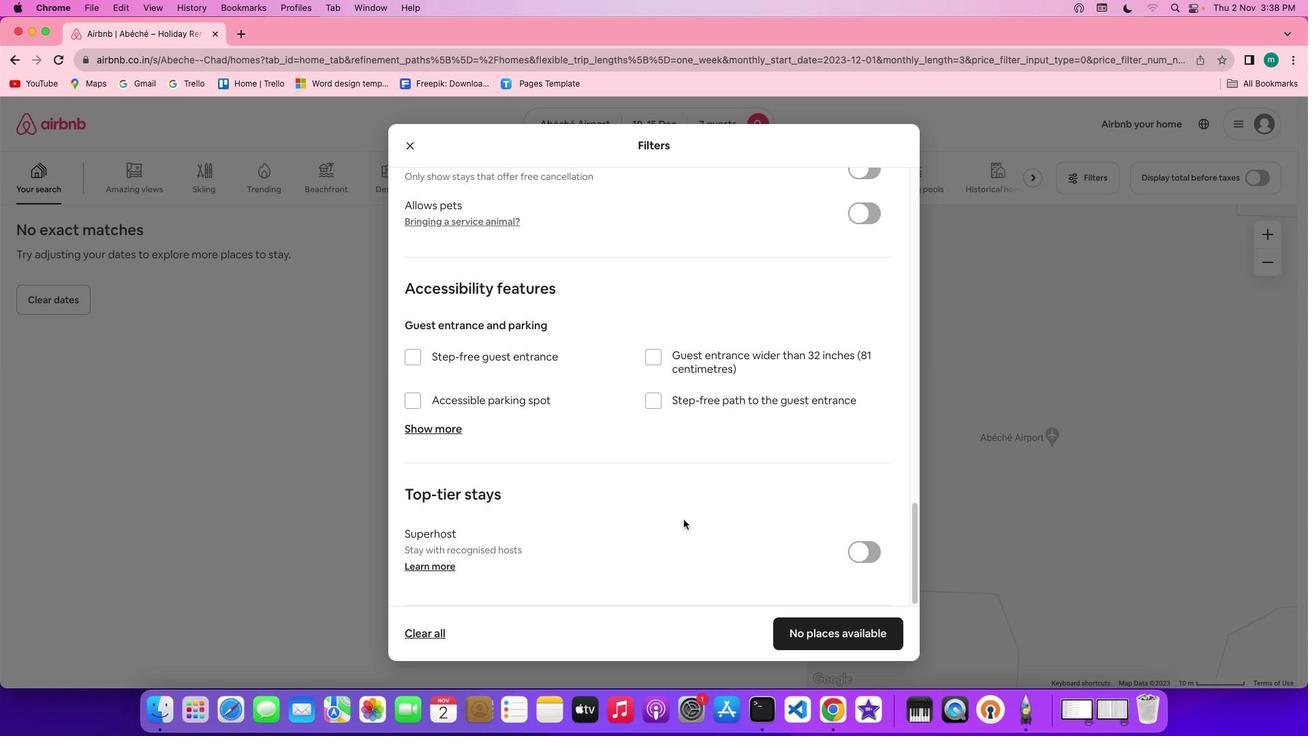 
Action: Mouse moved to (838, 631)
Screenshot: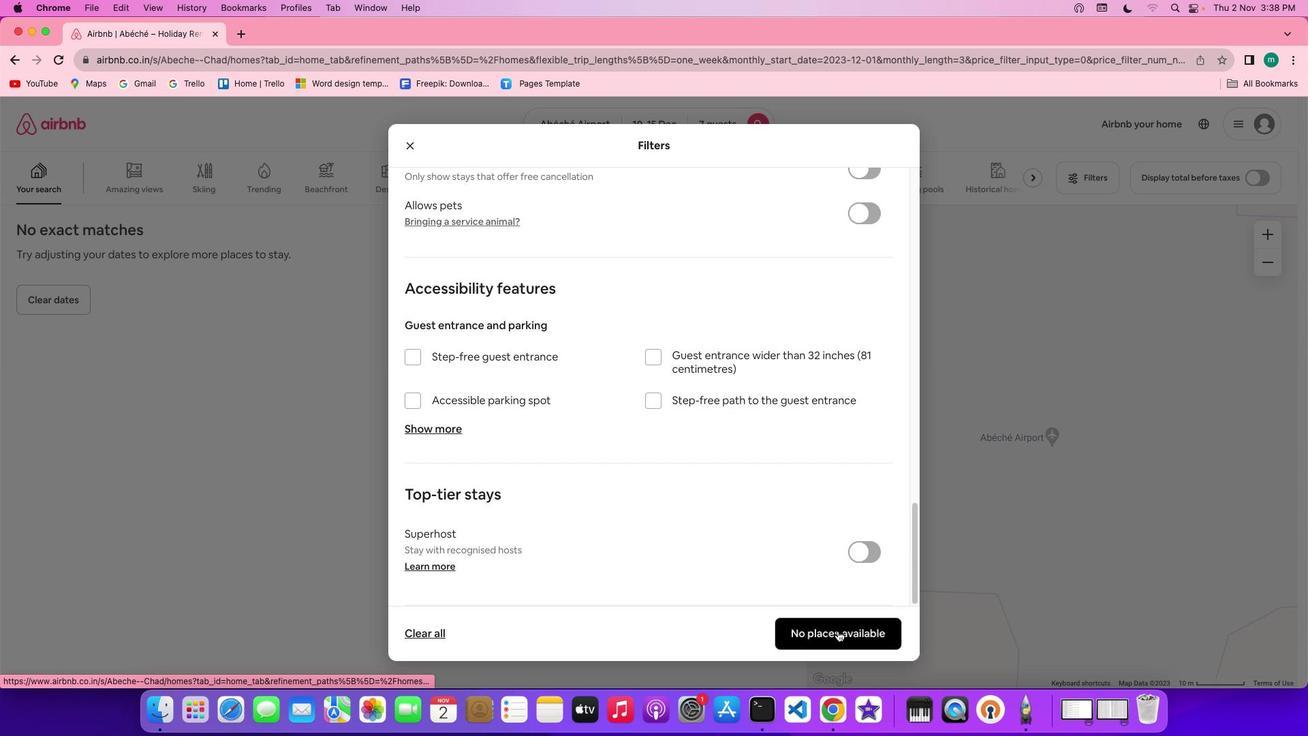 
Action: Mouse pressed left at (838, 631)
Screenshot: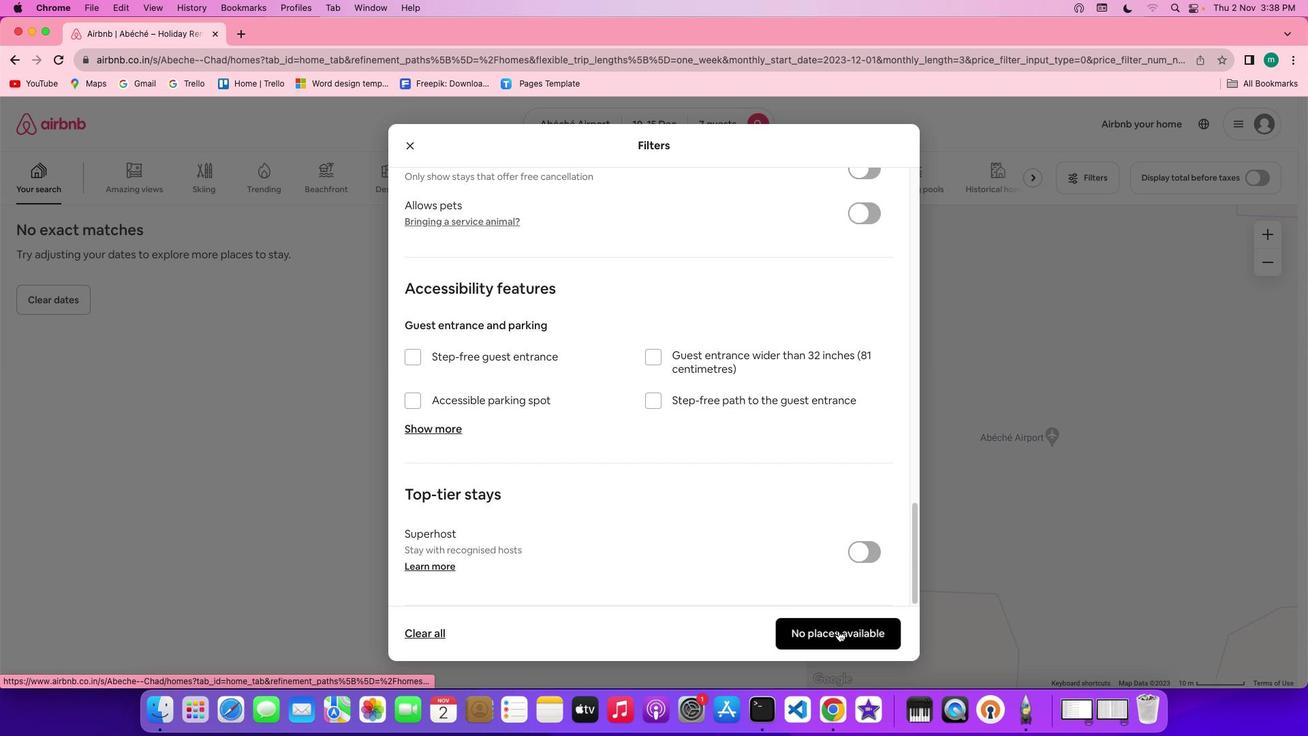 
Action: Mouse moved to (329, 512)
Screenshot: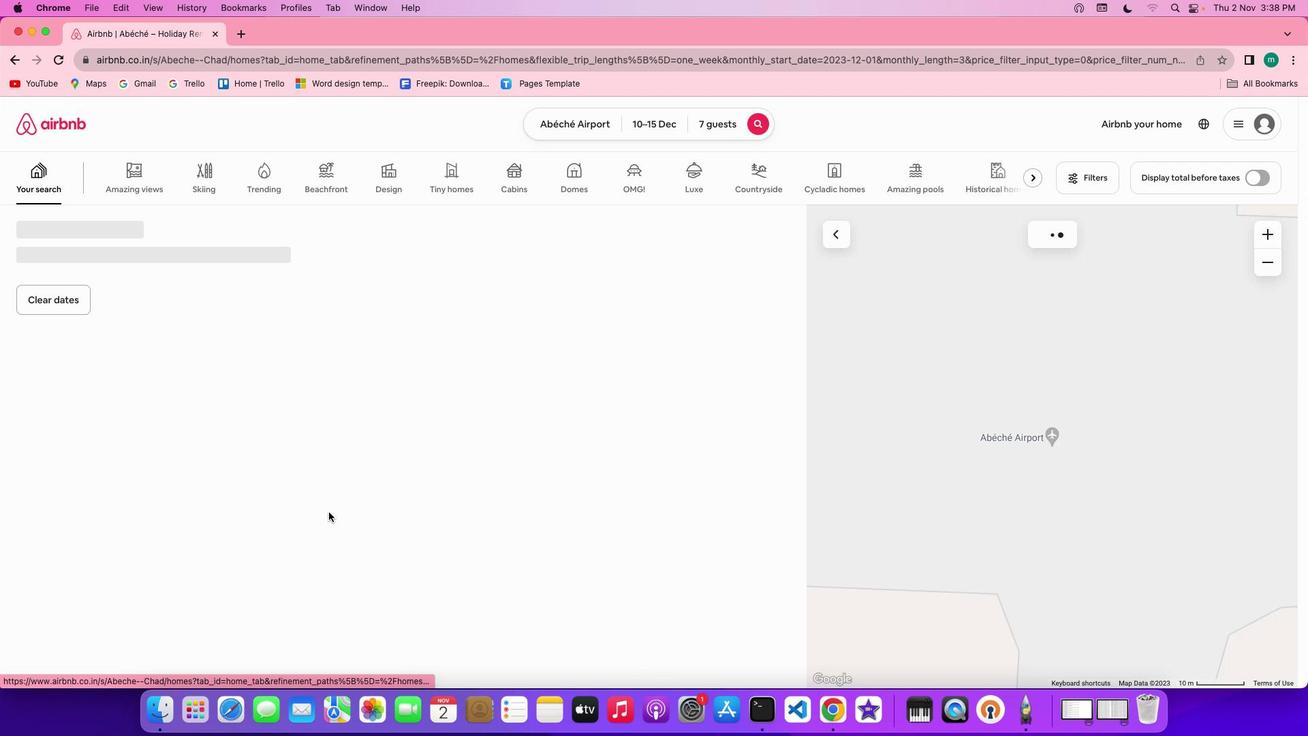 
